 Task: In the  document Christian.pdf ,change text color to 'Dark Brown' Insert the mentioned shape on left side of the text 'Heart'. Change color of the shape to  BlueChange shape height to 0.9
Action: Mouse moved to (274, 394)
Screenshot: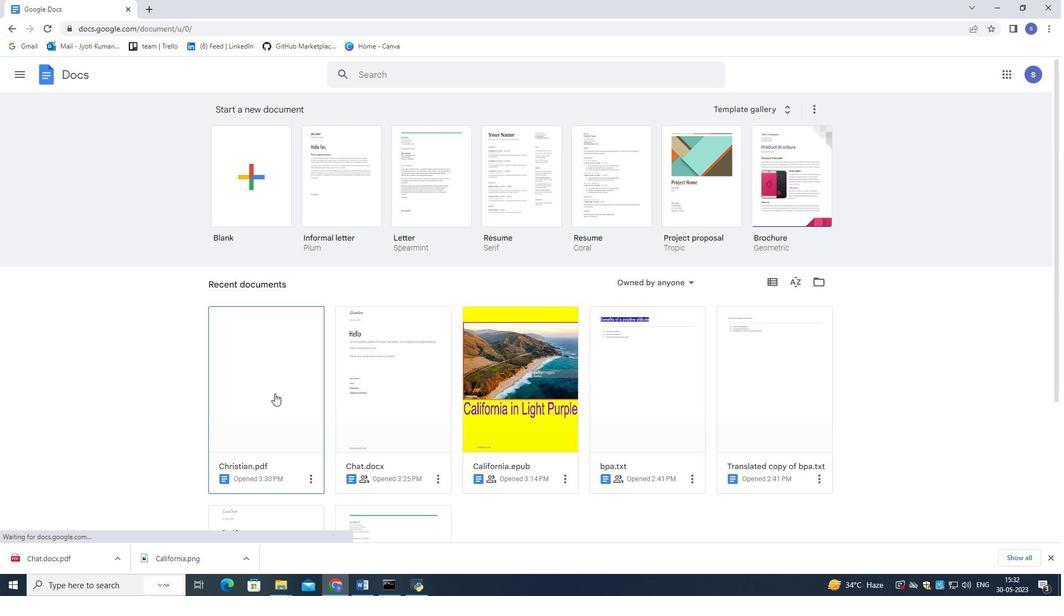 
Action: Mouse pressed left at (274, 394)
Screenshot: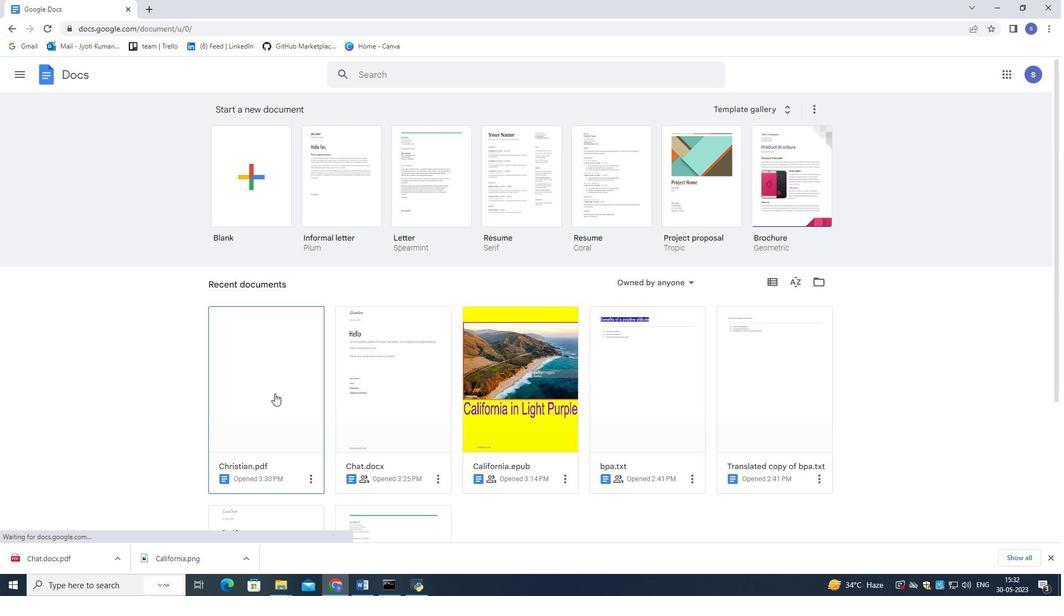 
Action: Mouse moved to (716, 285)
Screenshot: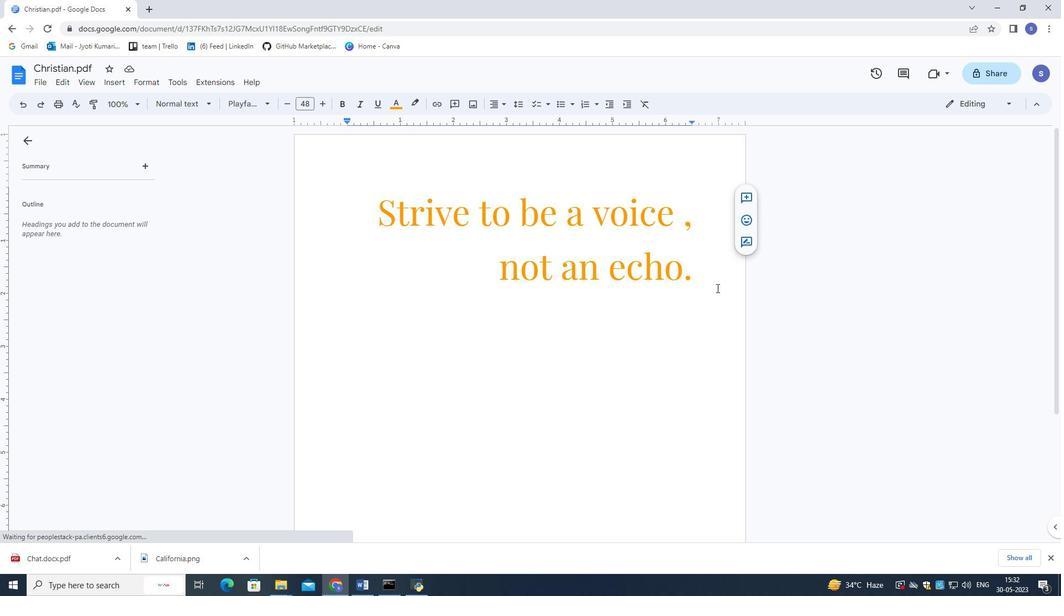 
Action: Mouse pressed left at (716, 285)
Screenshot: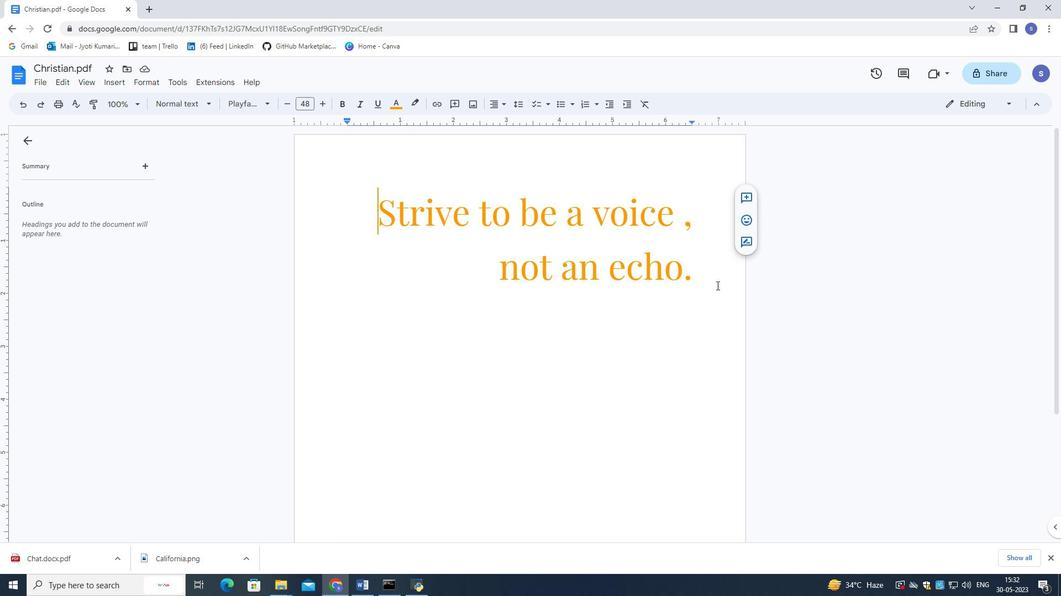 
Action: Mouse moved to (394, 104)
Screenshot: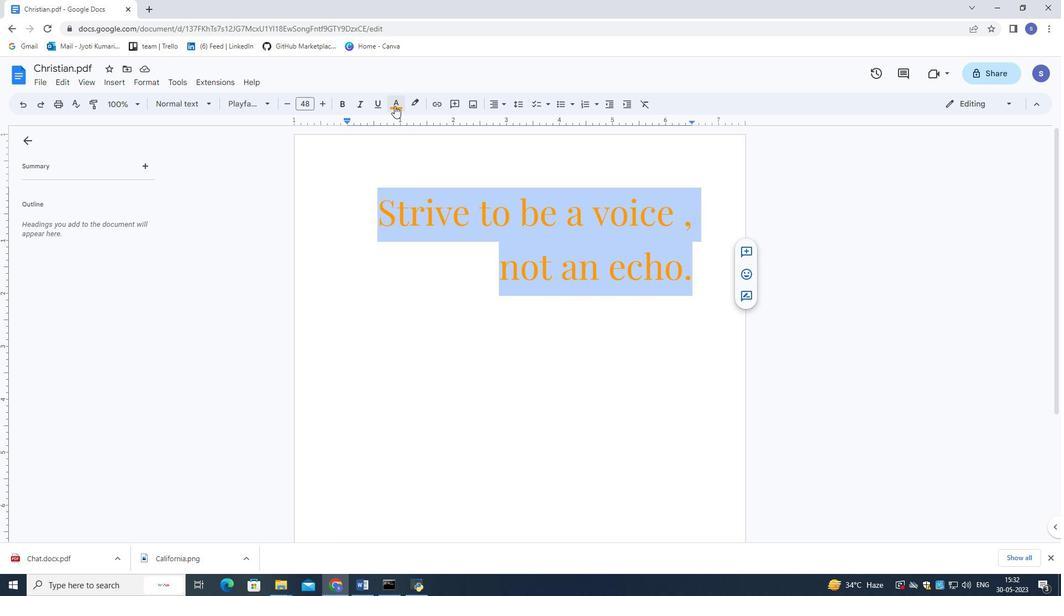 
Action: Mouse pressed left at (394, 104)
Screenshot: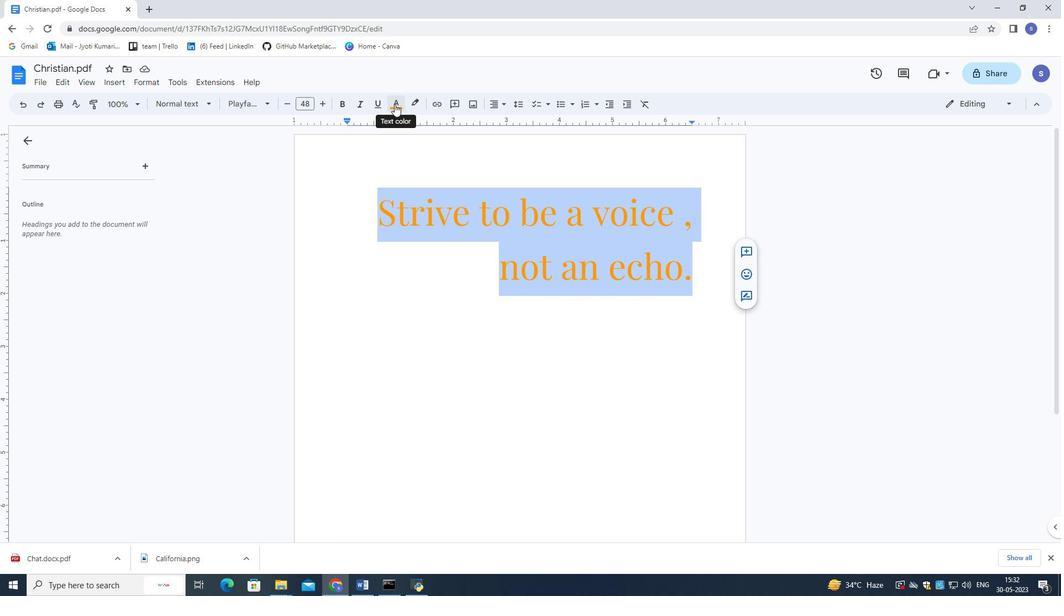 
Action: Mouse moved to (415, 222)
Screenshot: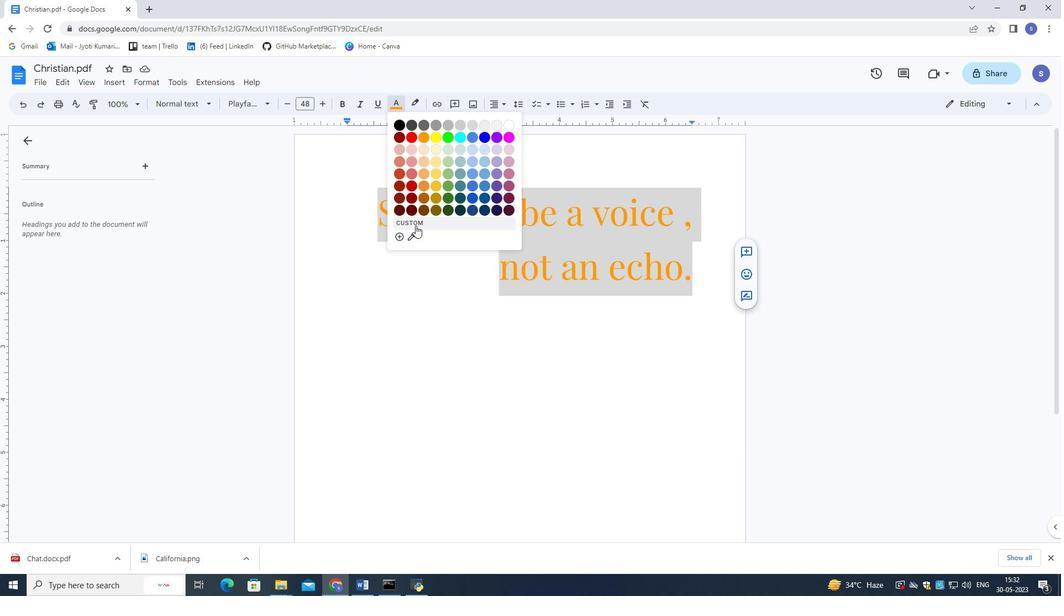 
Action: Mouse pressed left at (415, 222)
Screenshot: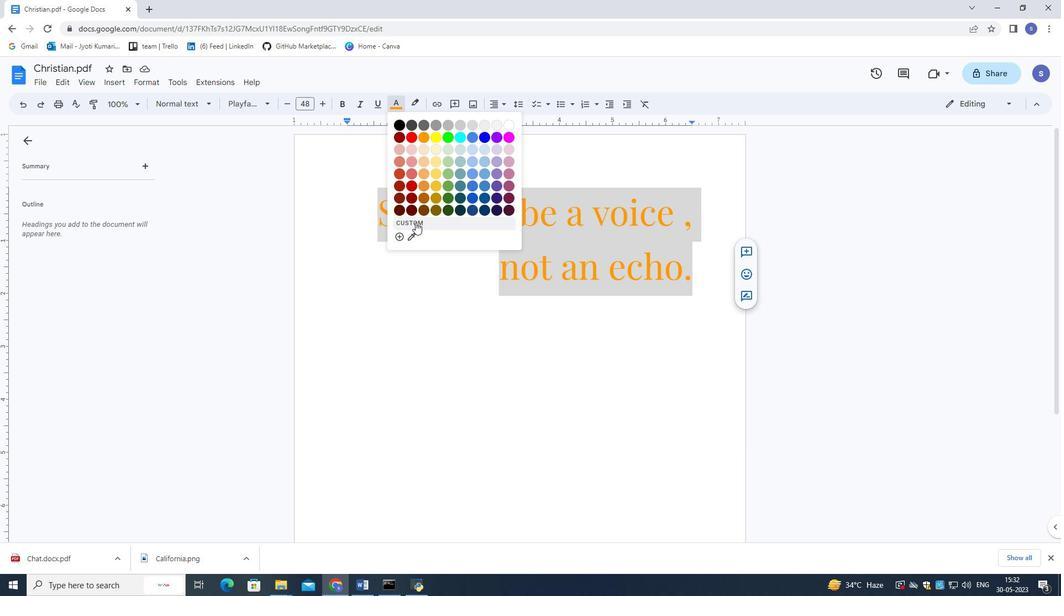 
Action: Mouse moved to (542, 308)
Screenshot: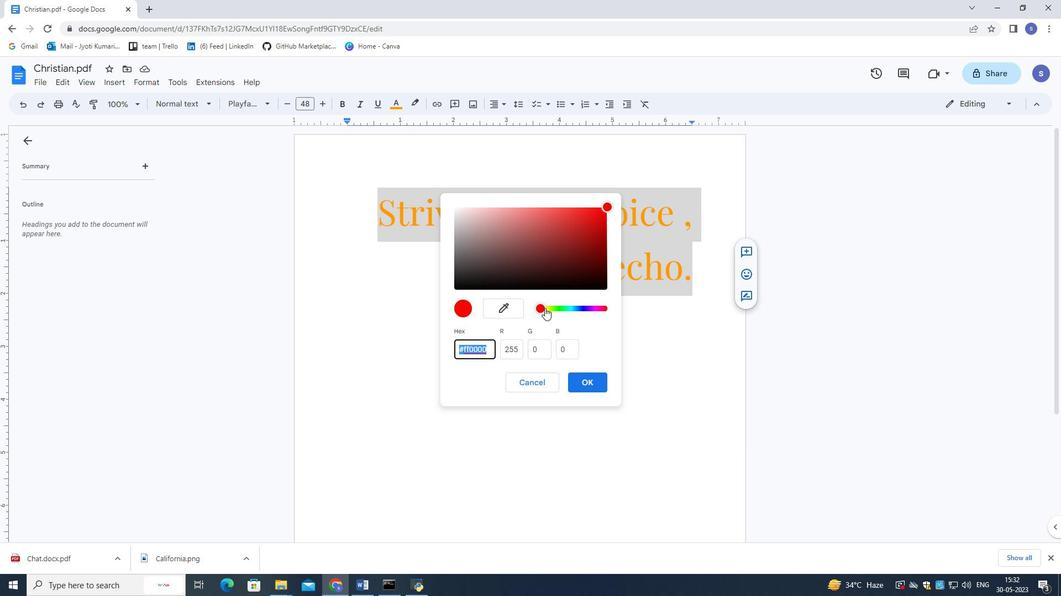 
Action: Mouse pressed left at (542, 308)
Screenshot: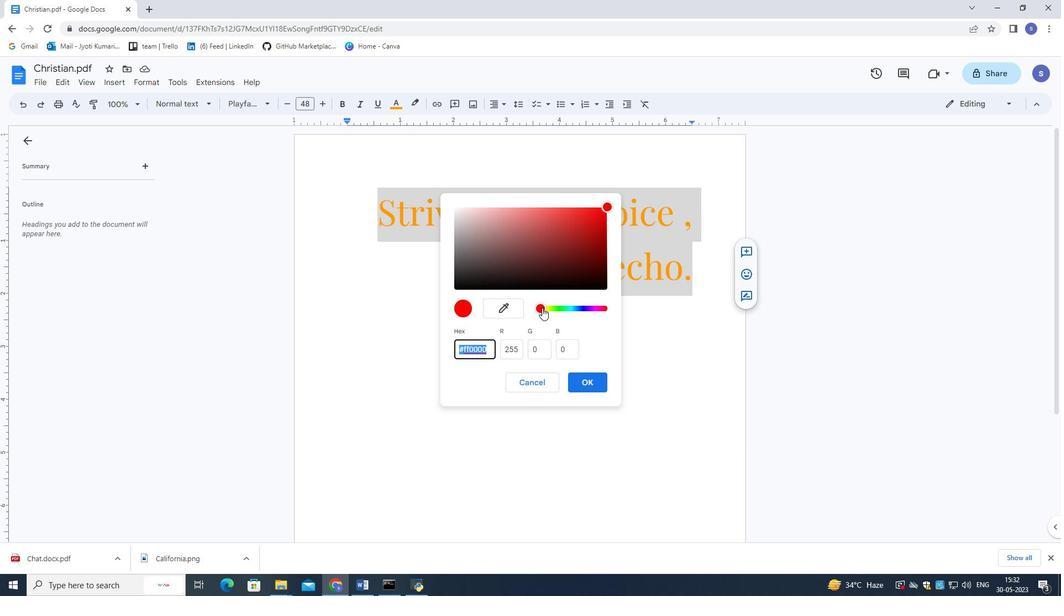 
Action: Mouse moved to (564, 259)
Screenshot: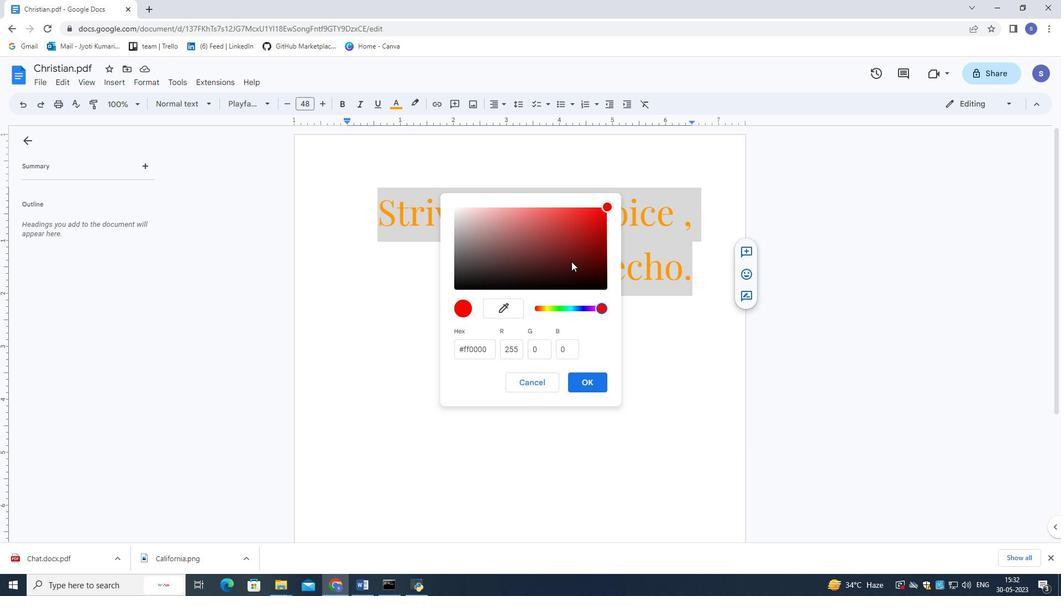 
Action: Mouse pressed left at (564, 259)
Screenshot: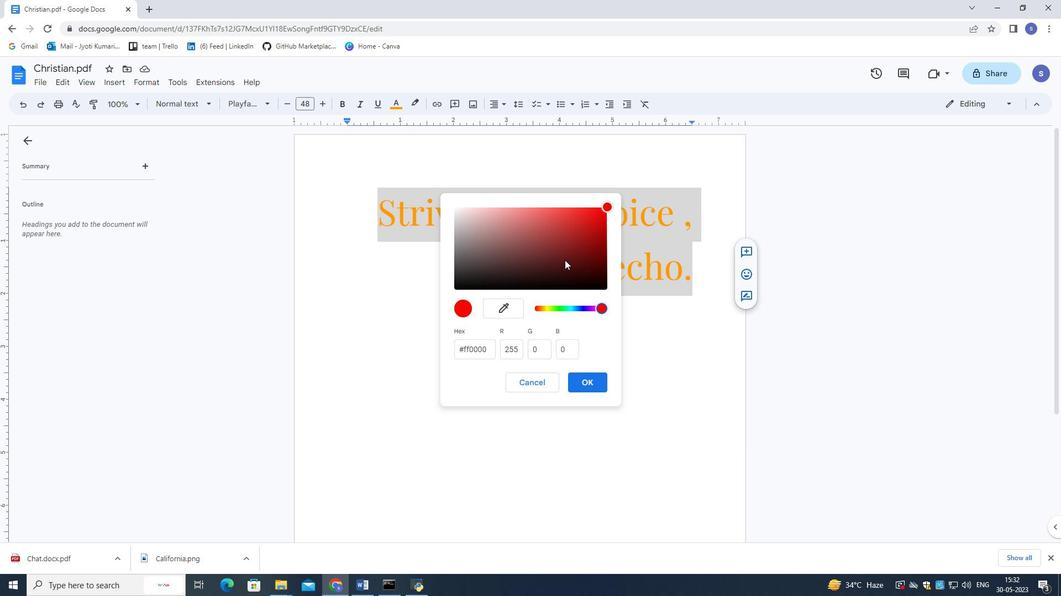
Action: Mouse moved to (564, 259)
Screenshot: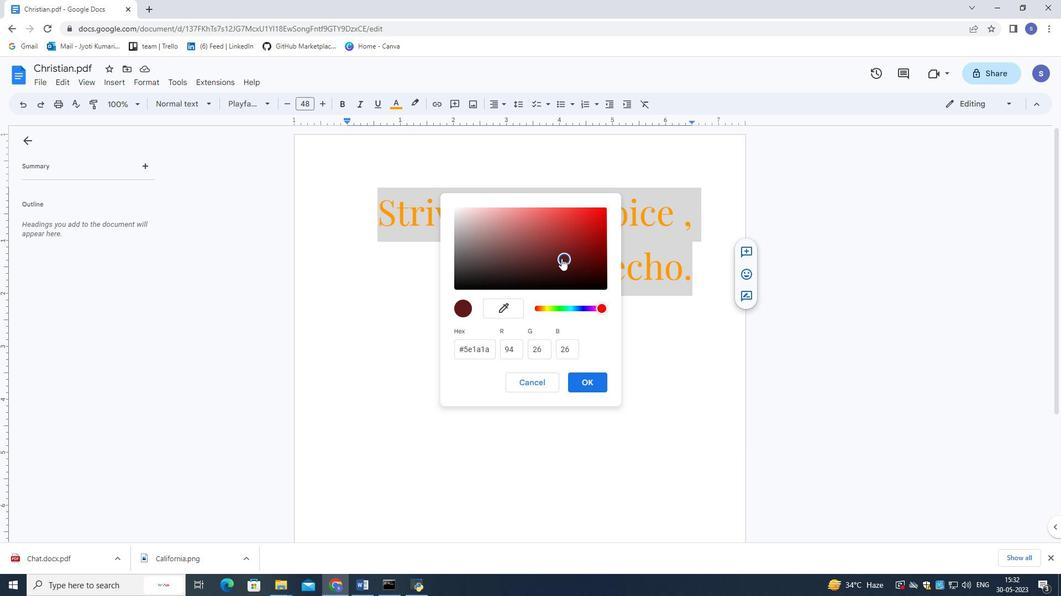 
Action: Mouse pressed left at (564, 259)
Screenshot: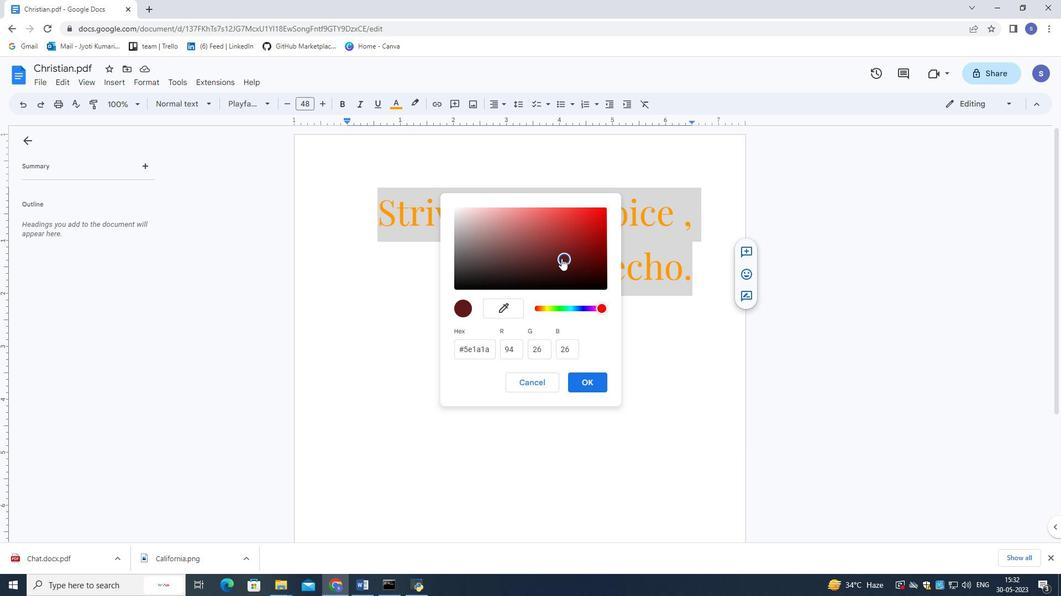 
Action: Mouse moved to (591, 383)
Screenshot: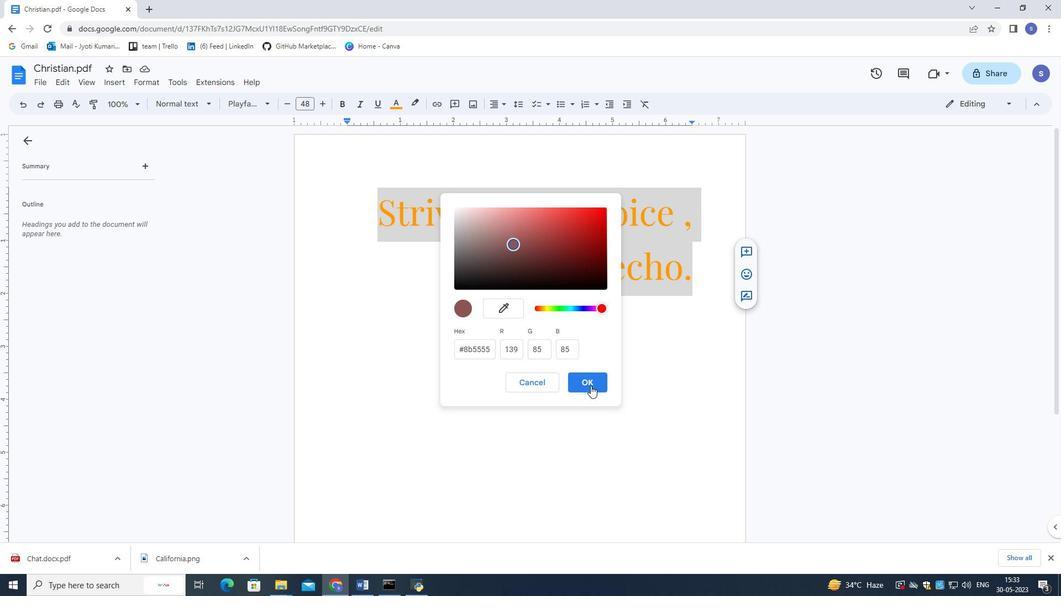 
Action: Mouse pressed left at (591, 383)
Screenshot: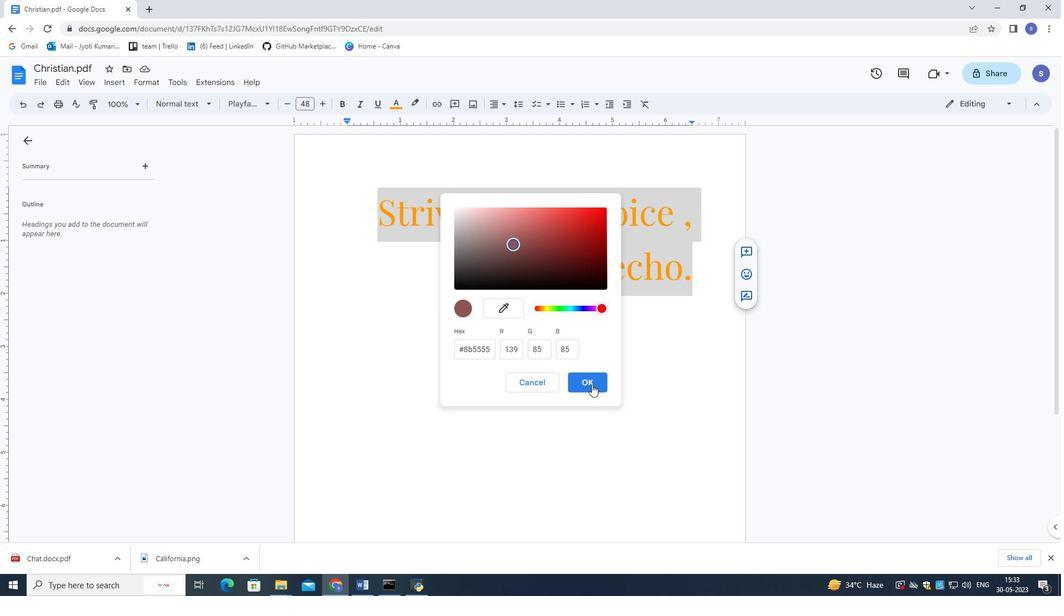 
Action: Mouse moved to (578, 360)
Screenshot: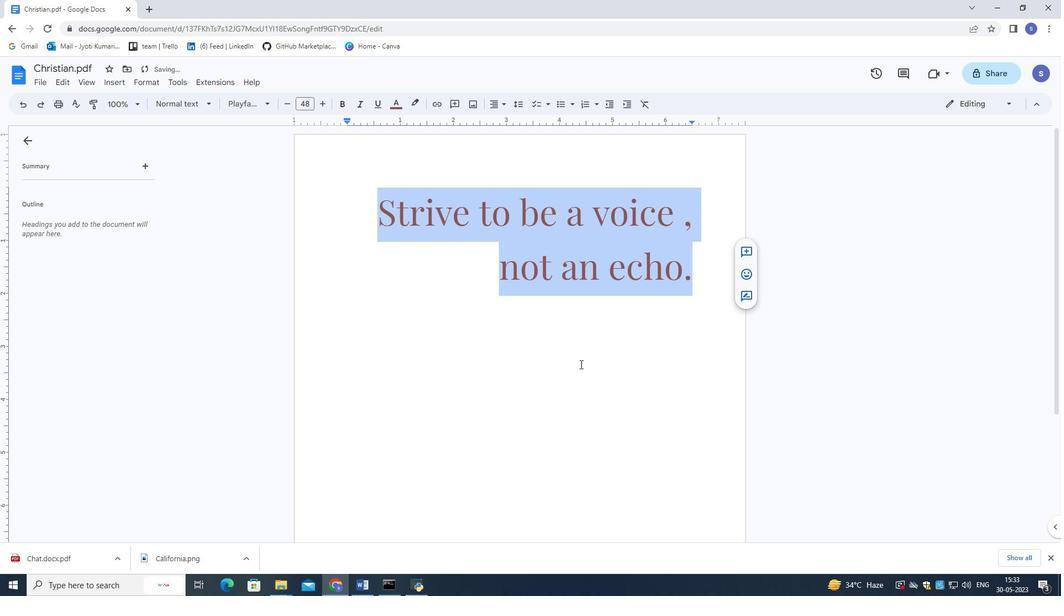 
Action: Mouse pressed left at (578, 360)
Screenshot: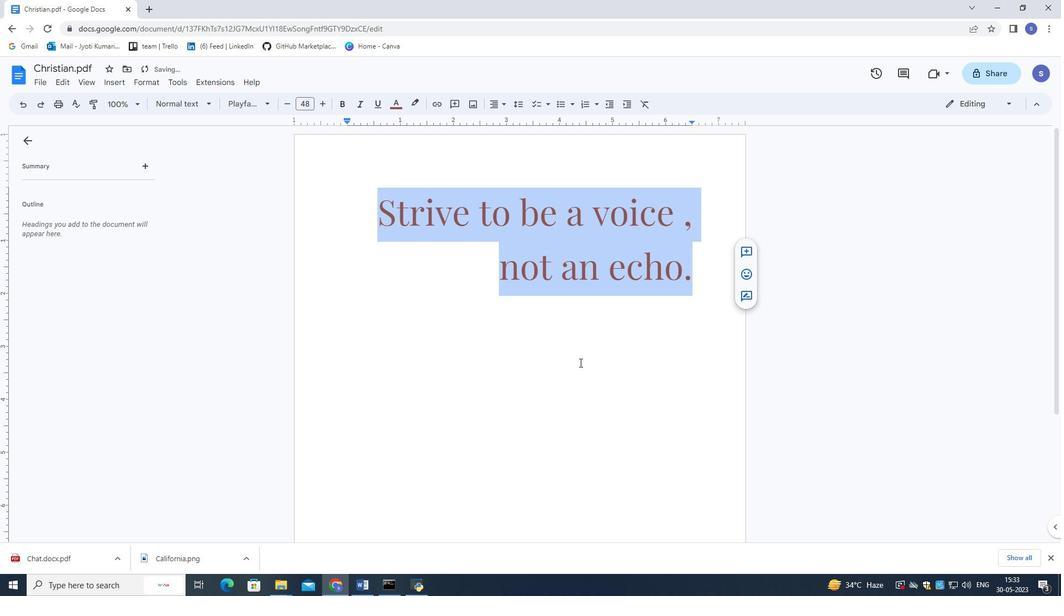 
Action: Mouse moved to (695, 271)
Screenshot: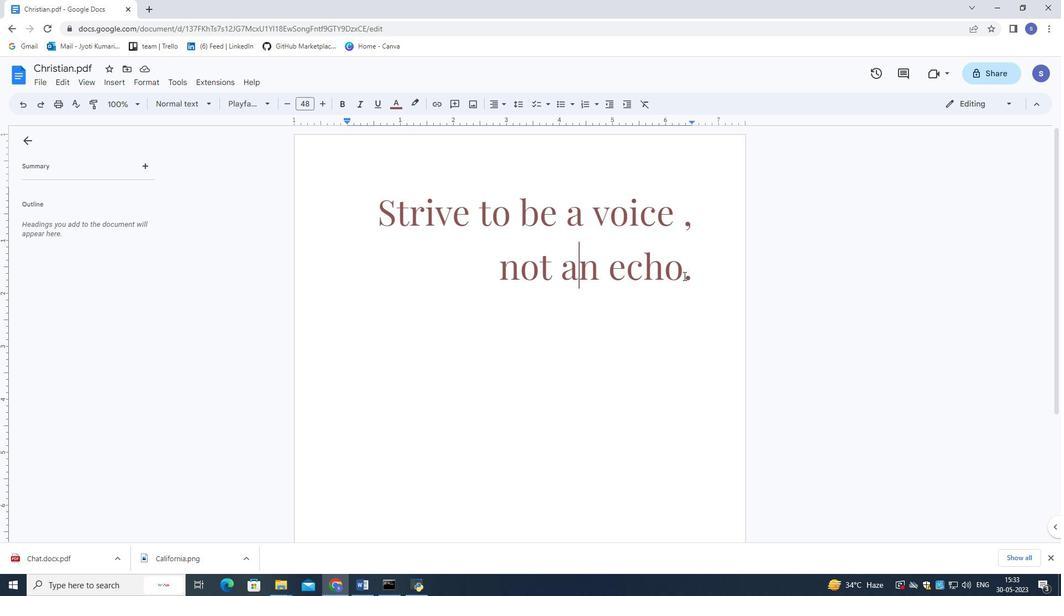 
Action: Mouse pressed left at (695, 271)
Screenshot: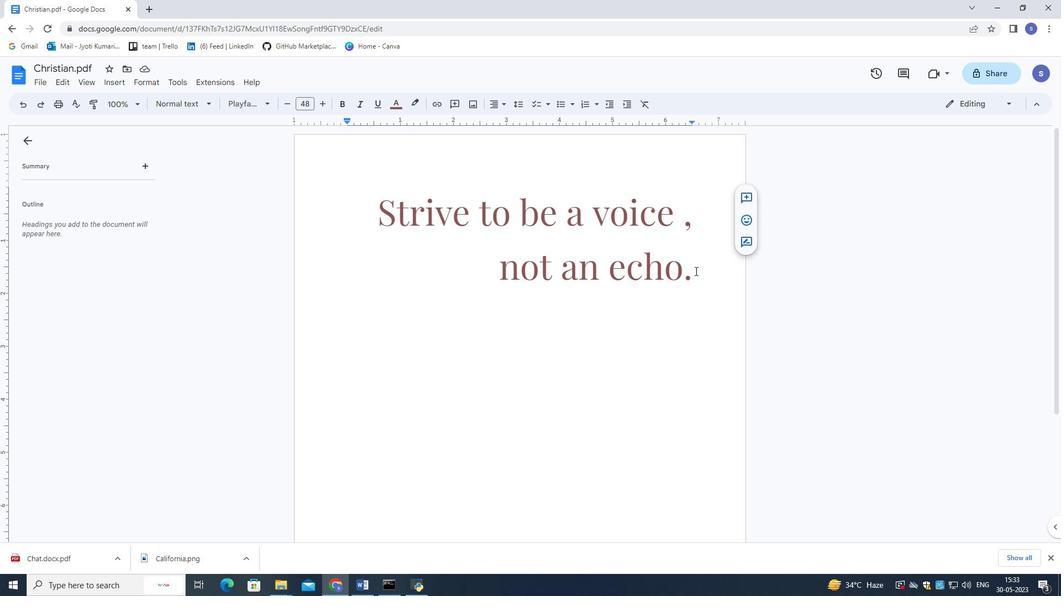 
Action: Mouse moved to (386, 273)
Screenshot: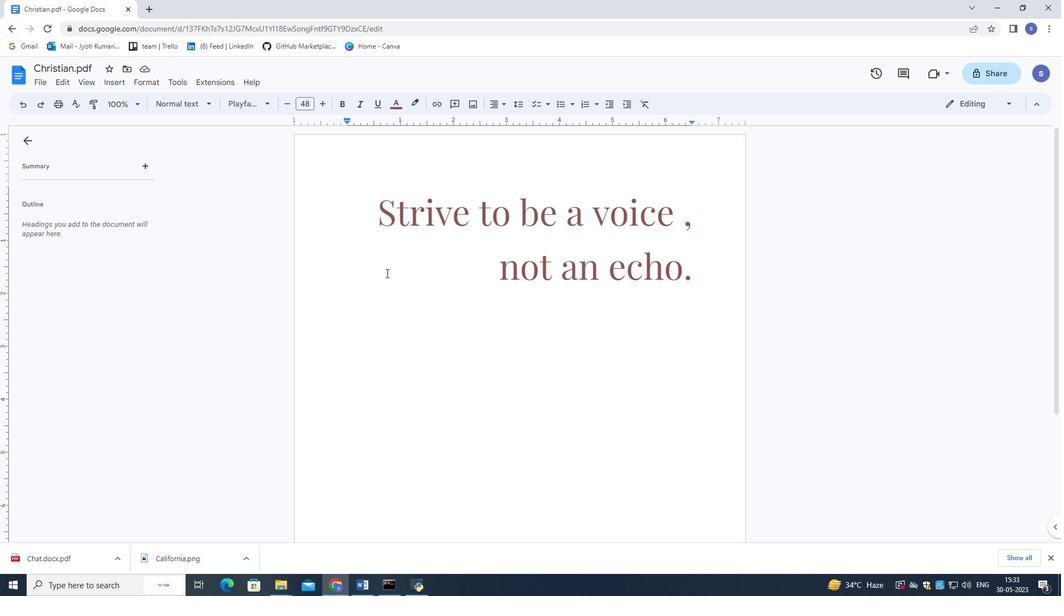 
Action: Mouse pressed left at (386, 273)
Screenshot: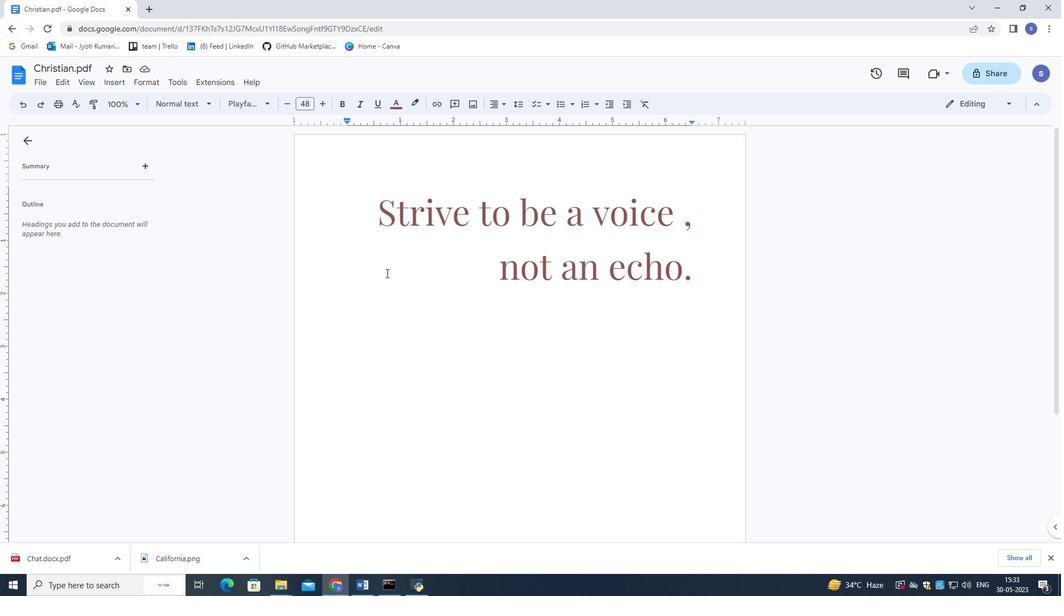 
Action: Mouse moved to (104, 81)
Screenshot: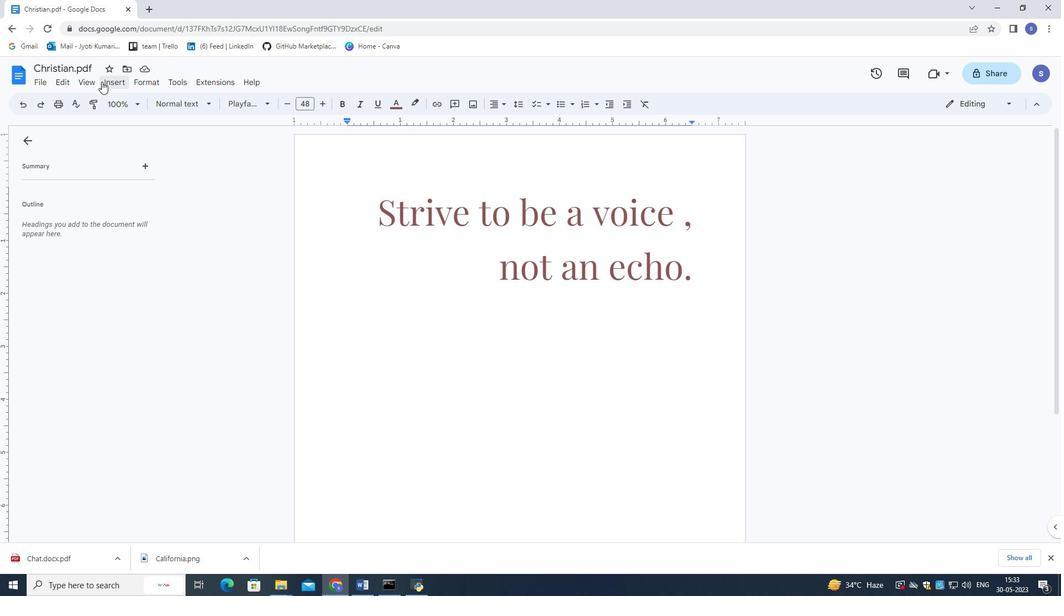 
Action: Mouse pressed left at (104, 81)
Screenshot: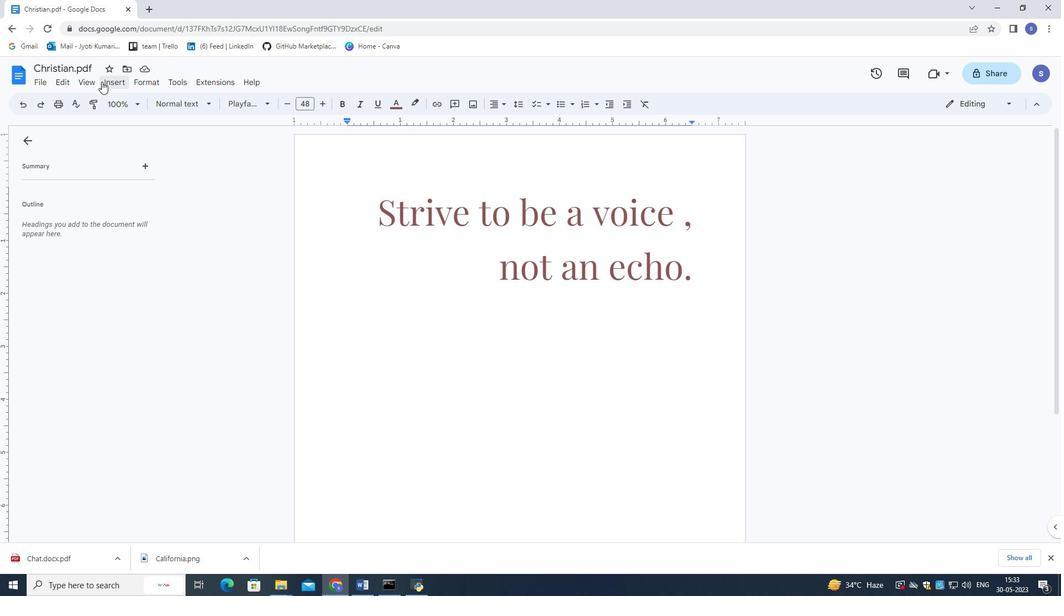 
Action: Mouse moved to (307, 134)
Screenshot: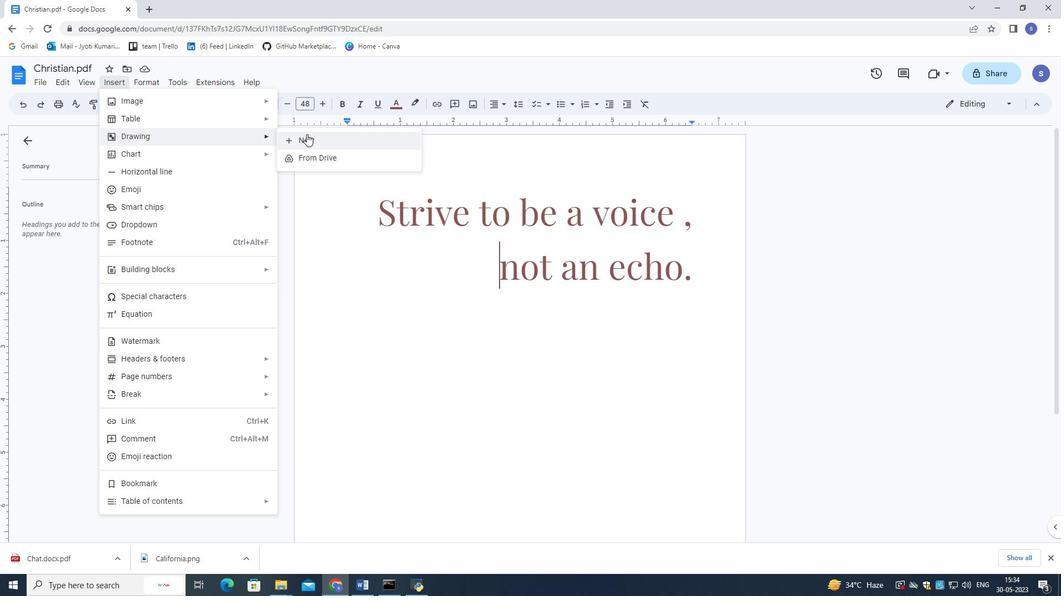 
Action: Mouse pressed left at (307, 134)
Screenshot: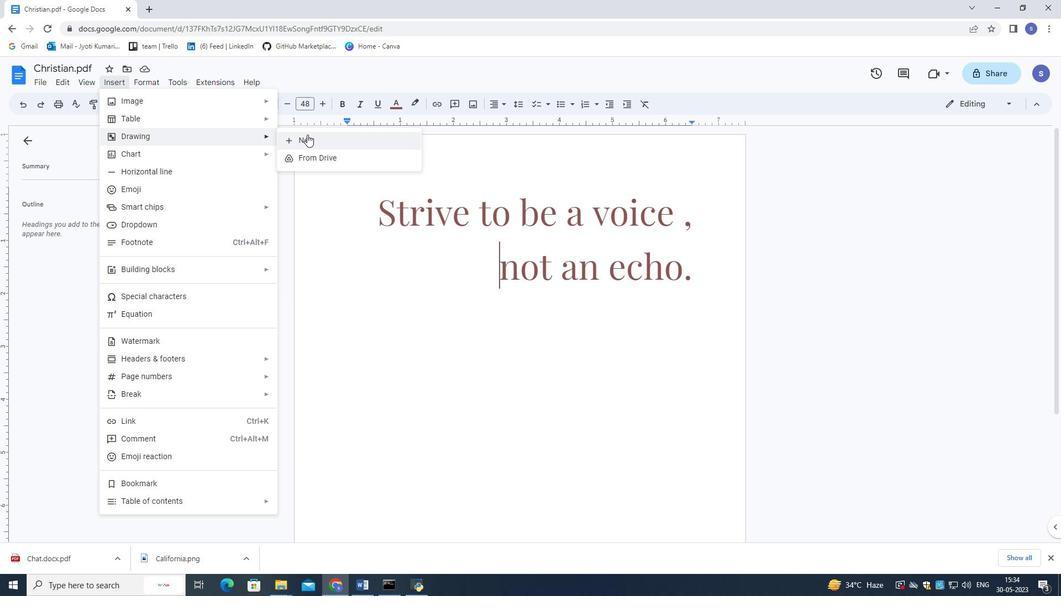 
Action: Mouse moved to (422, 126)
Screenshot: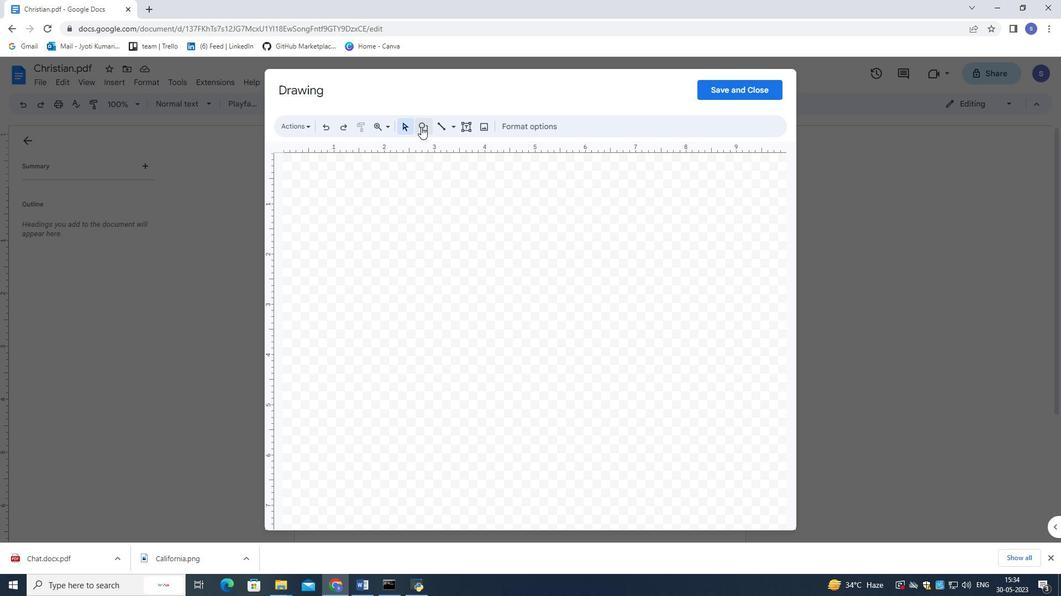 
Action: Mouse pressed left at (422, 126)
Screenshot: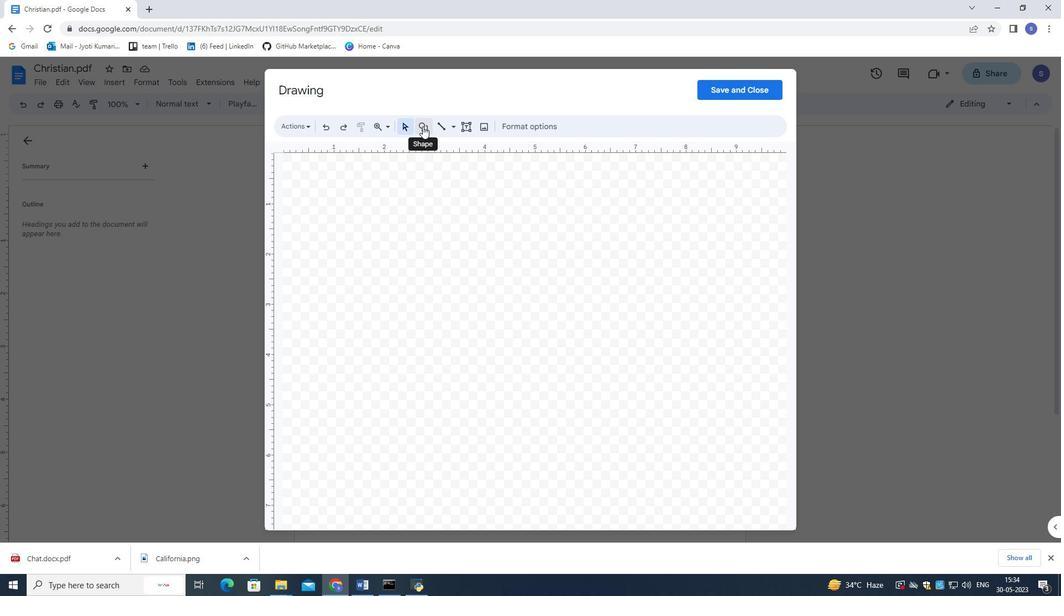 
Action: Mouse moved to (583, 195)
Screenshot: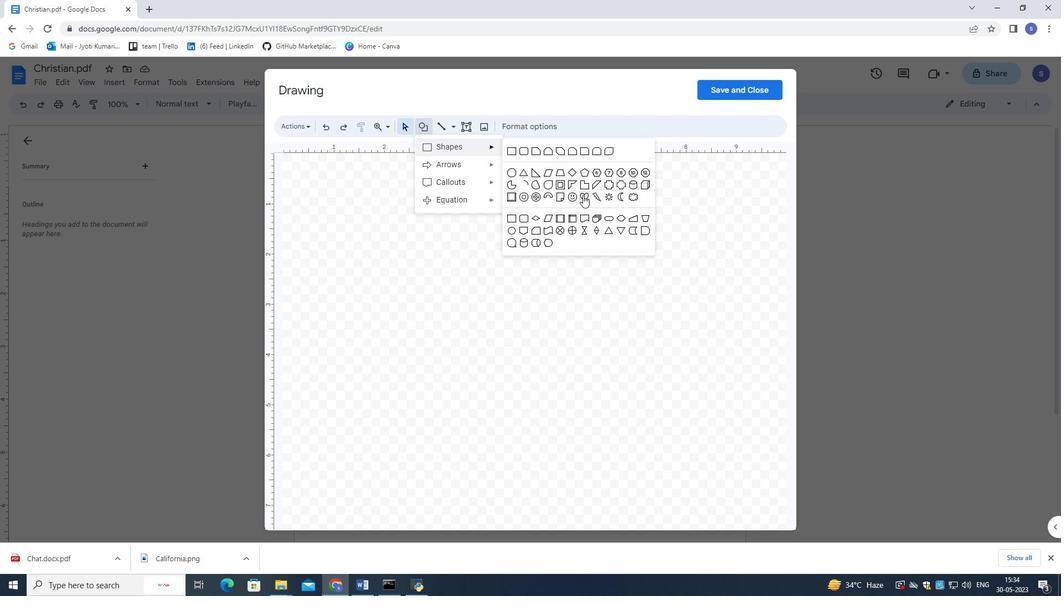 
Action: Mouse pressed left at (583, 195)
Screenshot: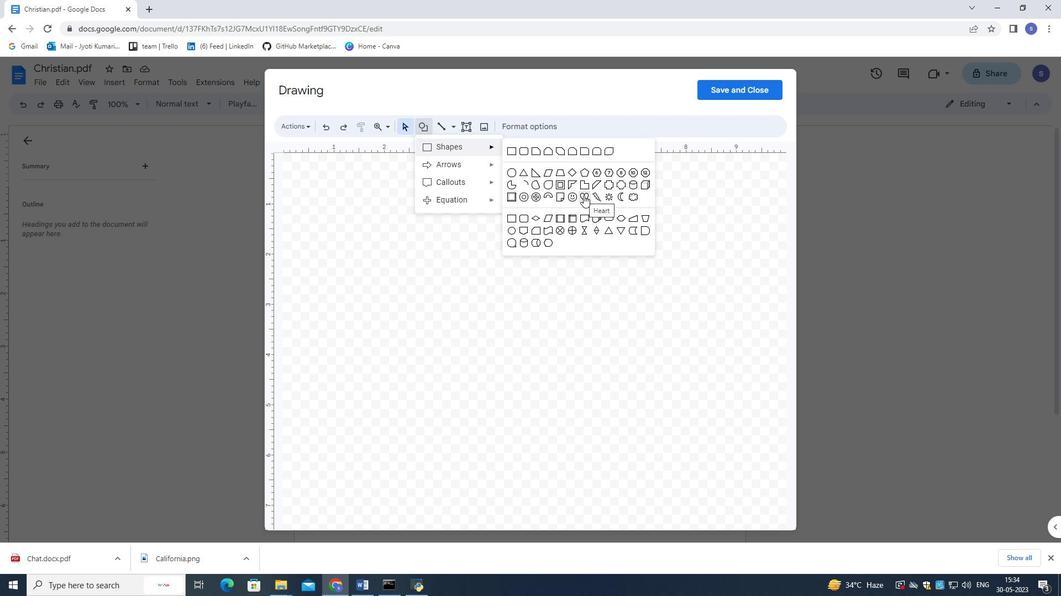 
Action: Mouse moved to (368, 187)
Screenshot: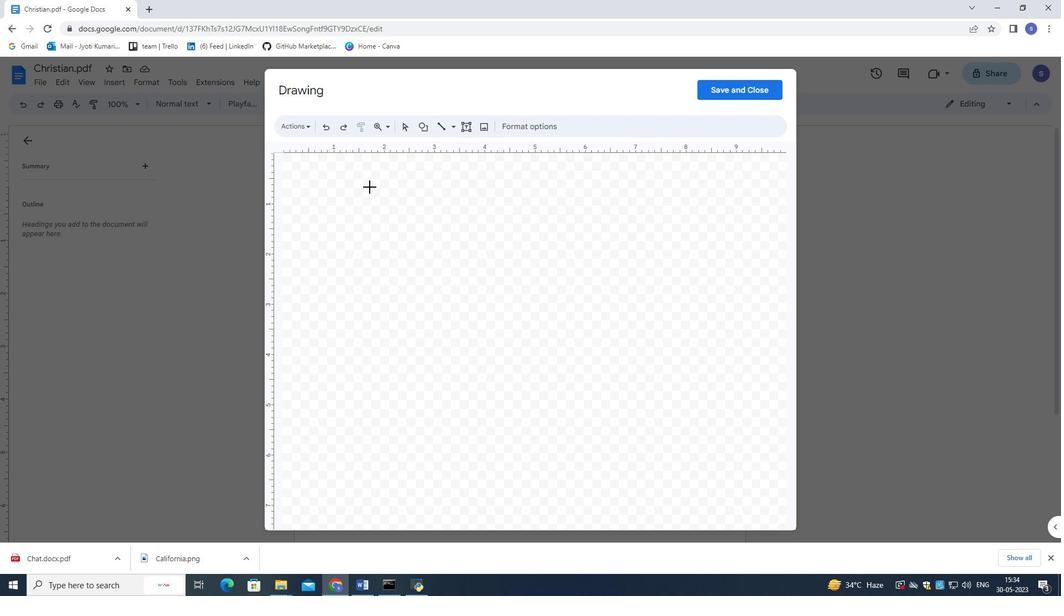 
Action: Mouse pressed left at (368, 187)
Screenshot: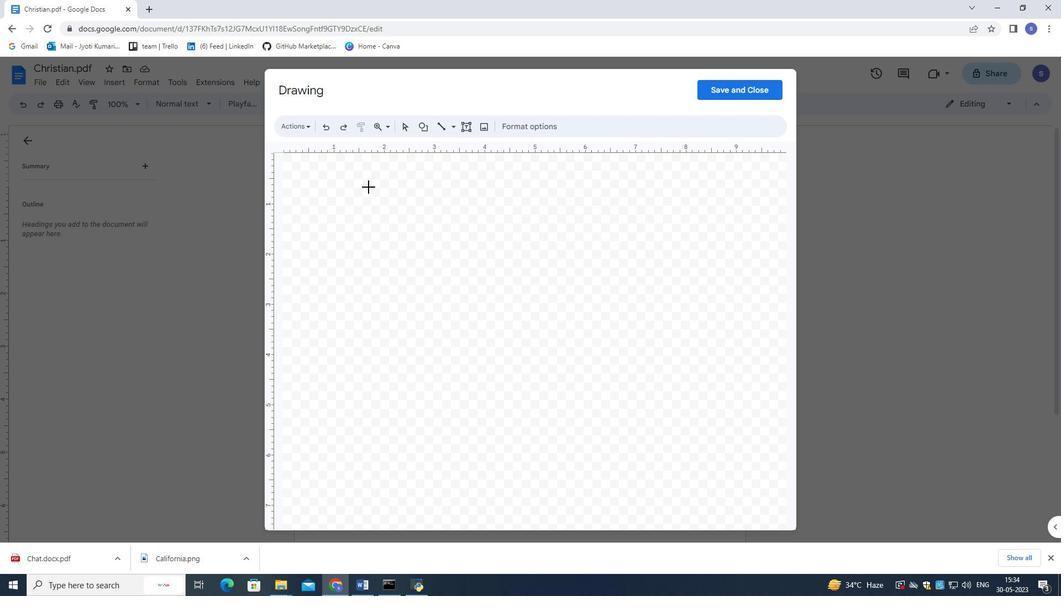 
Action: Mouse moved to (707, 93)
Screenshot: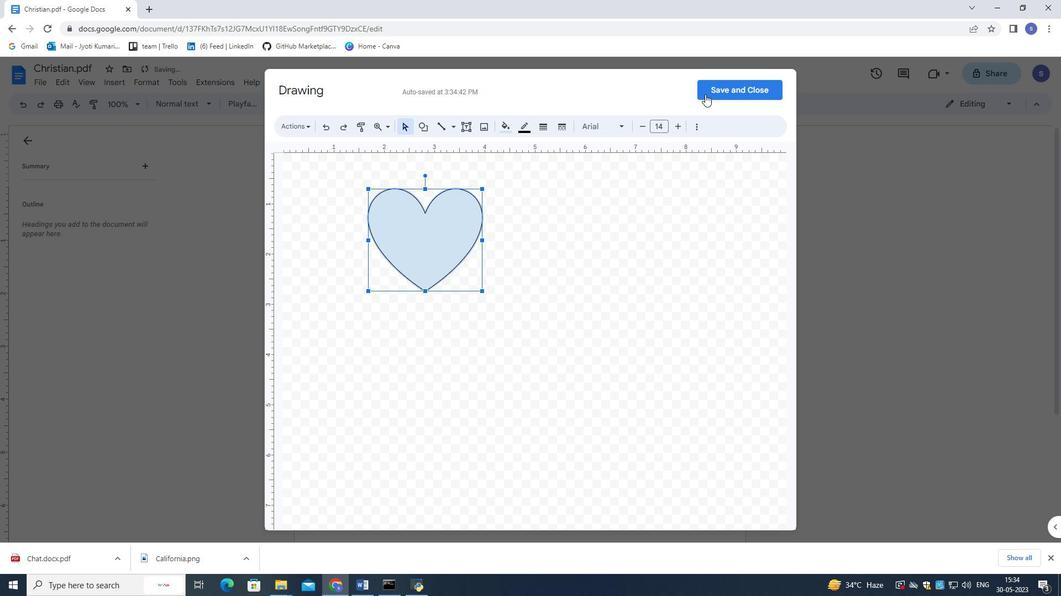 
Action: Mouse pressed left at (707, 93)
Screenshot: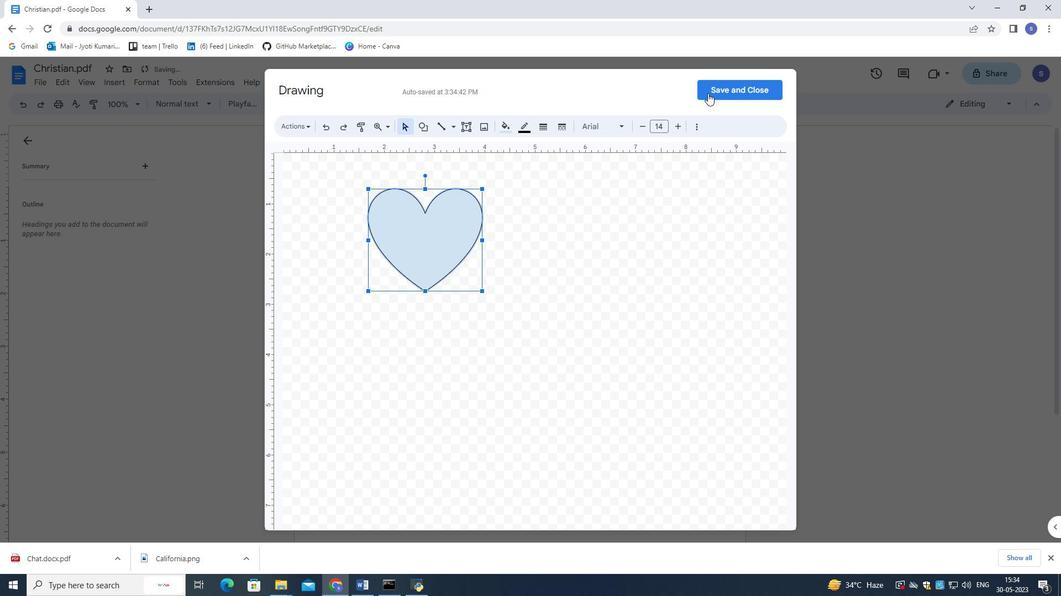 
Action: Mouse moved to (432, 279)
Screenshot: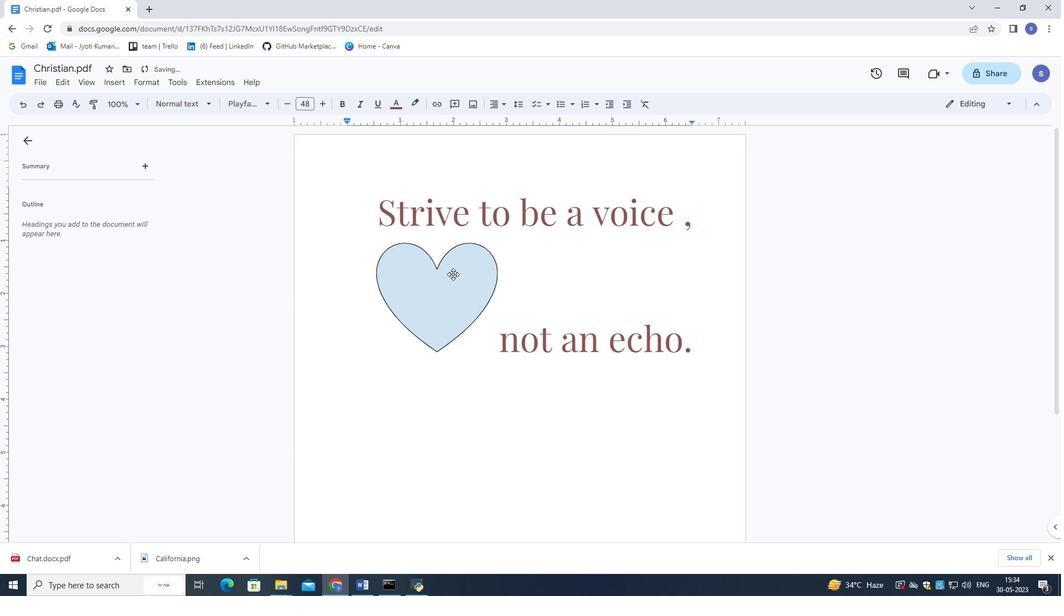 
Action: Mouse pressed left at (432, 279)
Screenshot: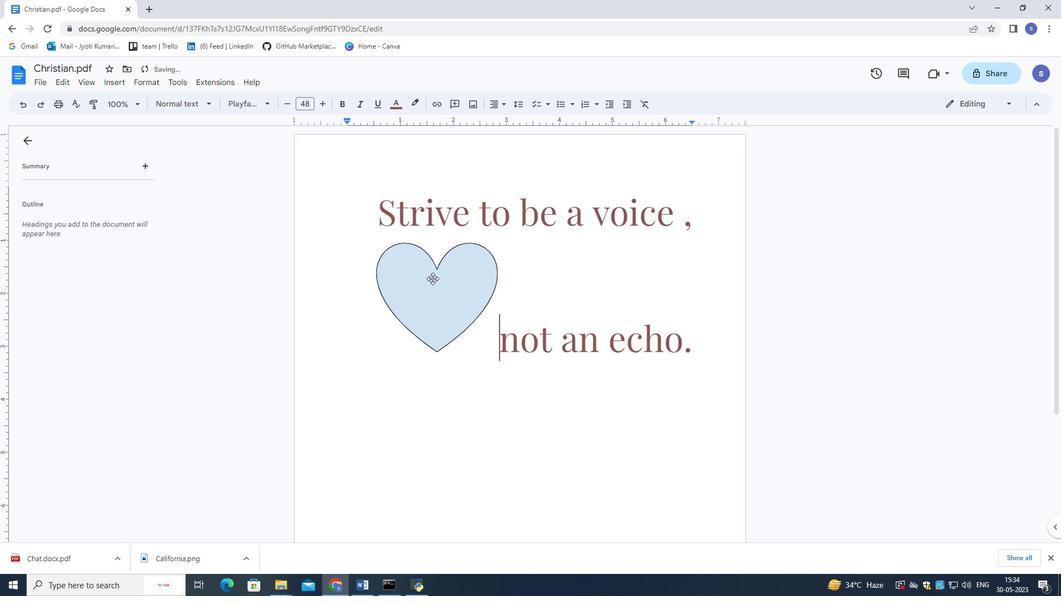 
Action: Mouse moved to (427, 302)
Screenshot: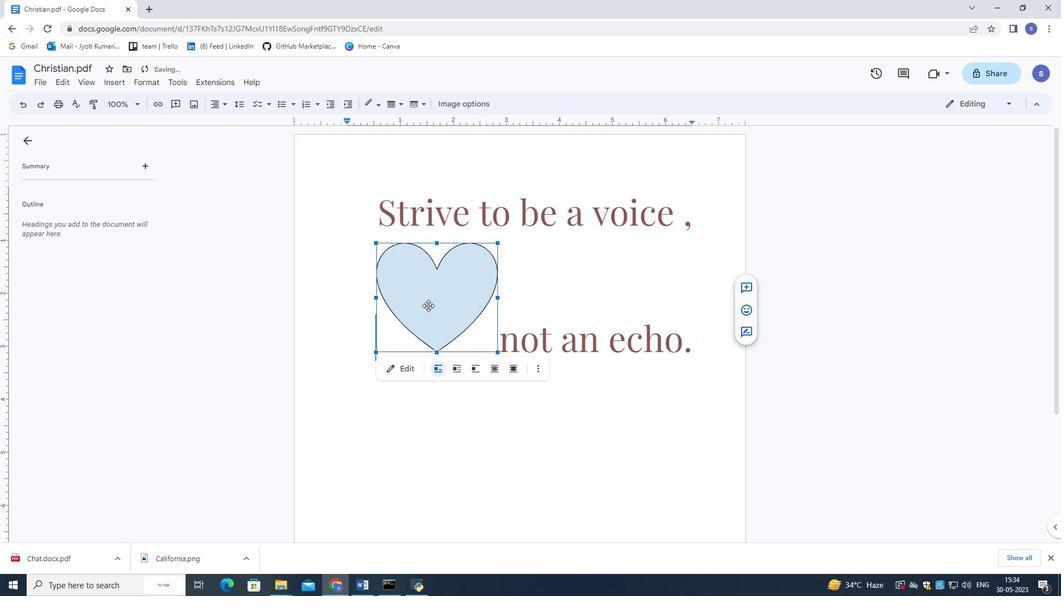 
Action: Mouse pressed left at (427, 302)
Screenshot: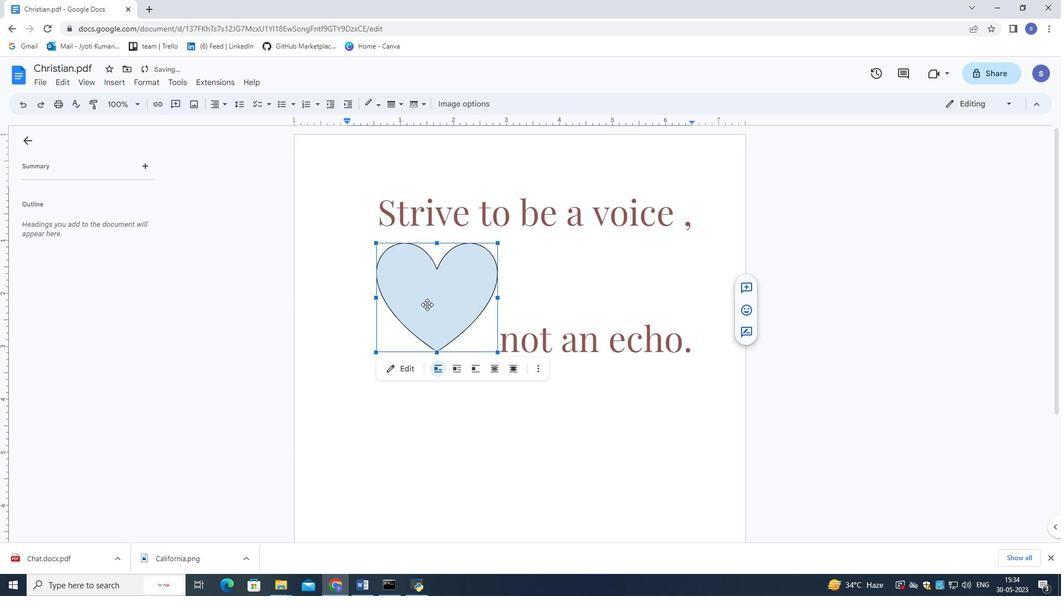 
Action: Mouse moved to (339, 314)
Screenshot: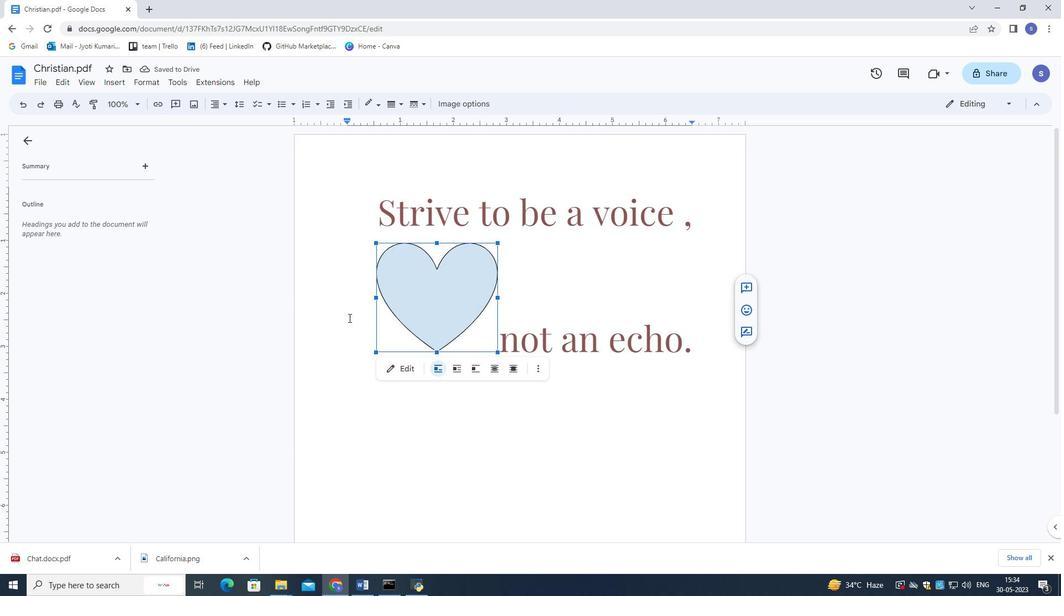 
Action: Mouse pressed left at (339, 314)
Screenshot: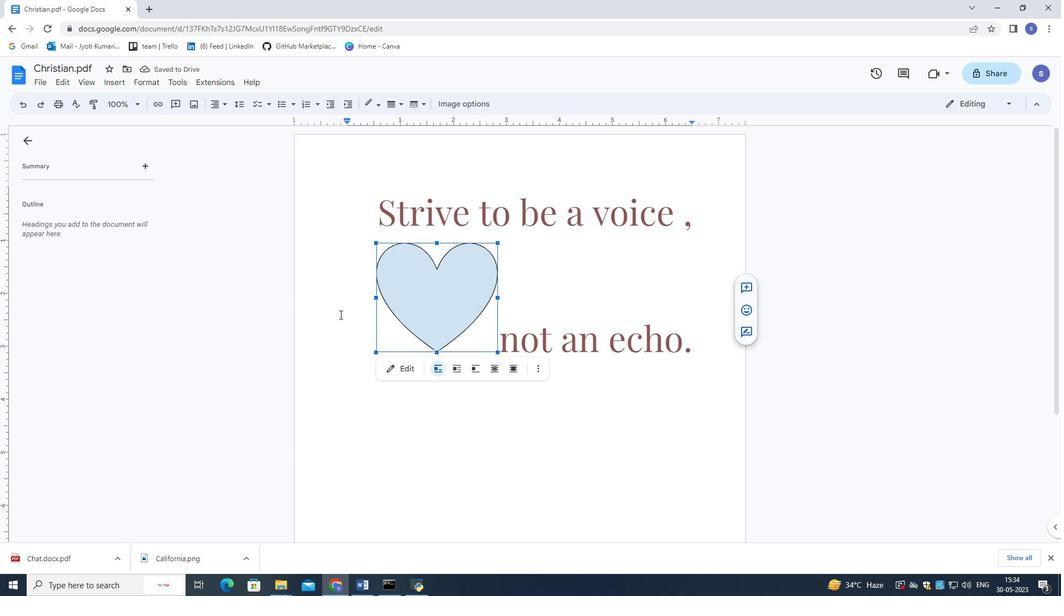 
Action: Mouse moved to (461, 303)
Screenshot: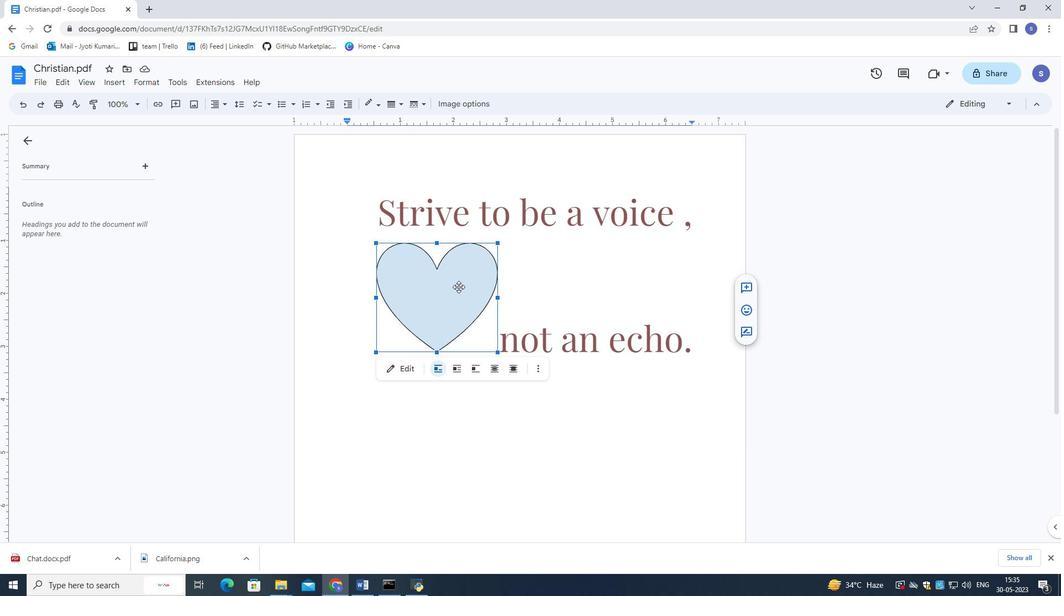 
Action: Mouse pressed left at (461, 303)
Screenshot: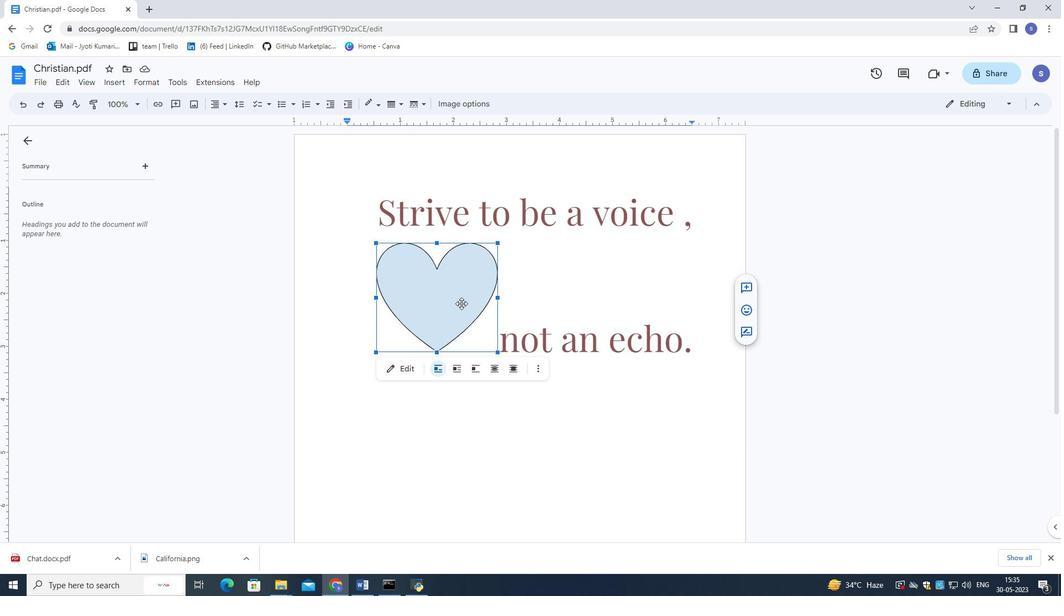 
Action: Mouse moved to (378, 106)
Screenshot: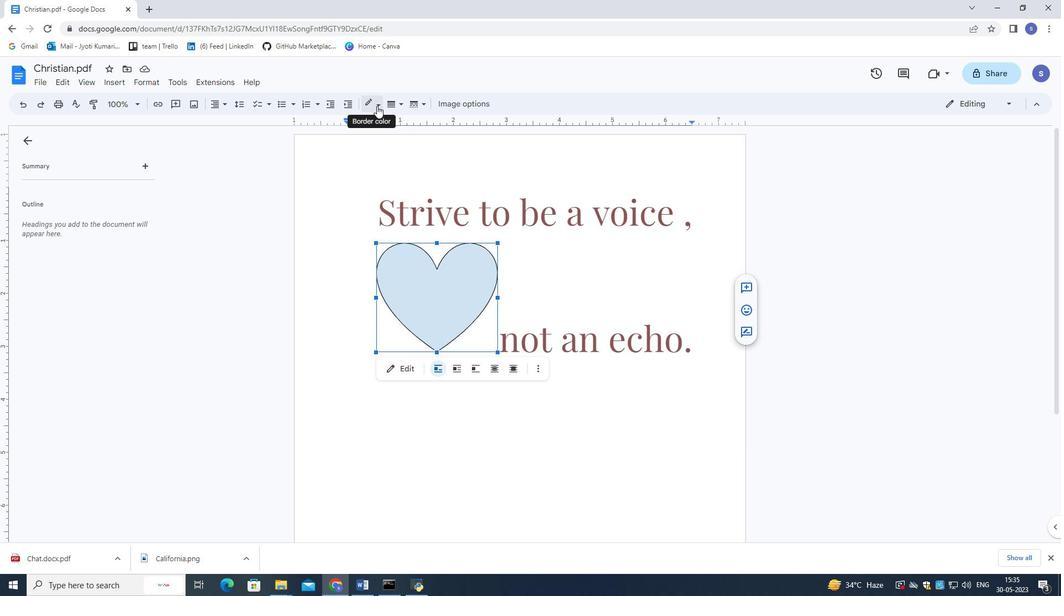 
Action: Mouse pressed left at (378, 106)
Screenshot: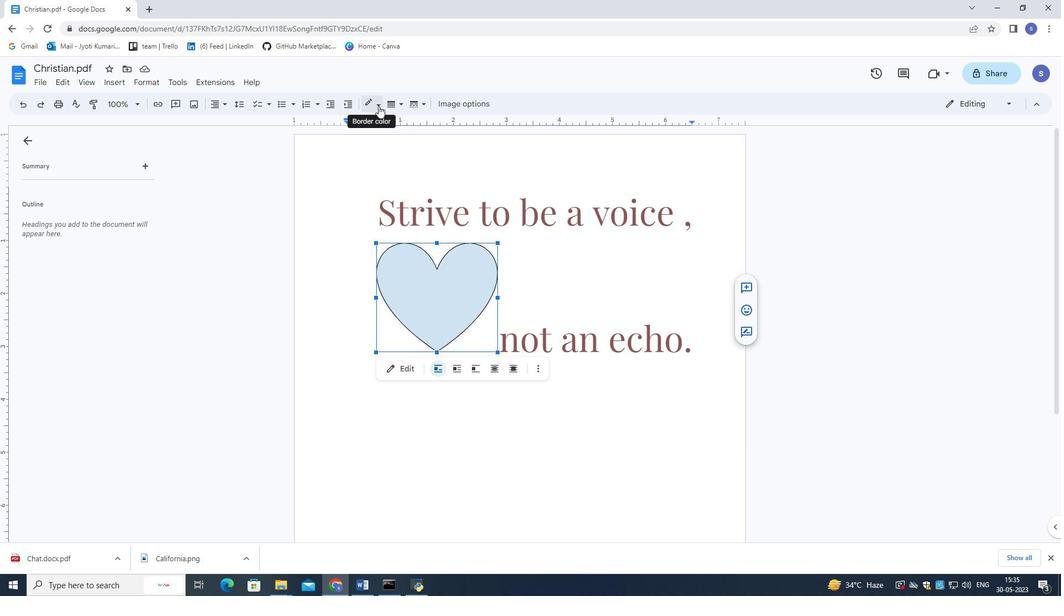 
Action: Mouse moved to (460, 155)
Screenshot: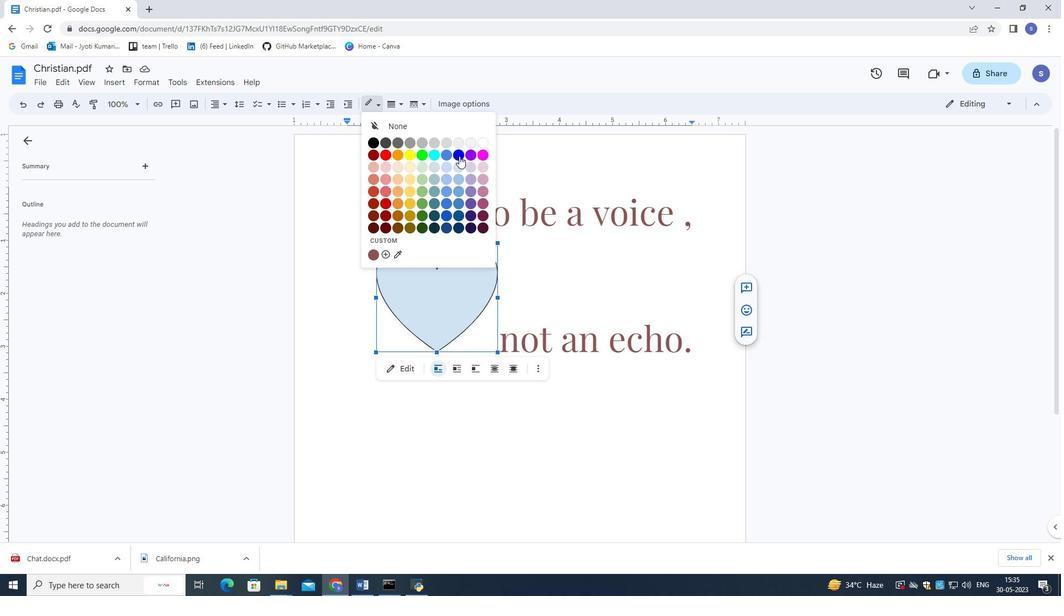 
Action: Mouse pressed left at (460, 155)
Screenshot: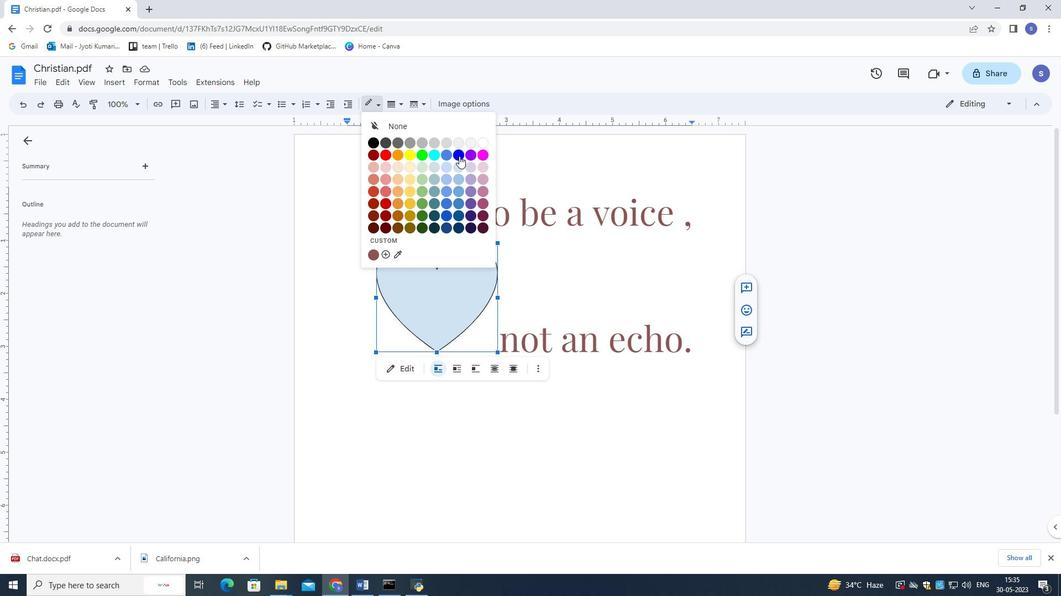 
Action: Mouse moved to (452, 268)
Screenshot: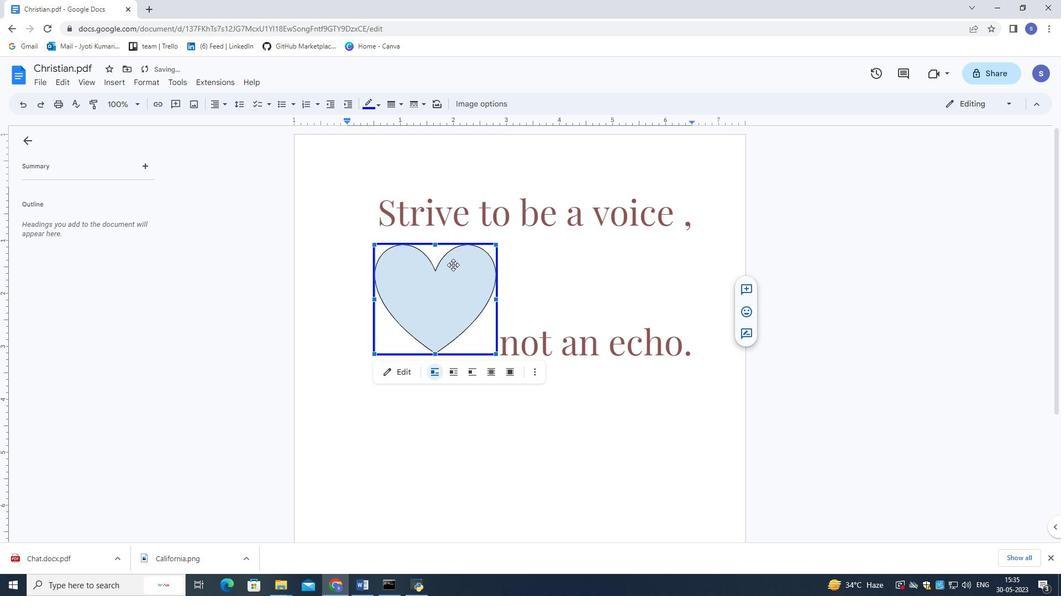 
Action: Mouse pressed left at (452, 268)
Screenshot: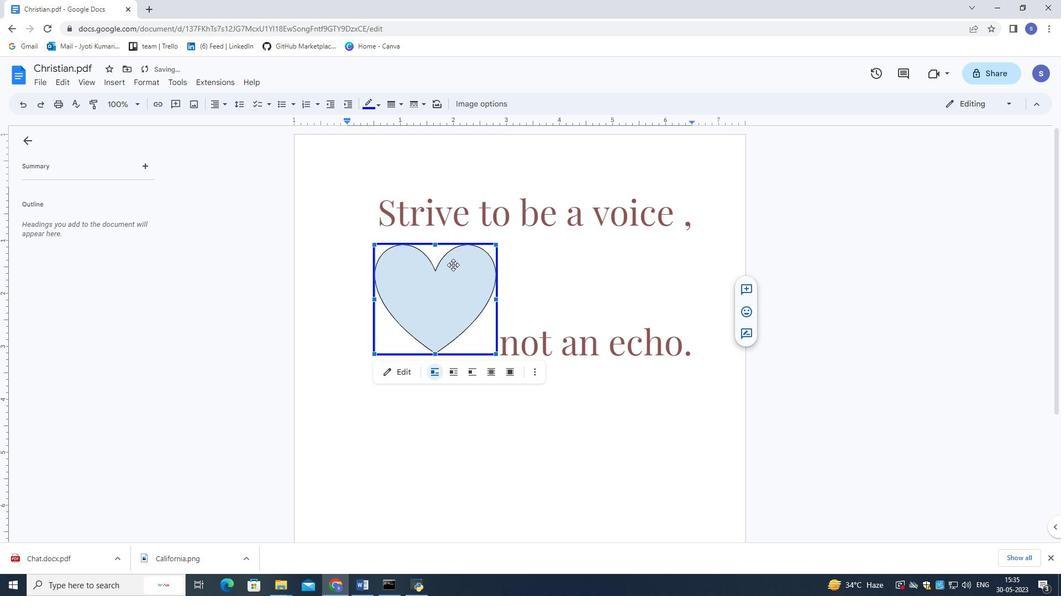 
Action: Mouse moved to (447, 292)
Screenshot: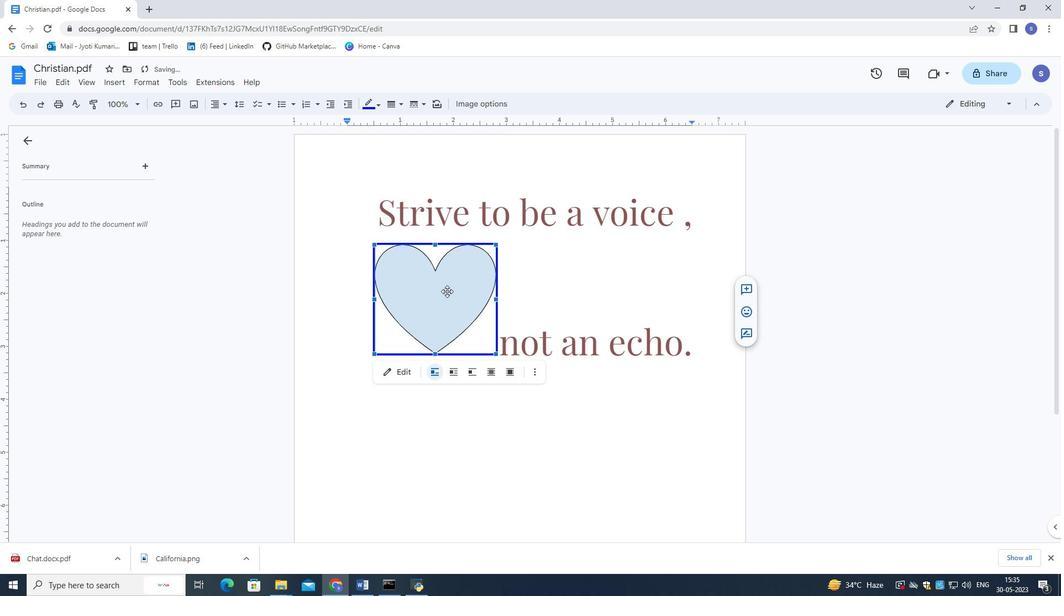 
Action: Mouse pressed right at (447, 292)
Screenshot: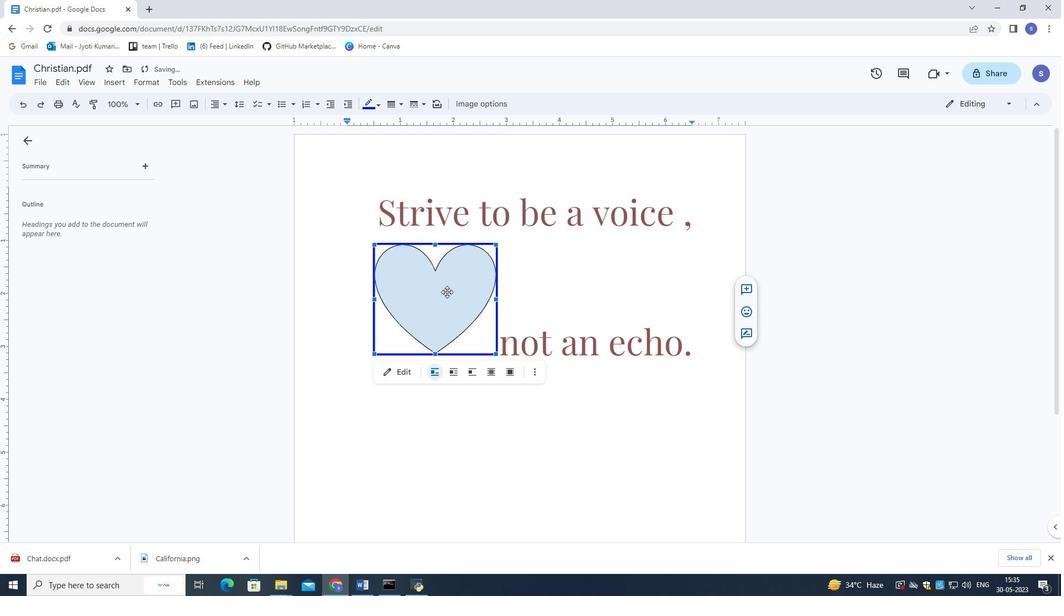 
Action: Mouse moved to (433, 307)
Screenshot: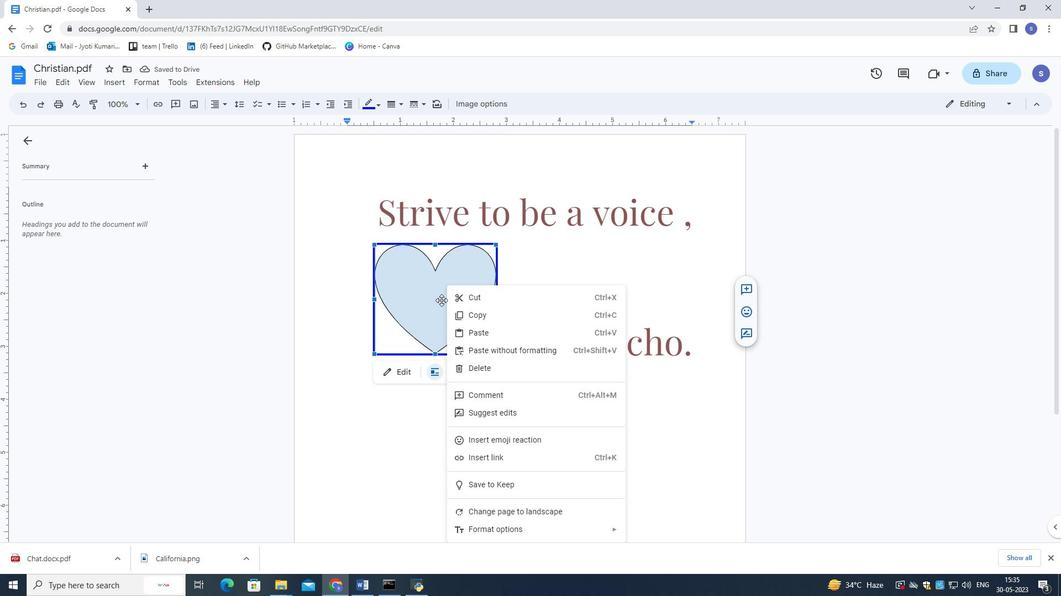 
Action: Mouse pressed left at (433, 307)
Screenshot: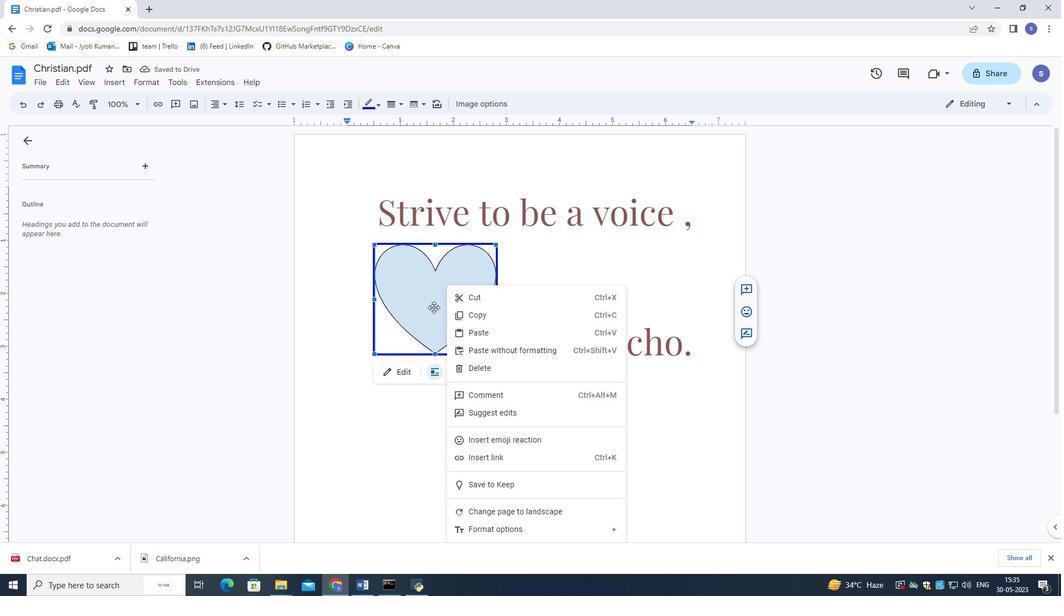 
Action: Mouse moved to (409, 445)
Screenshot: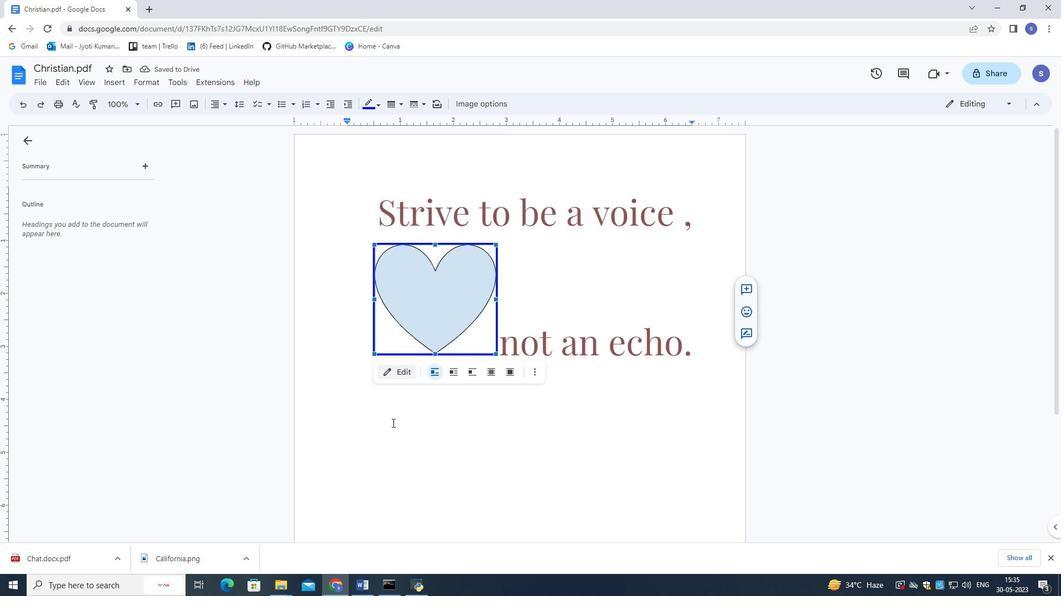 
Action: Mouse pressed left at (409, 445)
Screenshot: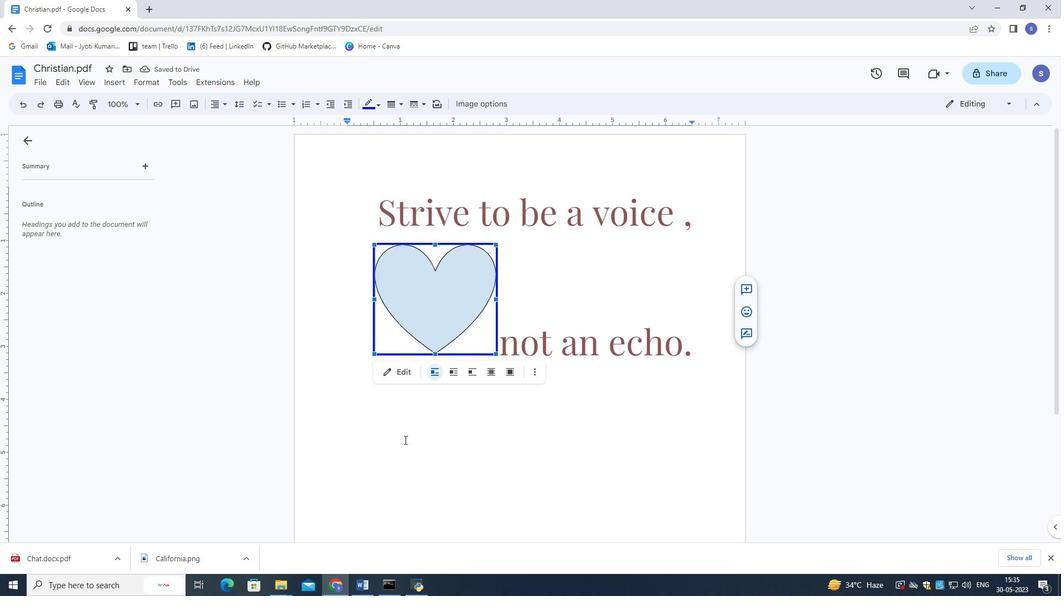 
Action: Mouse moved to (419, 322)
Screenshot: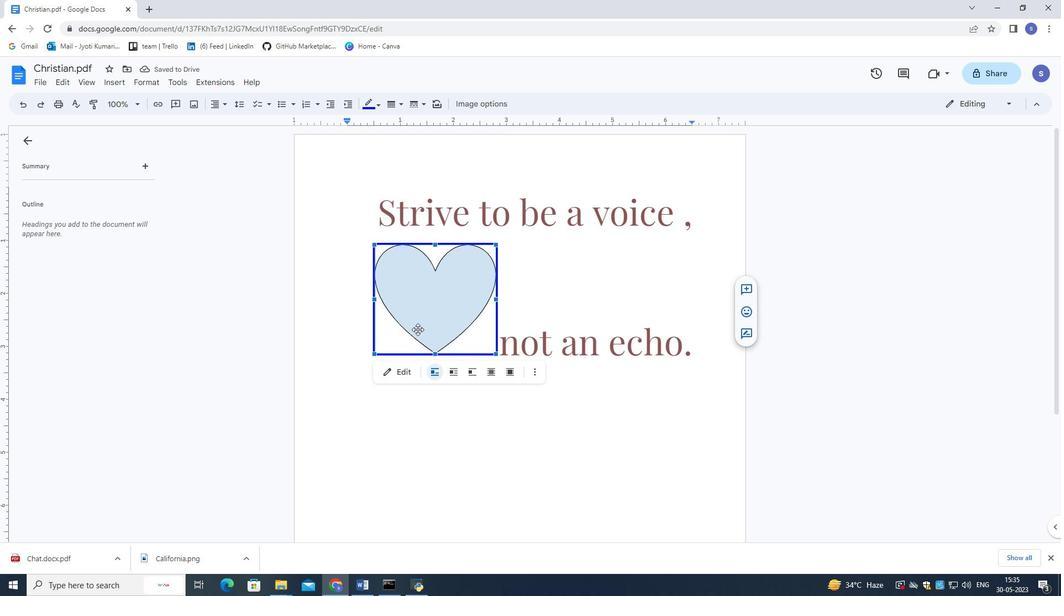 
Action: Mouse pressed left at (419, 322)
Screenshot: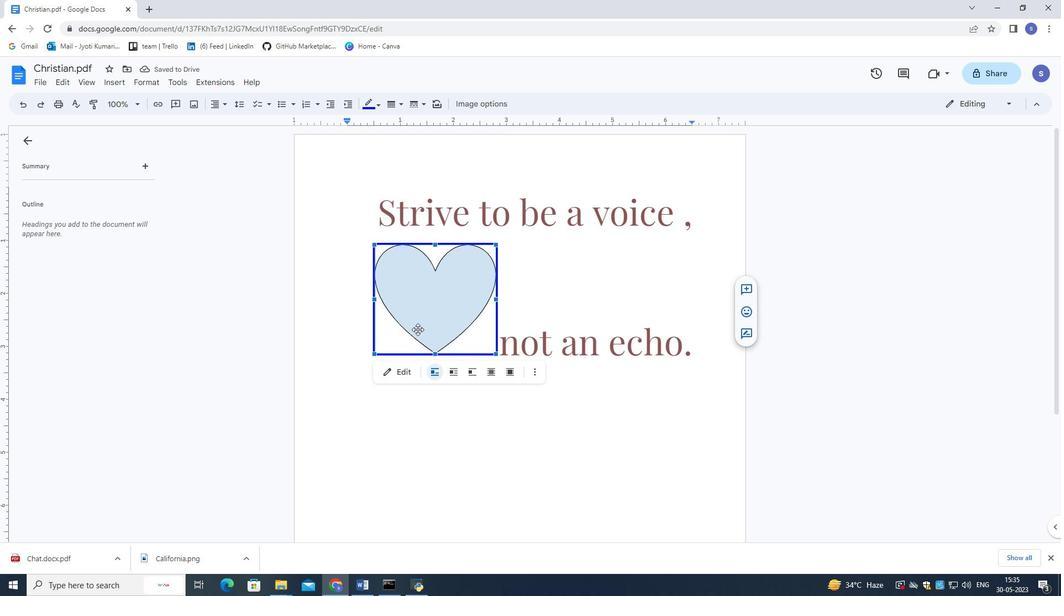 
Action: Mouse moved to (419, 322)
Screenshot: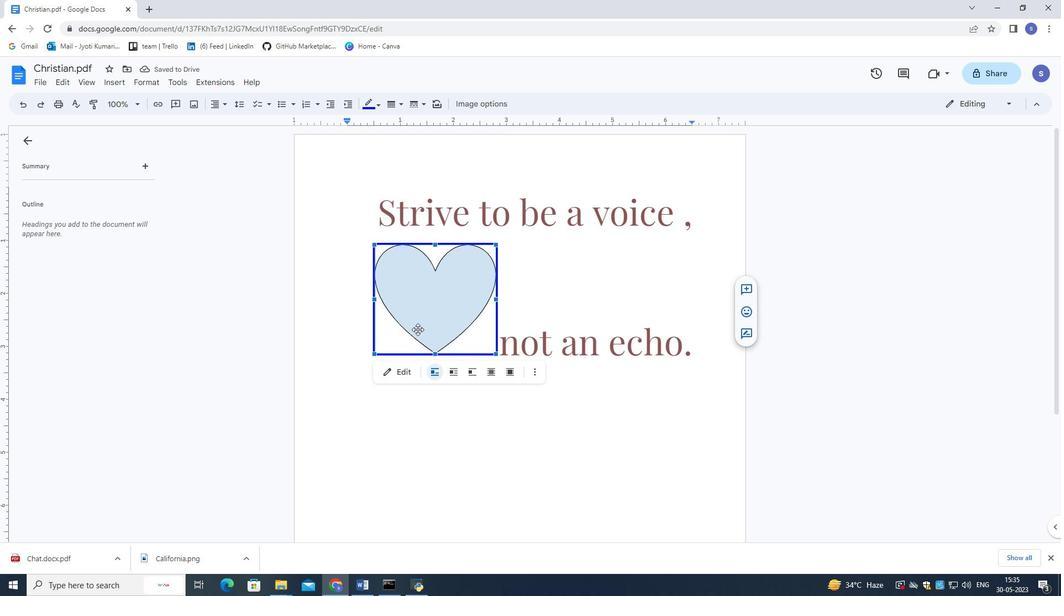 
Action: Key pressed ctrl+Z
Screenshot: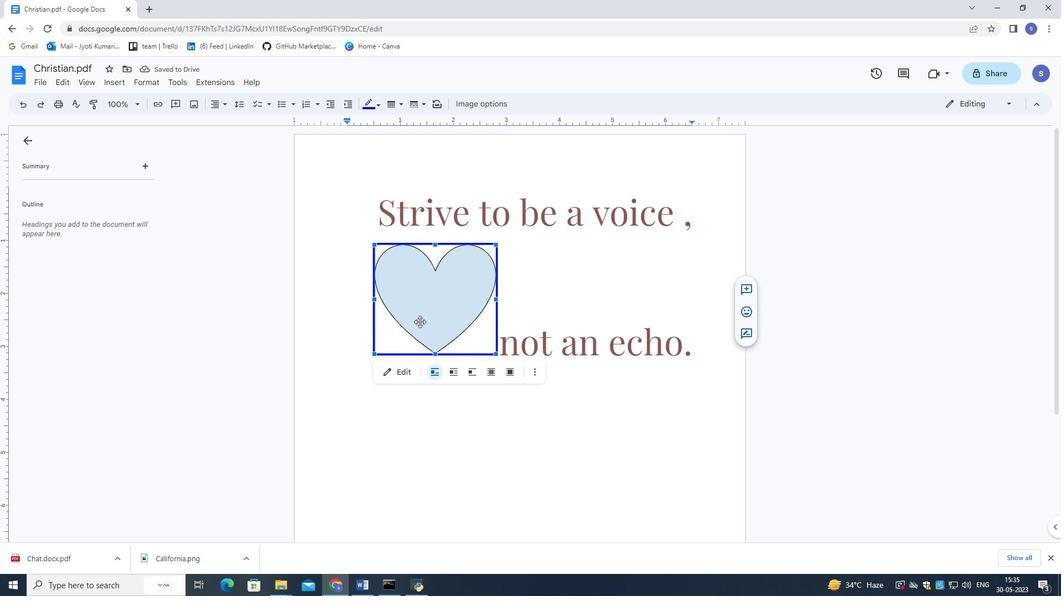 
Action: Mouse moved to (409, 356)
Screenshot: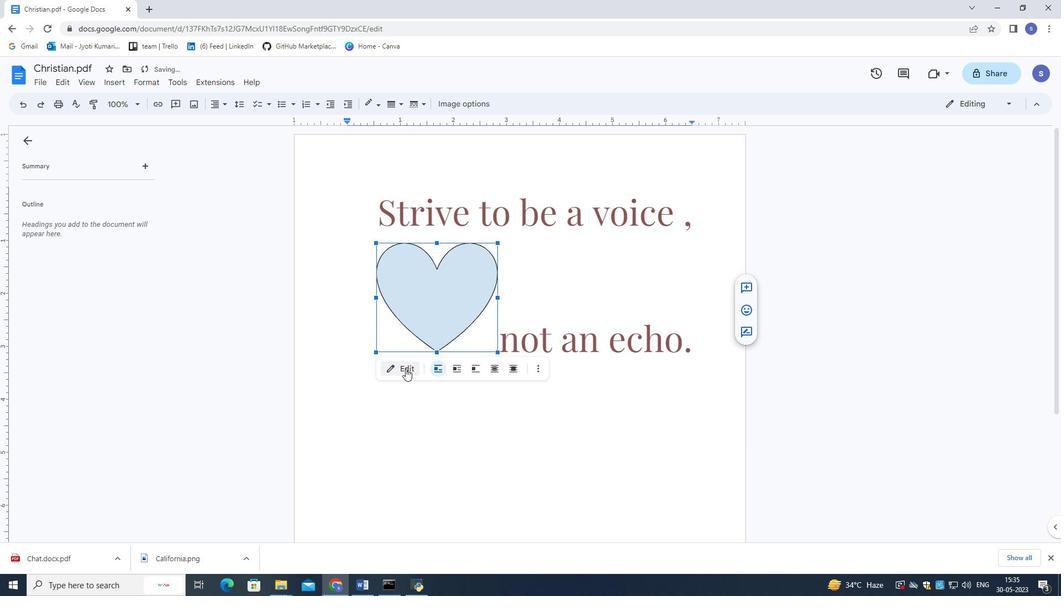 
Action: Mouse pressed left at (409, 356)
Screenshot: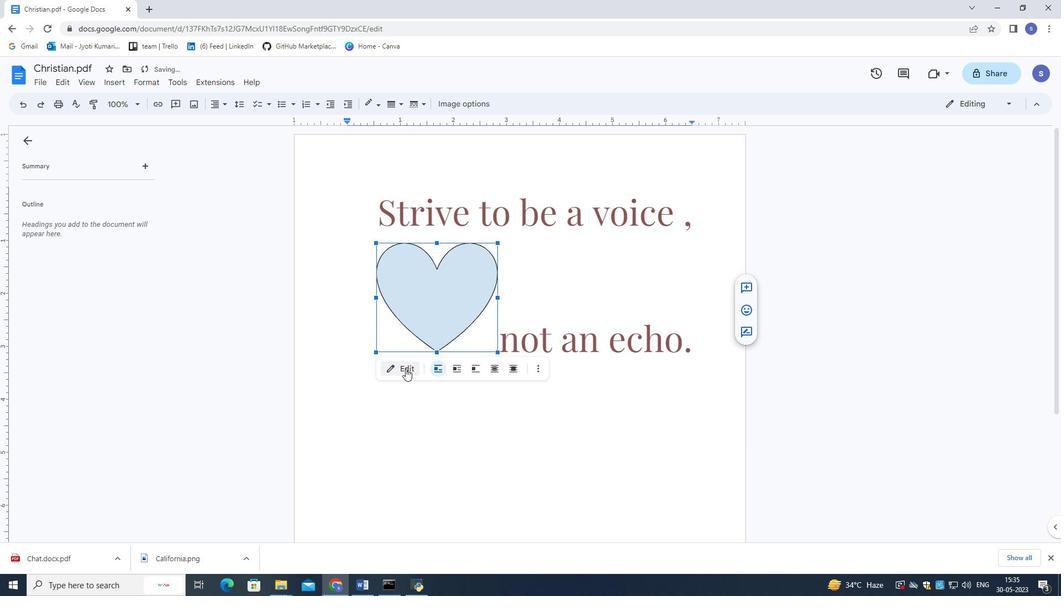 
Action: Mouse moved to (400, 373)
Screenshot: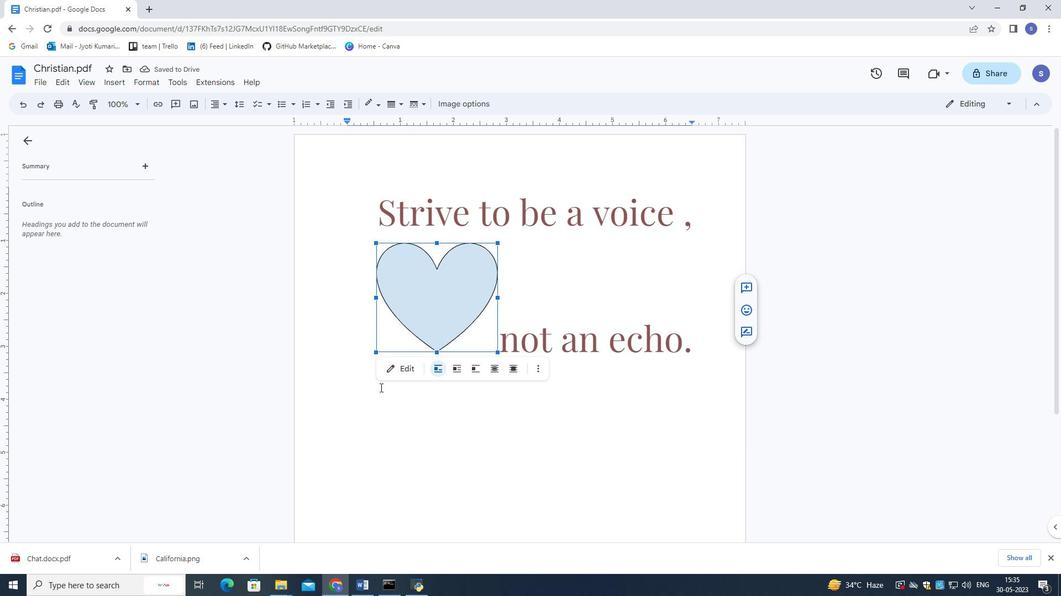 
Action: Mouse pressed left at (400, 373)
Screenshot: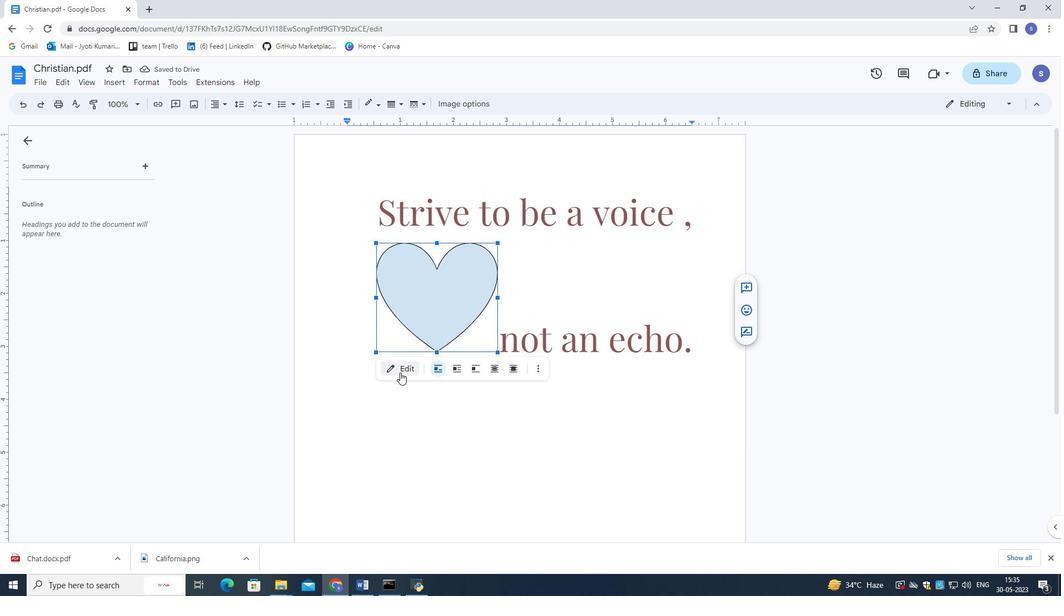 
Action: Mouse moved to (417, 239)
Screenshot: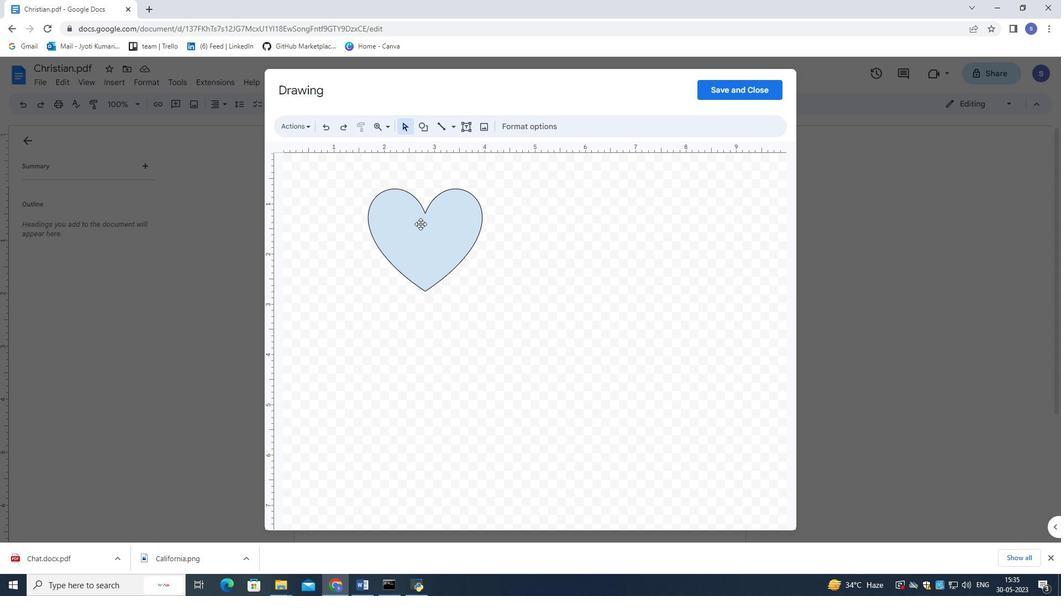 
Action: Mouse pressed left at (417, 239)
Screenshot: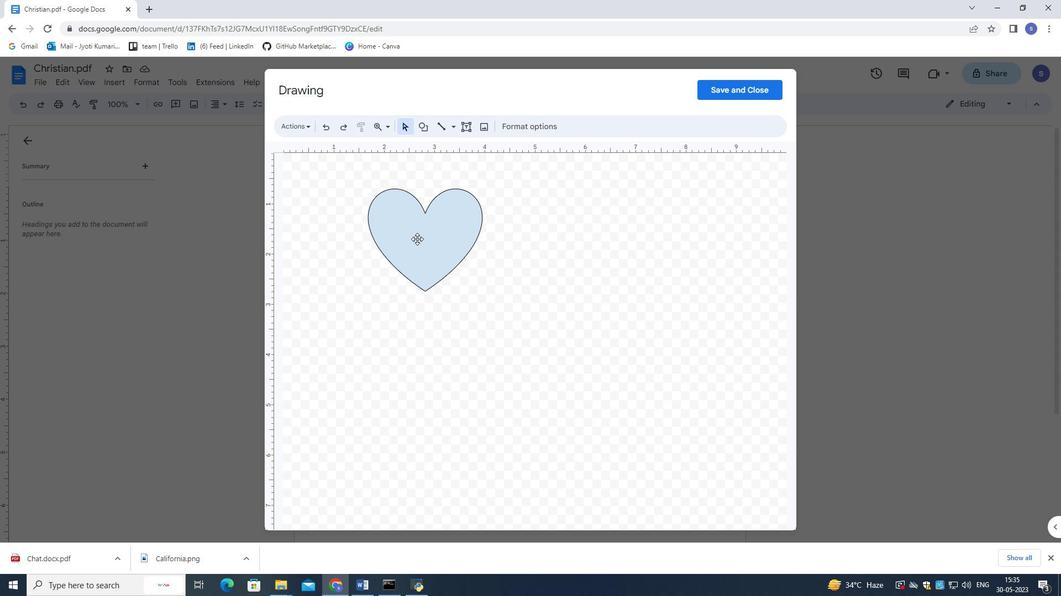
Action: Mouse moved to (417, 238)
Screenshot: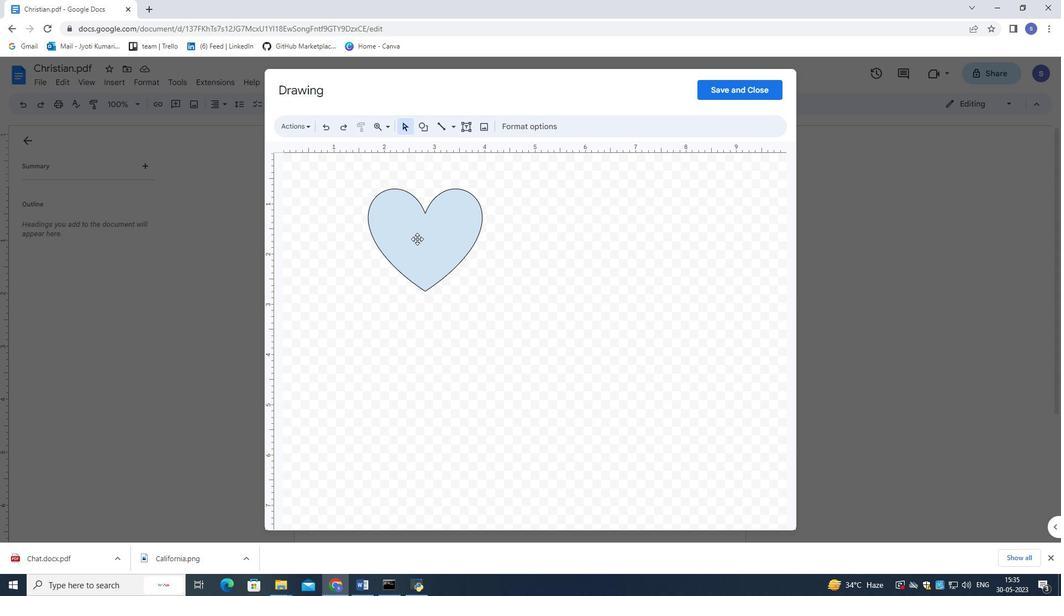 
Action: Mouse pressed right at (417, 238)
Screenshot: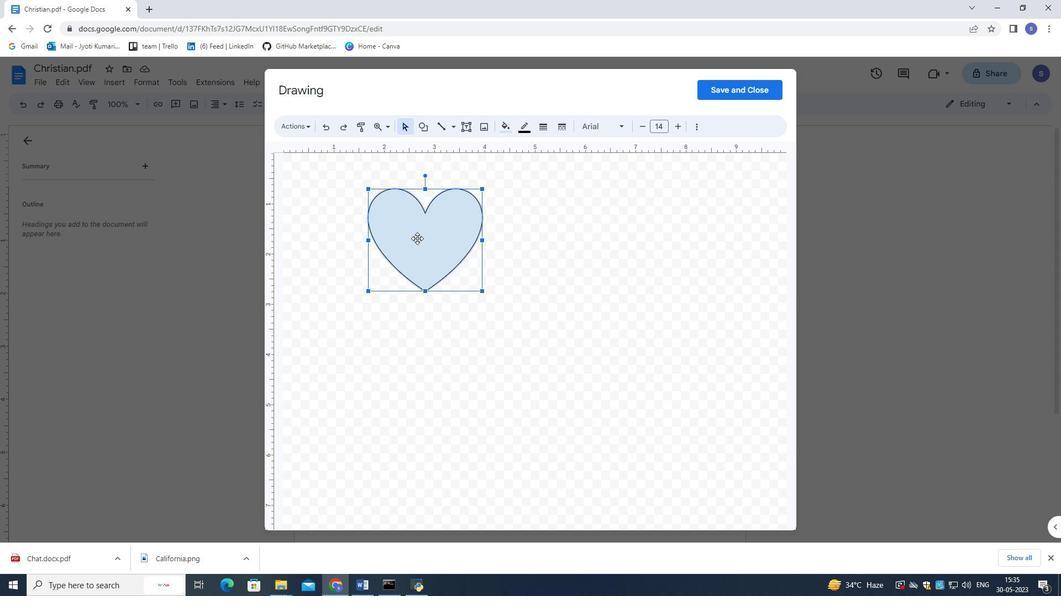 
Action: Mouse moved to (399, 227)
Screenshot: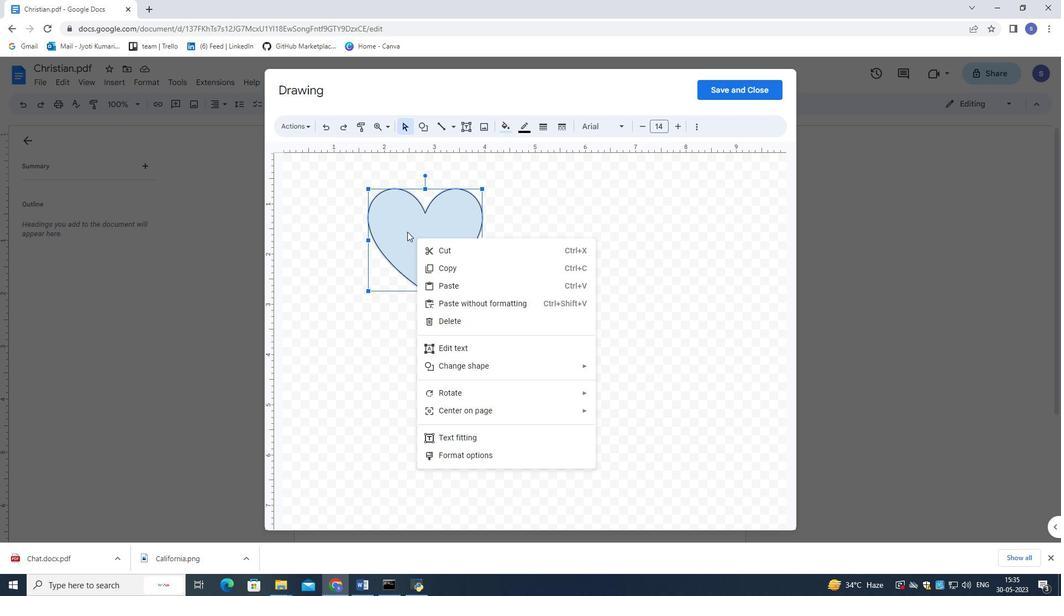 
Action: Mouse pressed left at (399, 227)
Screenshot: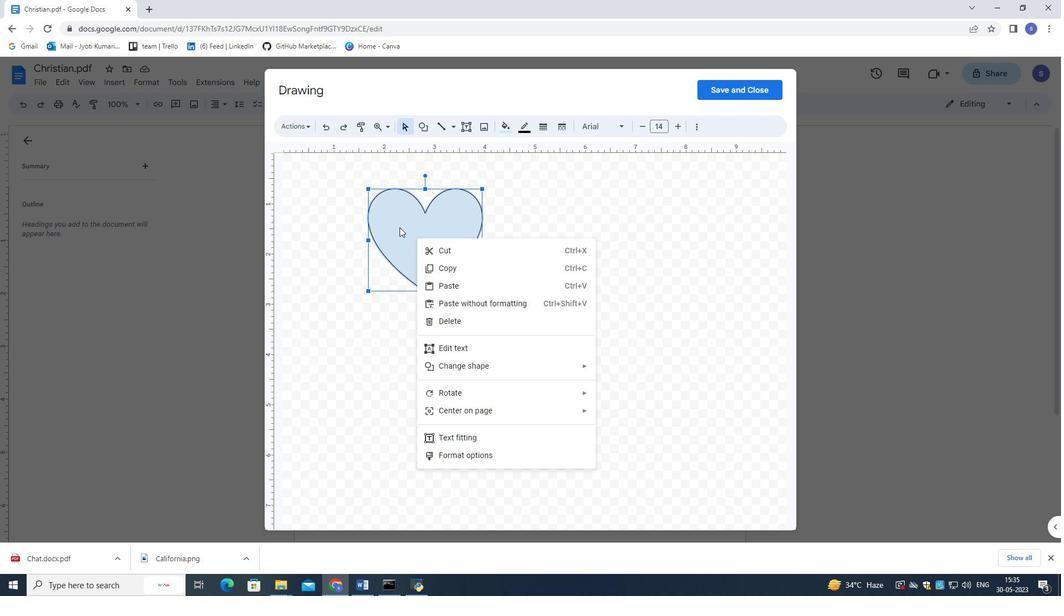 
Action: Mouse moved to (507, 128)
Screenshot: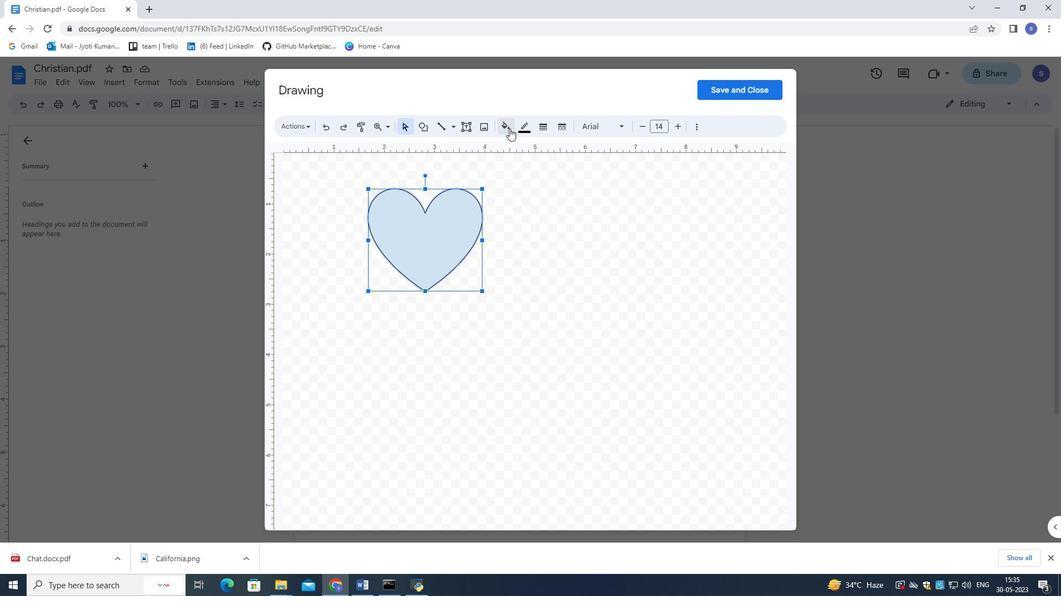 
Action: Mouse pressed left at (507, 128)
Screenshot: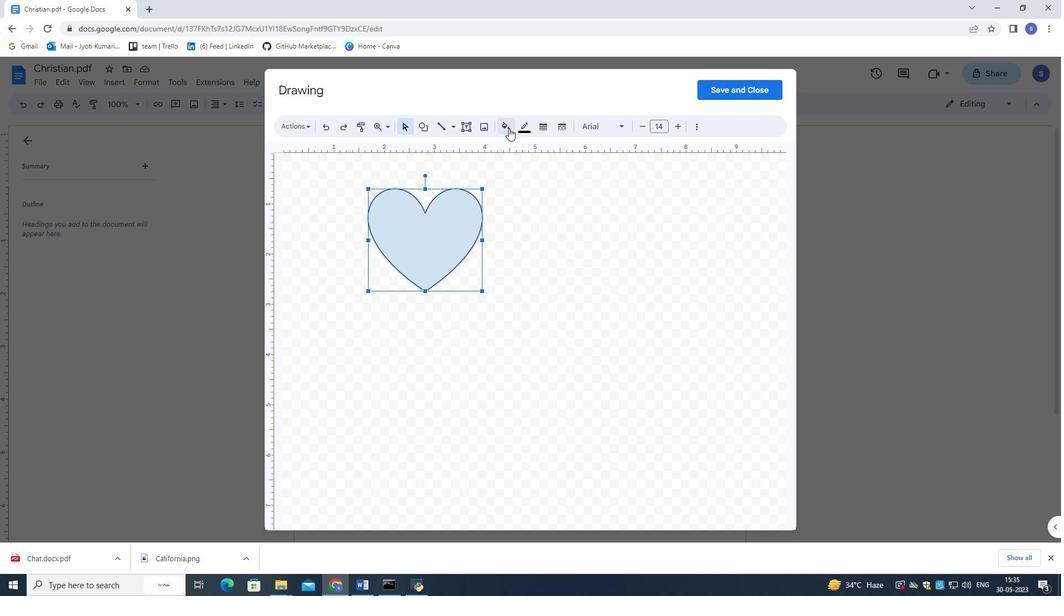 
Action: Mouse moved to (595, 216)
Screenshot: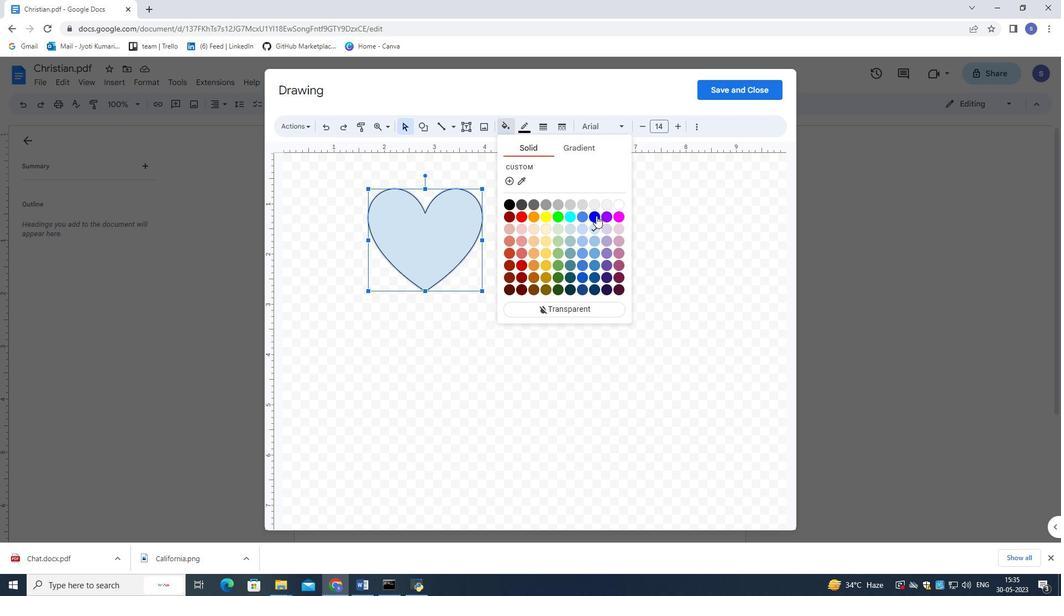 
Action: Mouse pressed left at (595, 216)
Screenshot: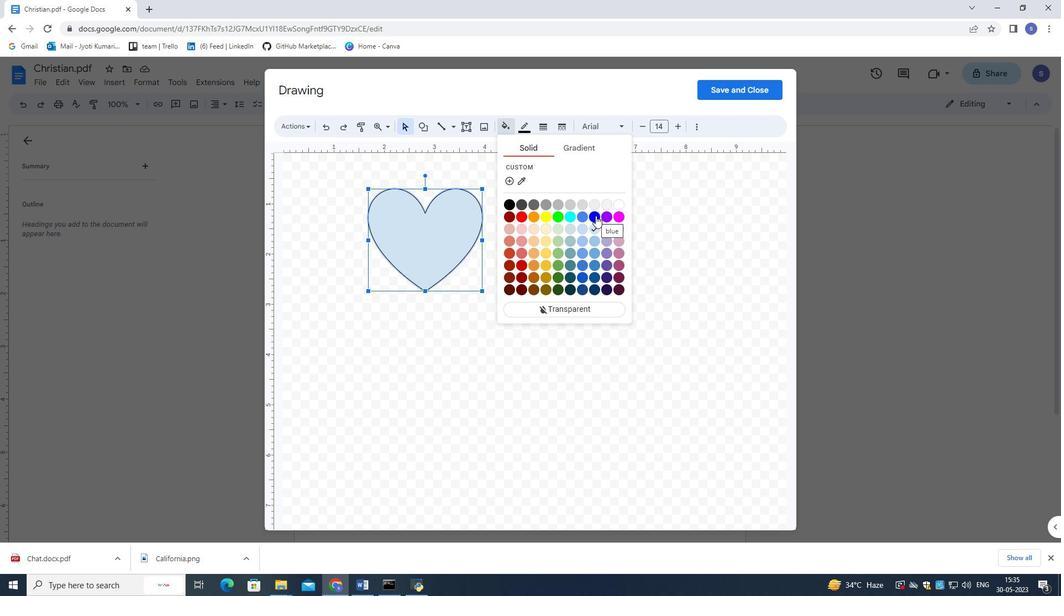 
Action: Mouse moved to (727, 89)
Screenshot: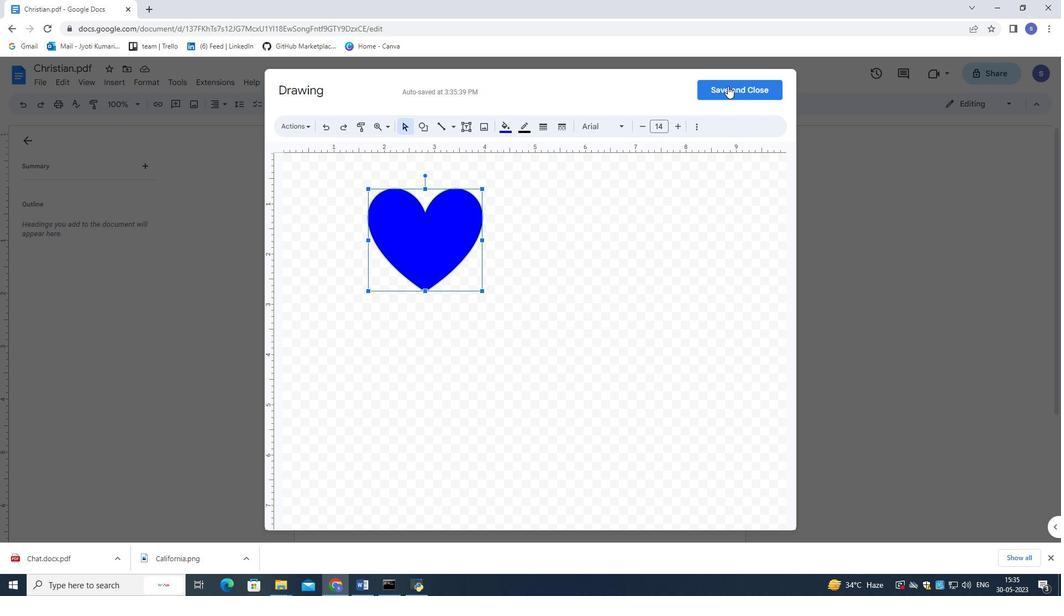 
Action: Mouse pressed left at (727, 89)
Screenshot: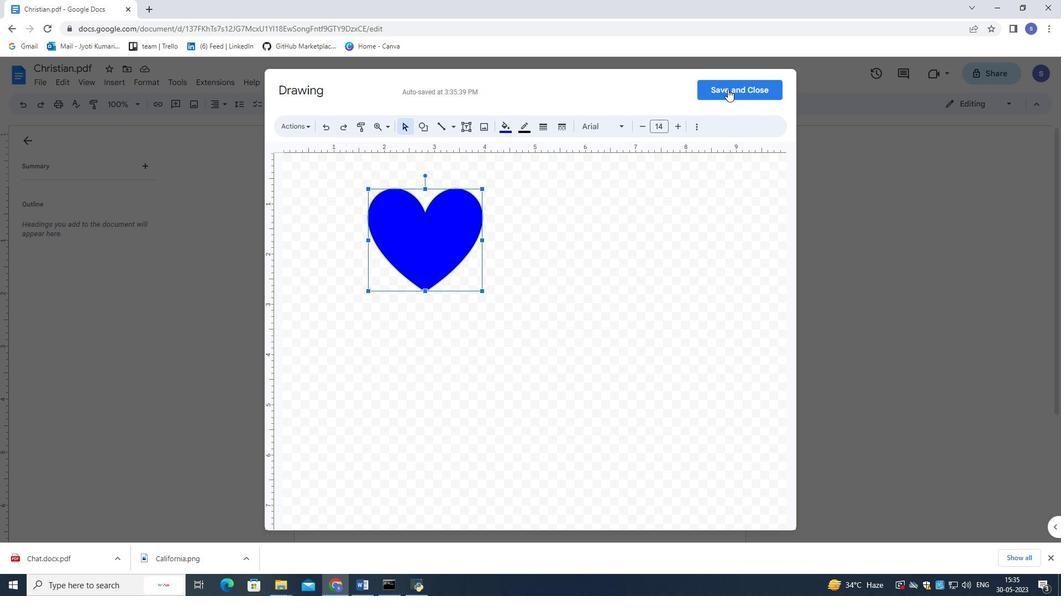 
Action: Mouse moved to (455, 295)
Screenshot: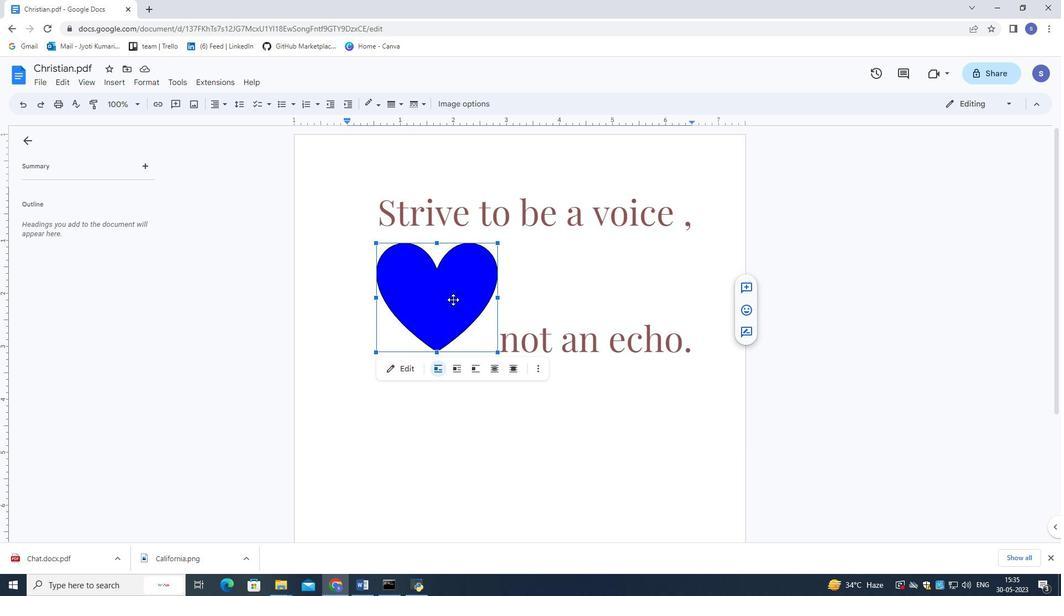 
Action: Mouse pressed left at (455, 295)
Screenshot: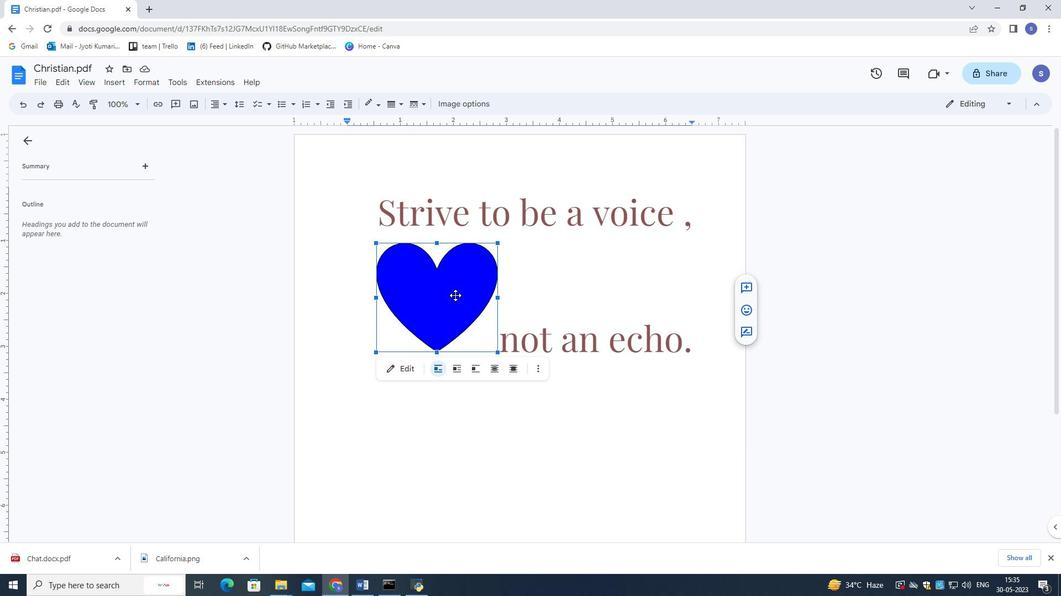
Action: Mouse moved to (414, 290)
Screenshot: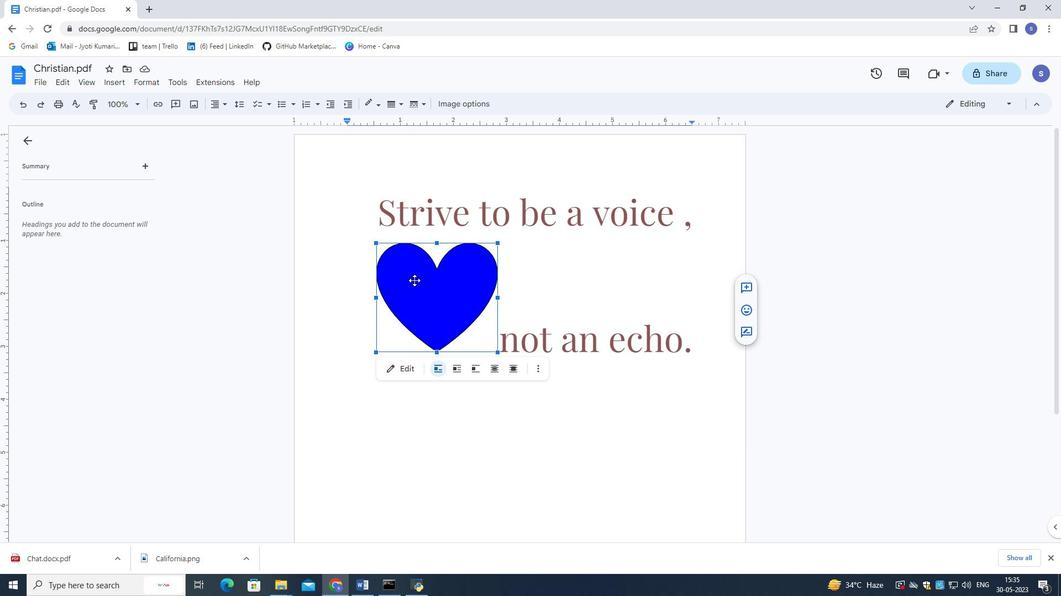 
Action: Mouse pressed right at (414, 290)
Screenshot: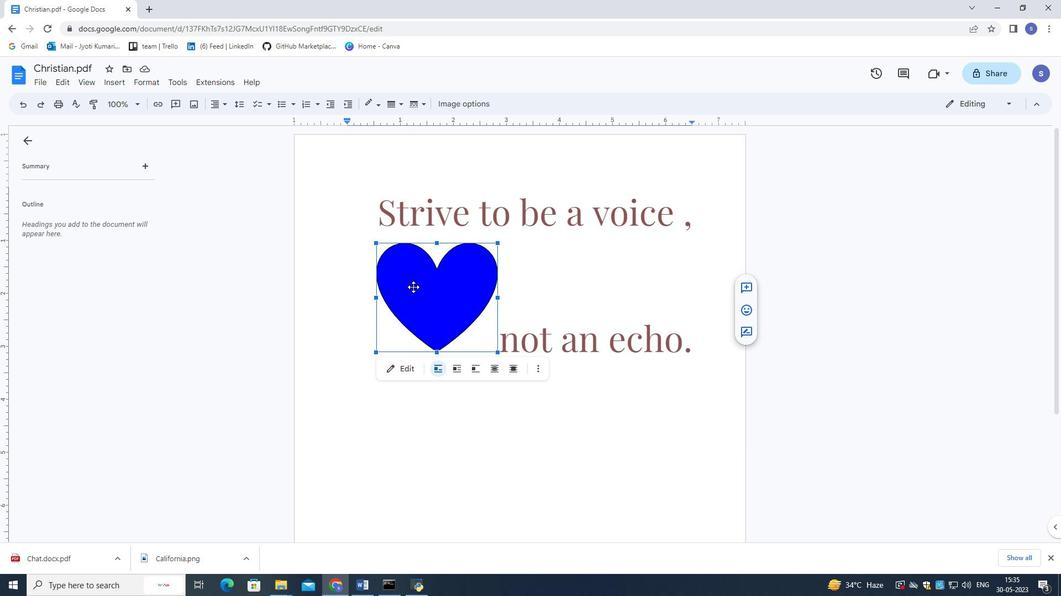 
Action: Mouse moved to (395, 367)
Screenshot: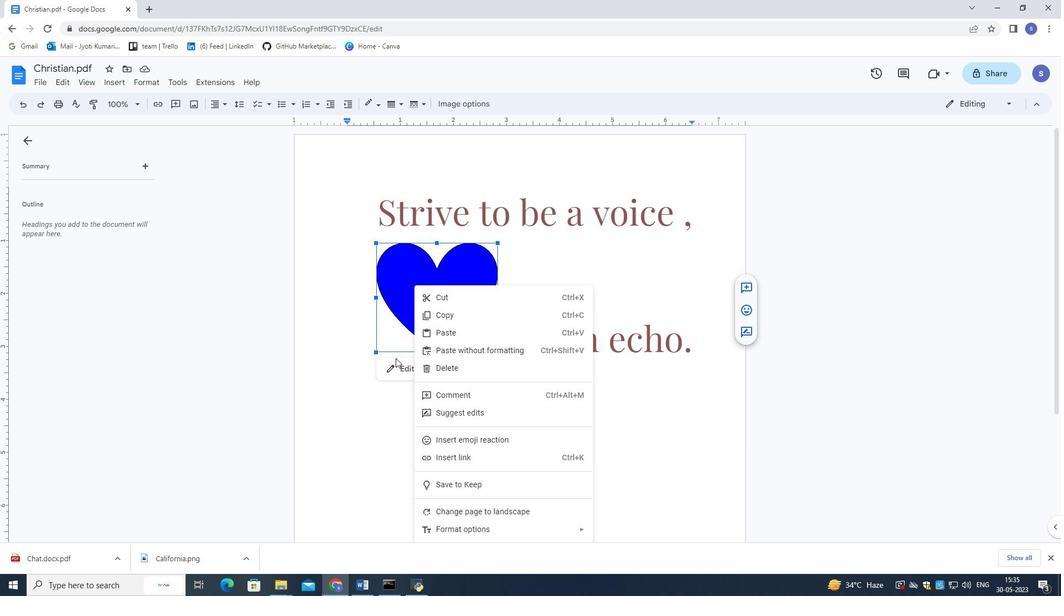 
Action: Mouse pressed left at (395, 367)
Screenshot: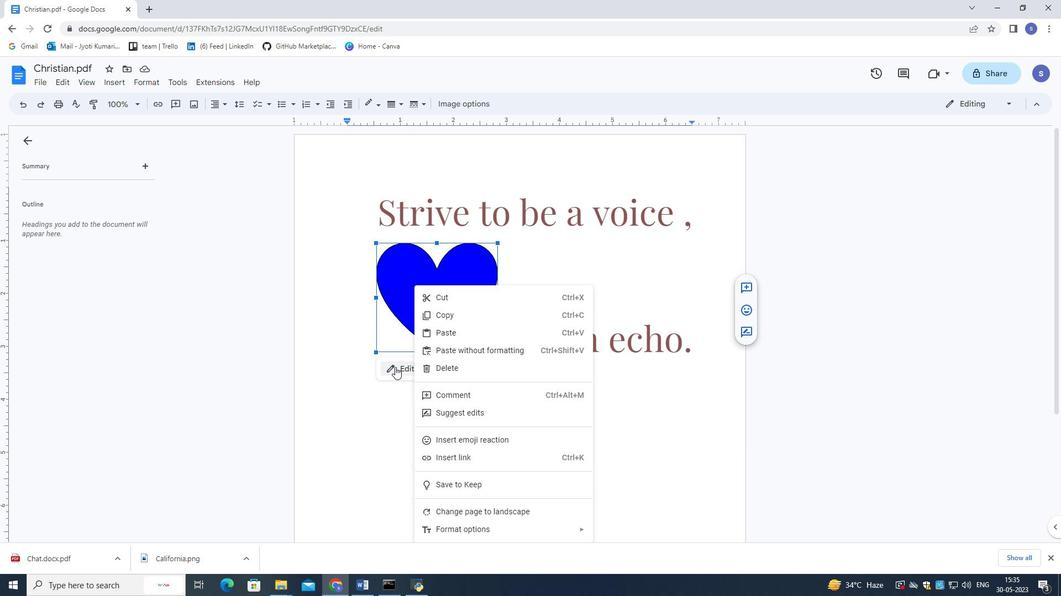 
Action: Mouse moved to (420, 251)
Screenshot: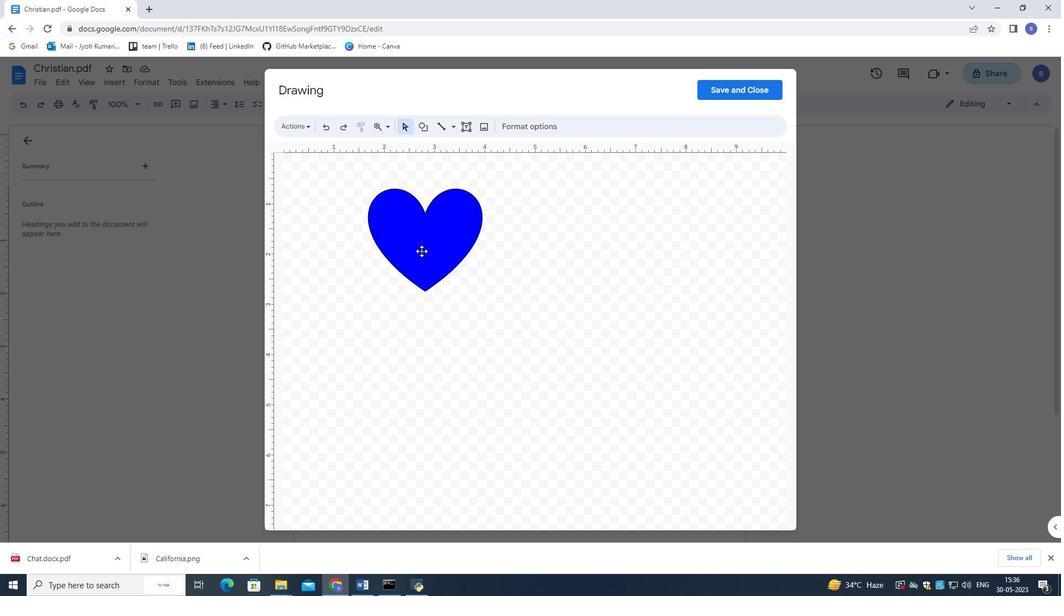 
Action: Mouse pressed left at (420, 251)
Screenshot: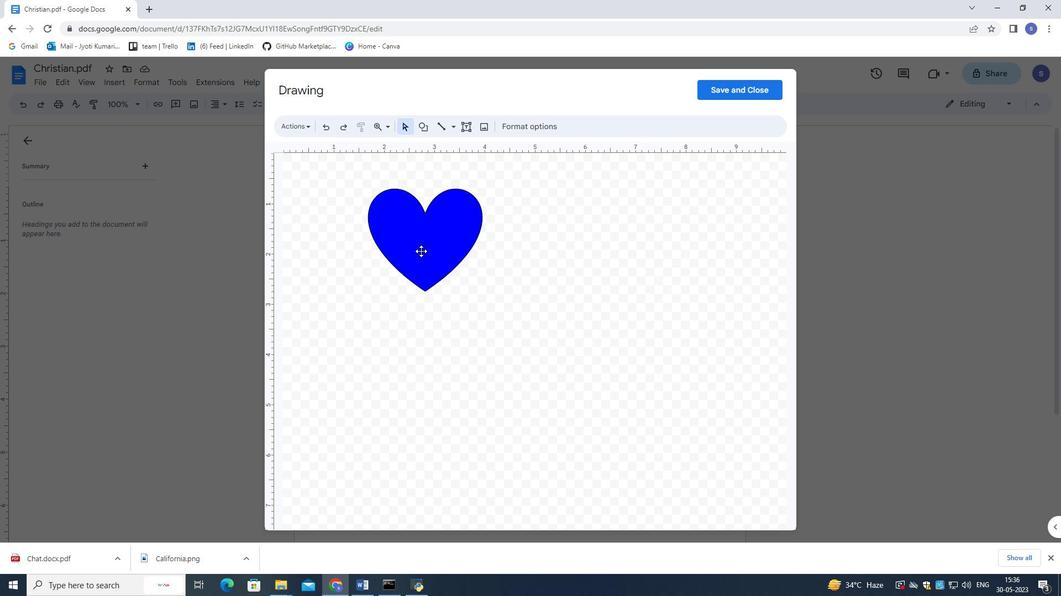 
Action: Mouse moved to (433, 234)
Screenshot: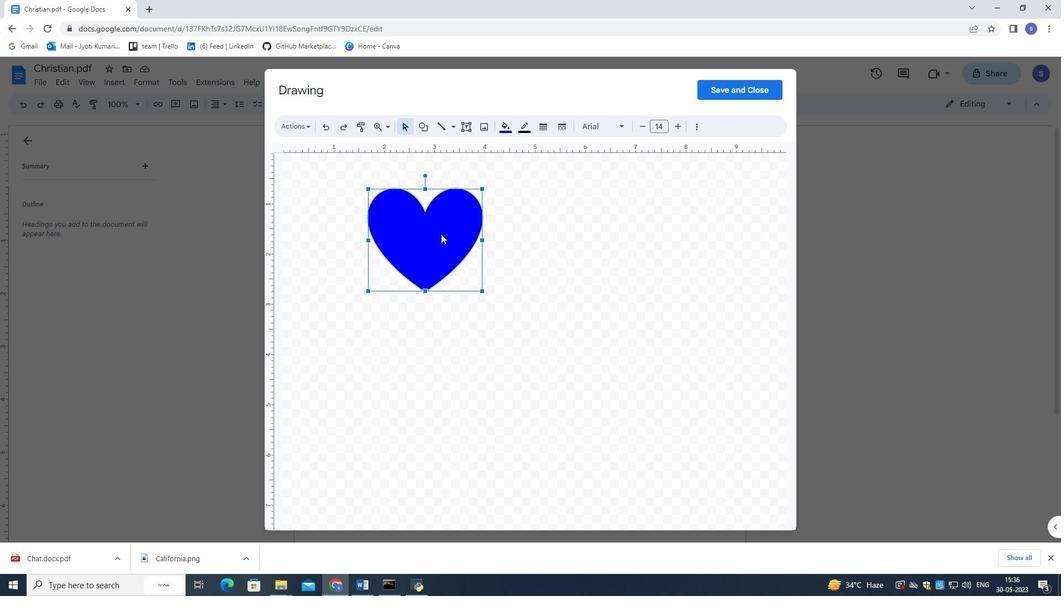 
Action: Mouse pressed left at (433, 234)
Screenshot: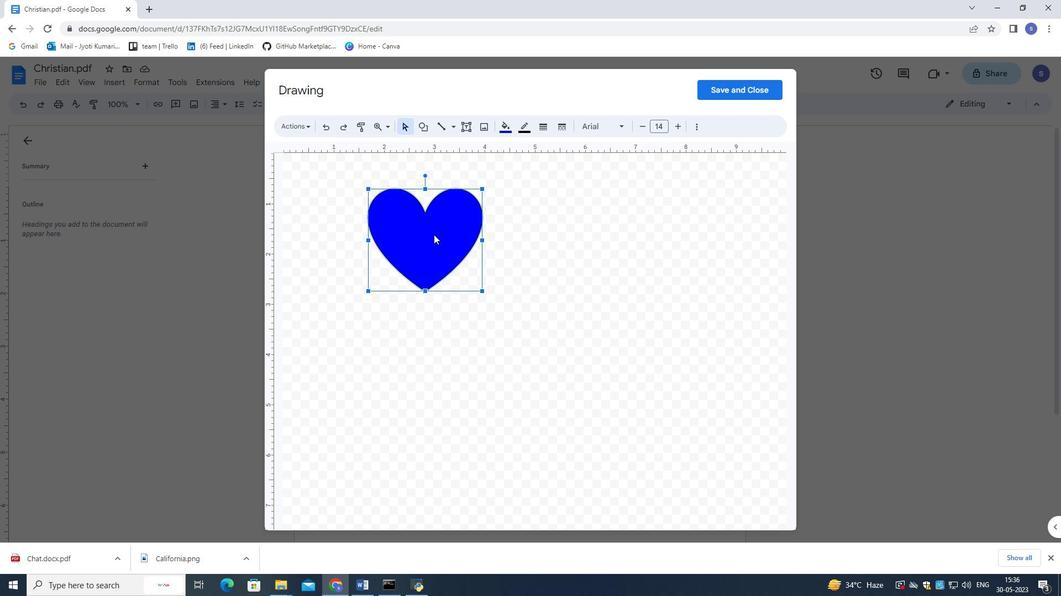 
Action: Mouse moved to (436, 236)
Screenshot: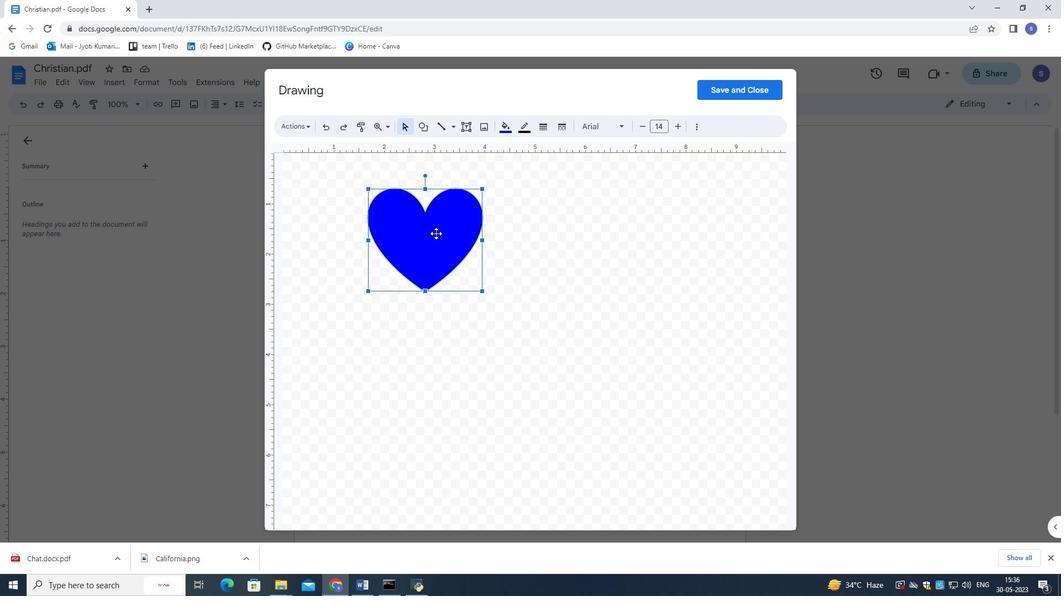 
Action: Mouse pressed left at (436, 236)
Screenshot: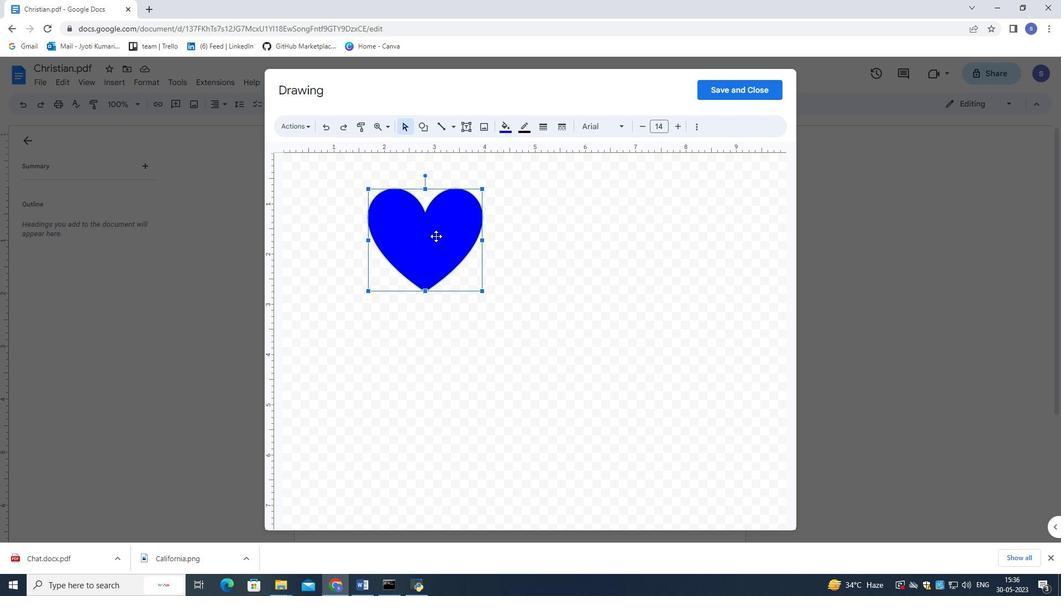 
Action: Mouse moved to (398, 216)
Screenshot: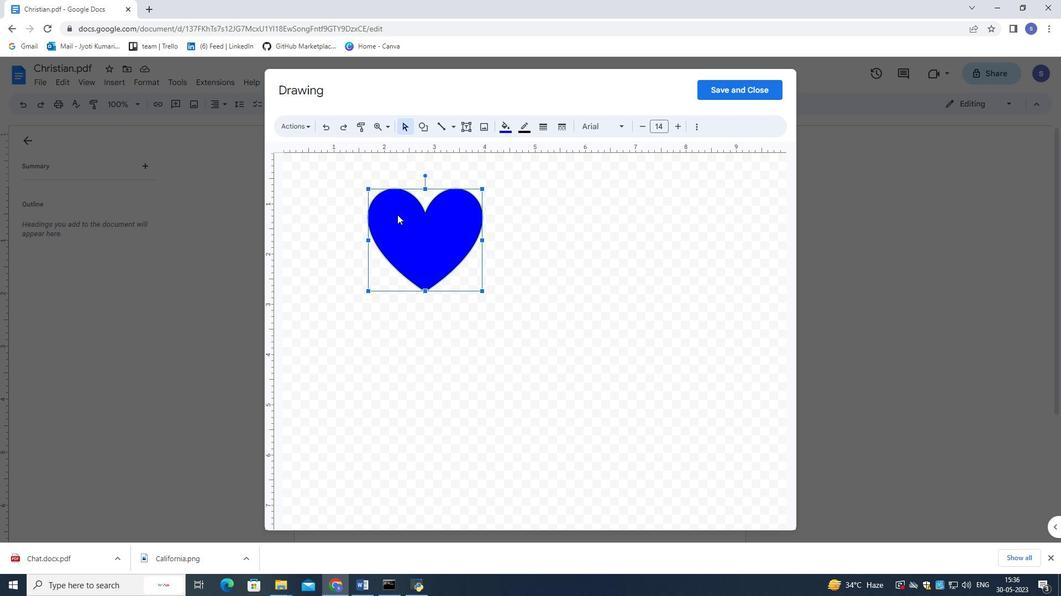 
Action: Mouse pressed right at (398, 216)
Screenshot: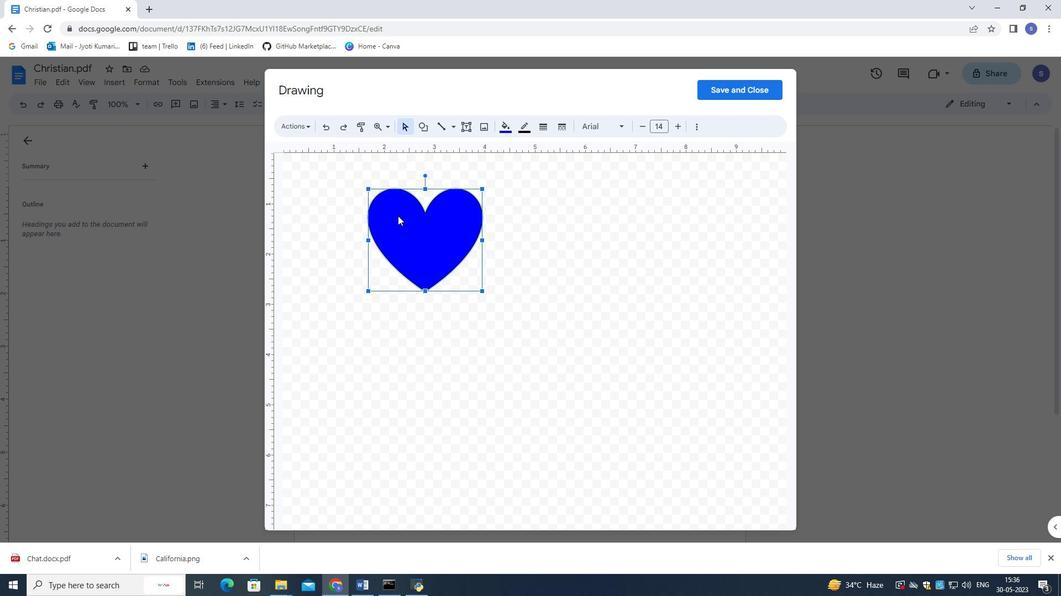 
Action: Mouse moved to (644, 324)
Screenshot: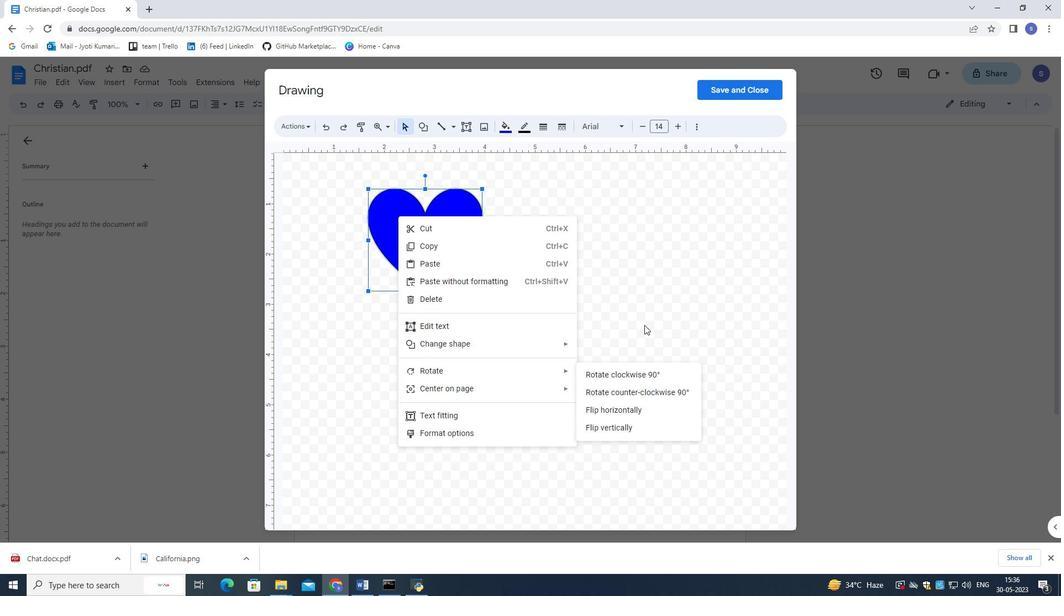 
Action: Mouse pressed left at (644, 324)
Screenshot: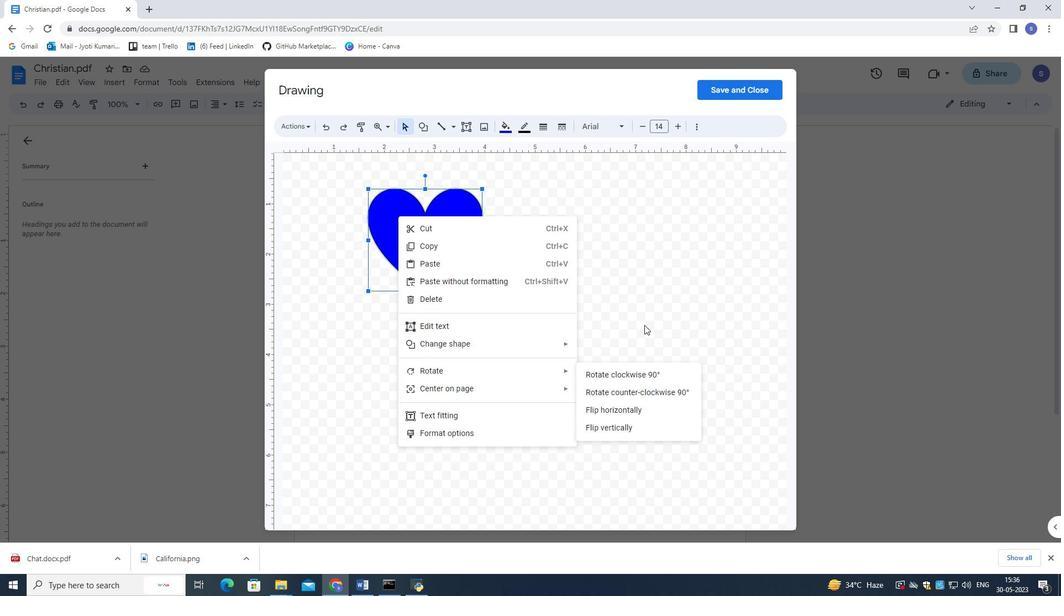 
Action: Mouse moved to (707, 83)
Screenshot: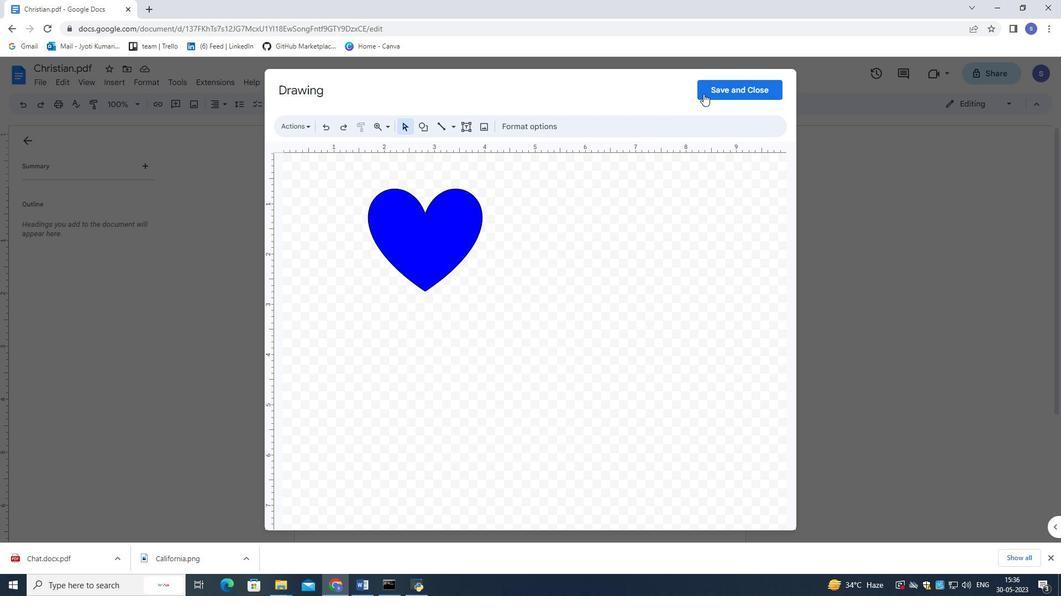 
Action: Mouse pressed left at (707, 83)
Screenshot: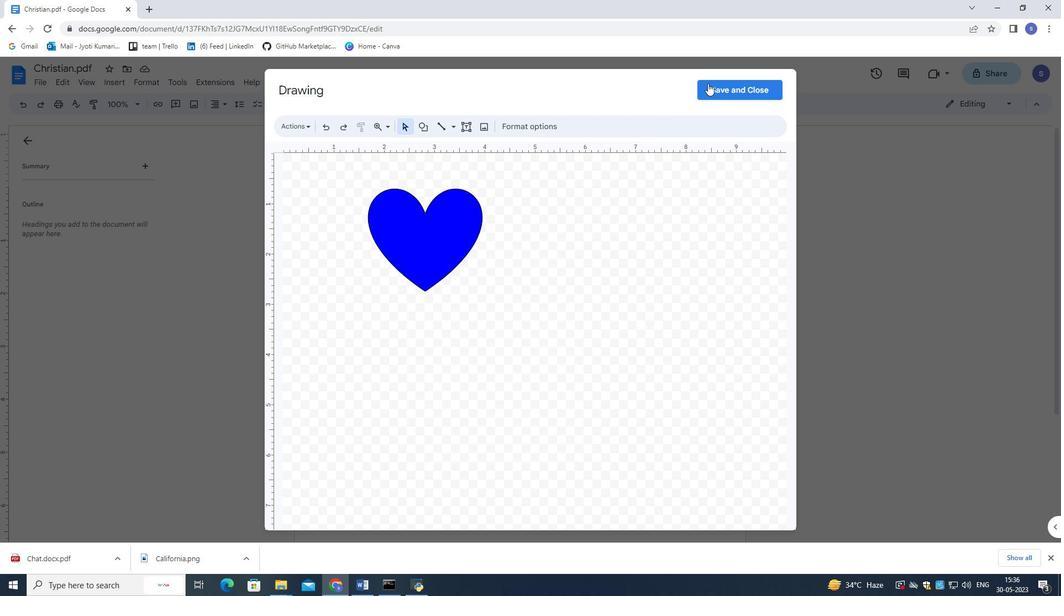 
Action: Mouse moved to (456, 286)
Screenshot: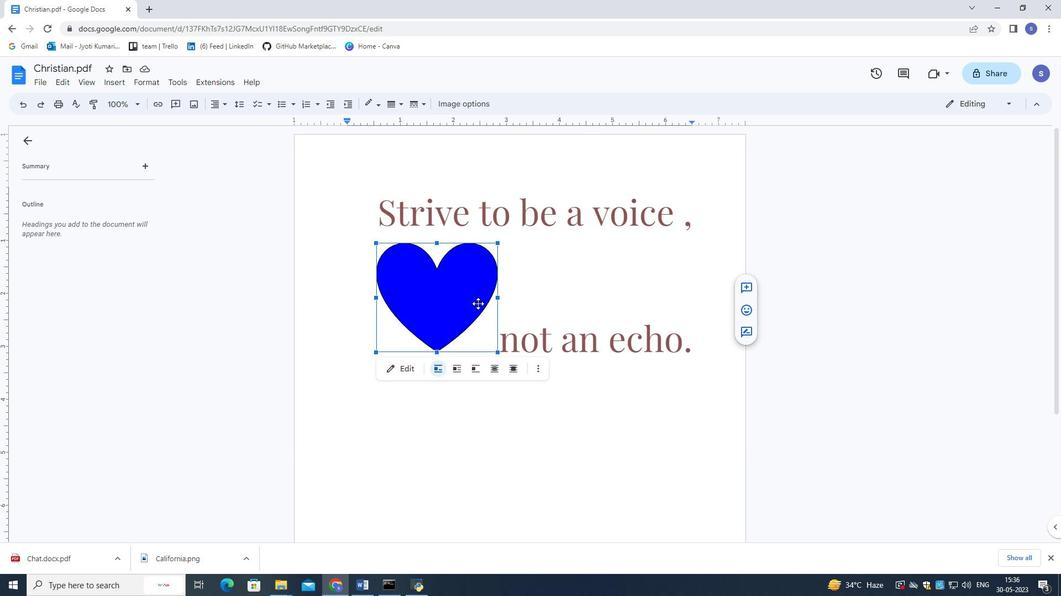
Action: Mouse pressed left at (456, 286)
Screenshot: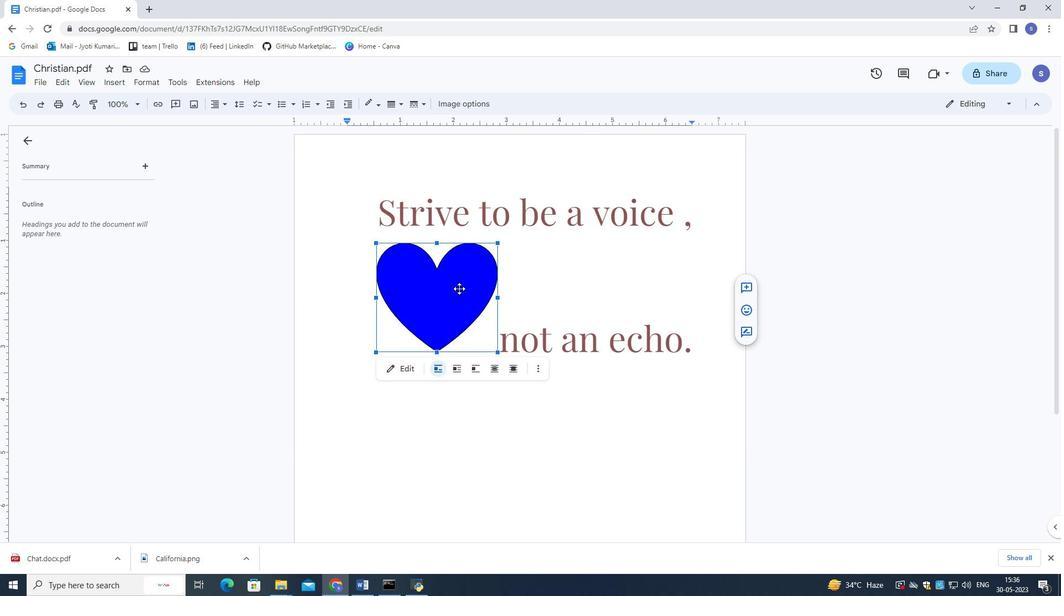 
Action: Mouse moved to (1005, 106)
Screenshot: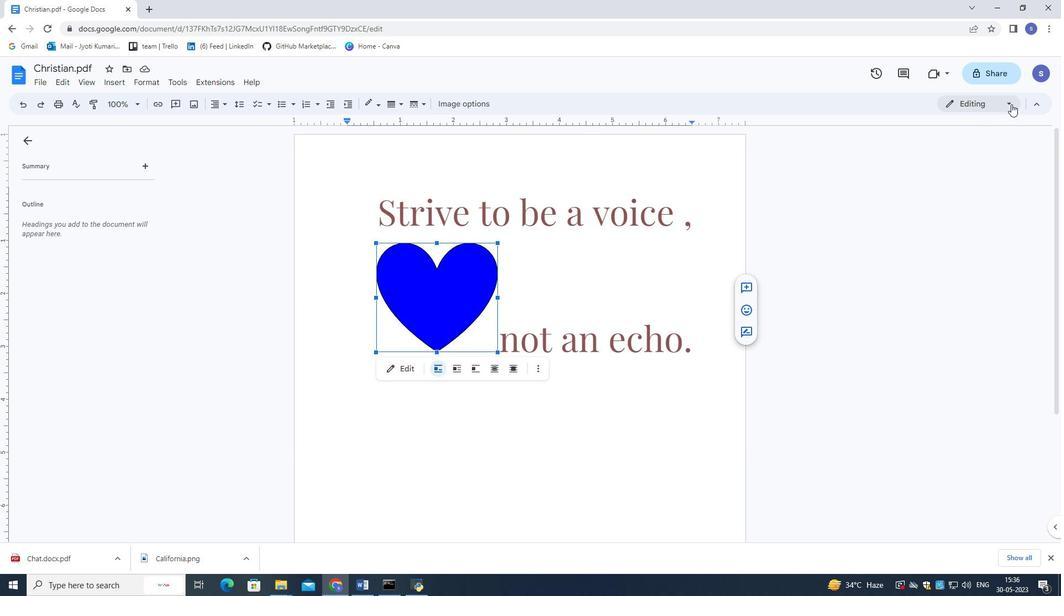 
Action: Mouse pressed left at (1005, 106)
Screenshot: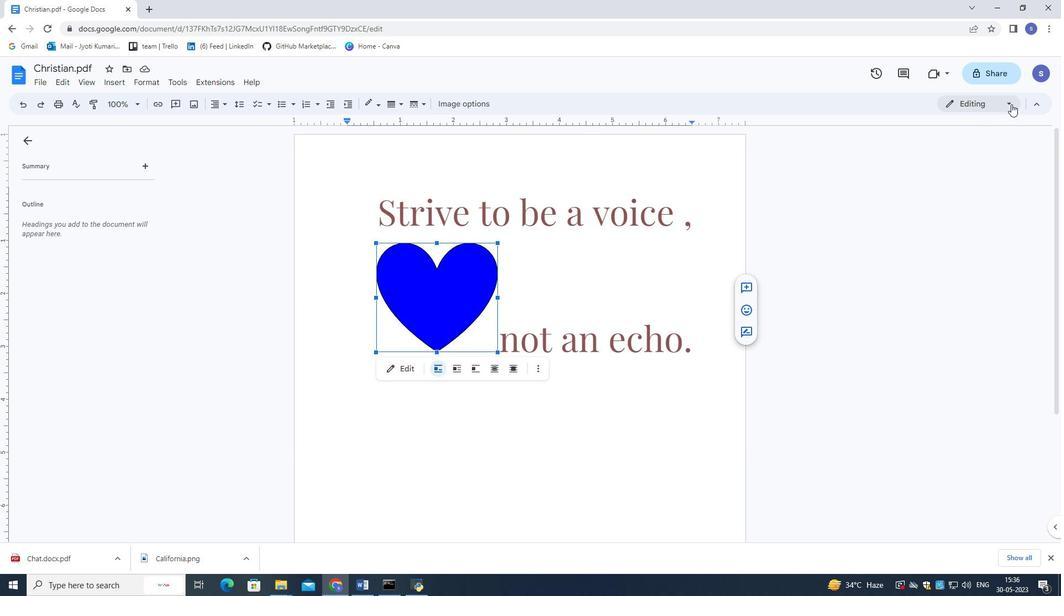 
Action: Mouse moved to (974, 138)
Screenshot: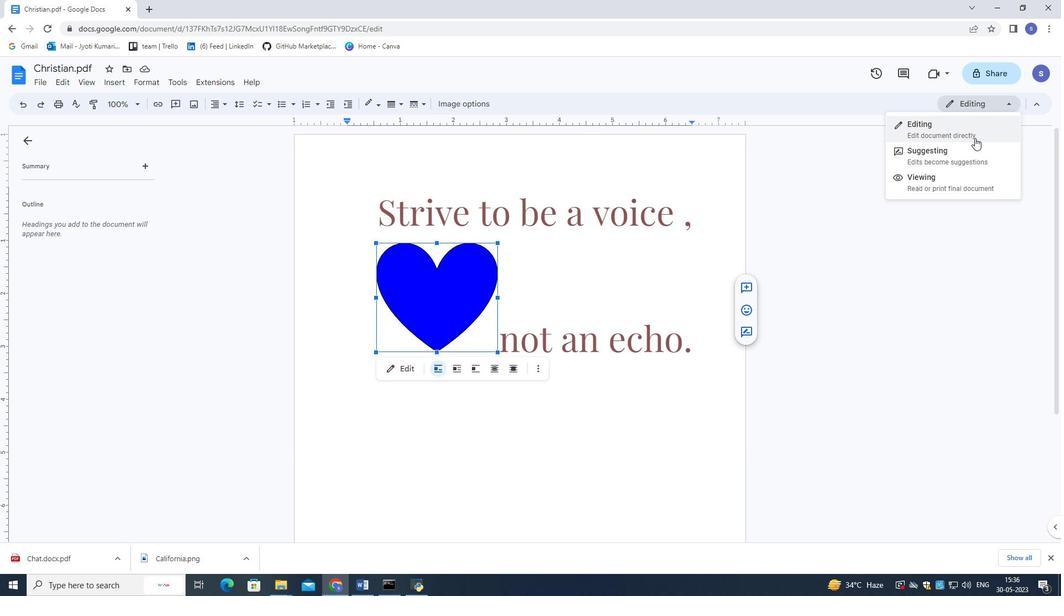 
Action: Mouse pressed left at (974, 138)
Screenshot: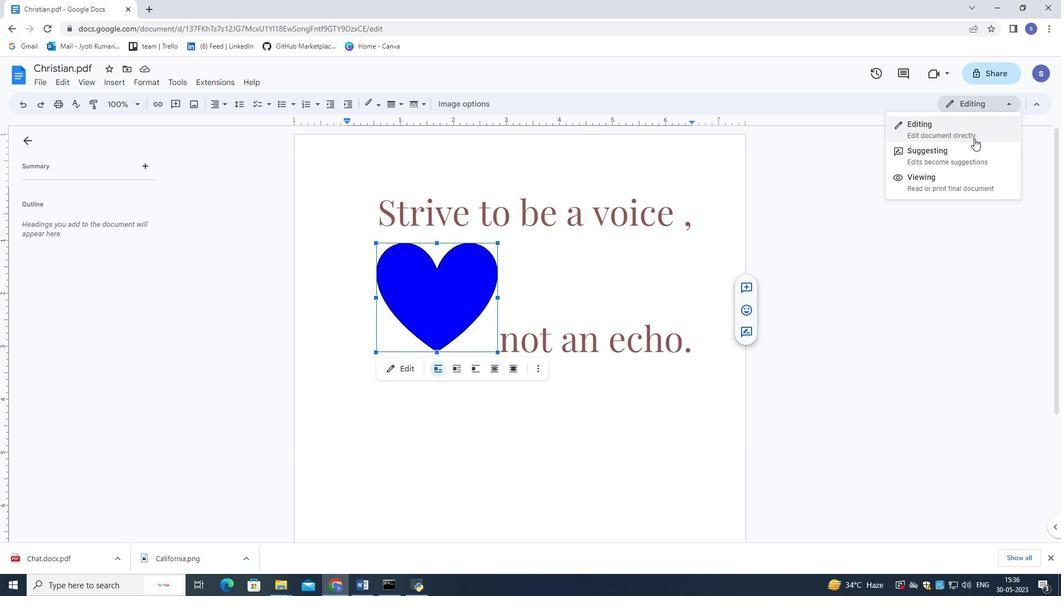 
Action: Mouse moved to (539, 373)
Screenshot: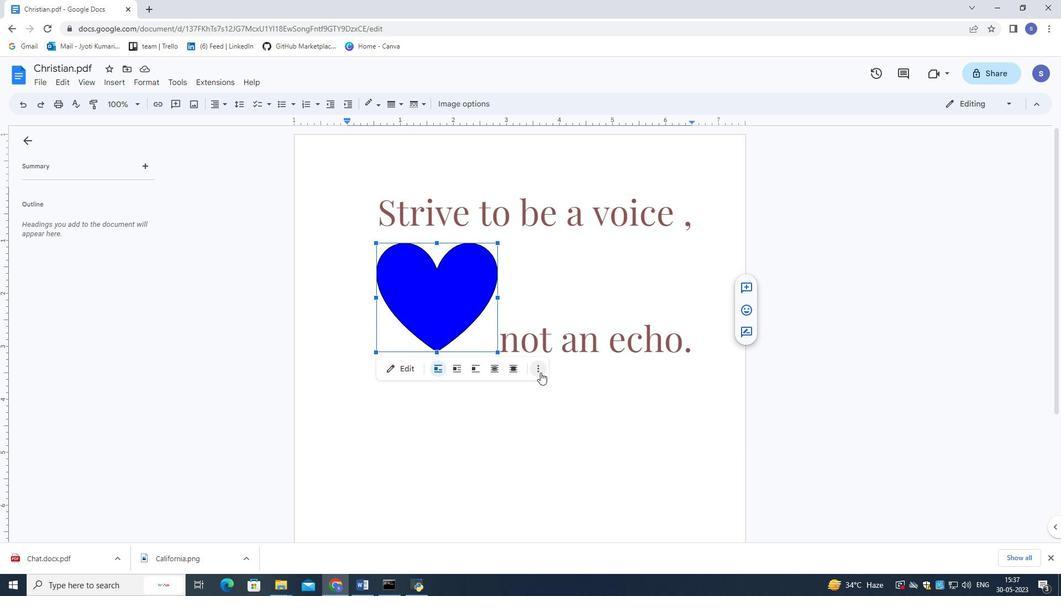 
Action: Mouse pressed left at (539, 373)
Screenshot: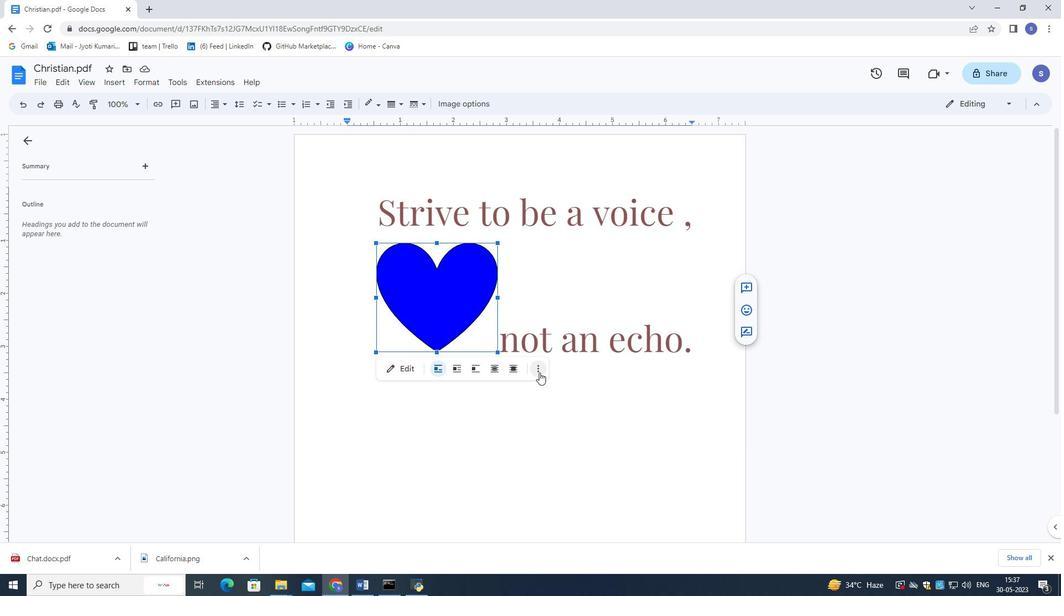 
Action: Mouse moved to (570, 389)
Screenshot: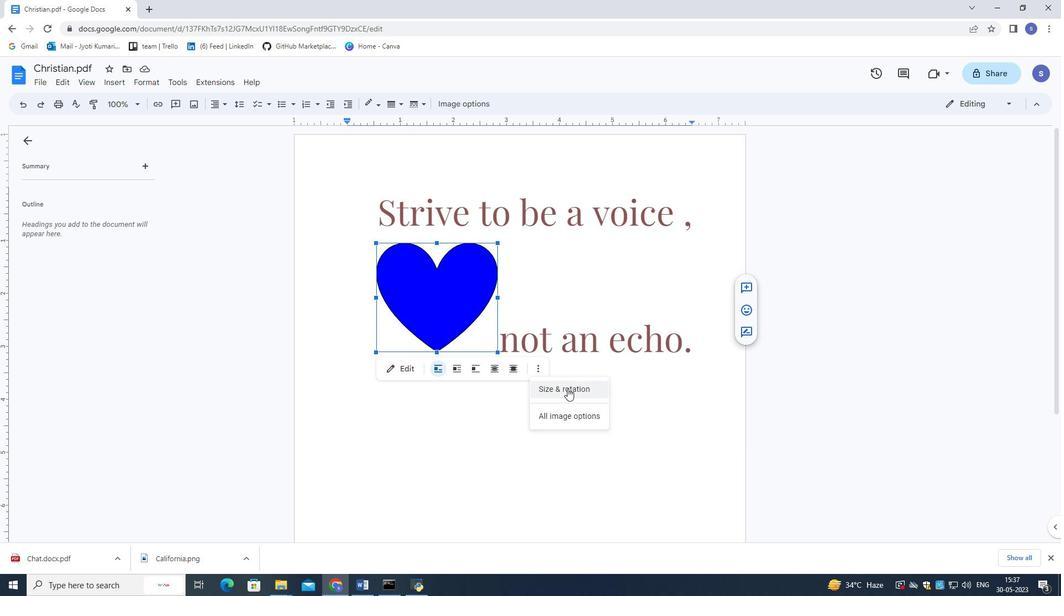 
Action: Mouse pressed left at (570, 389)
Screenshot: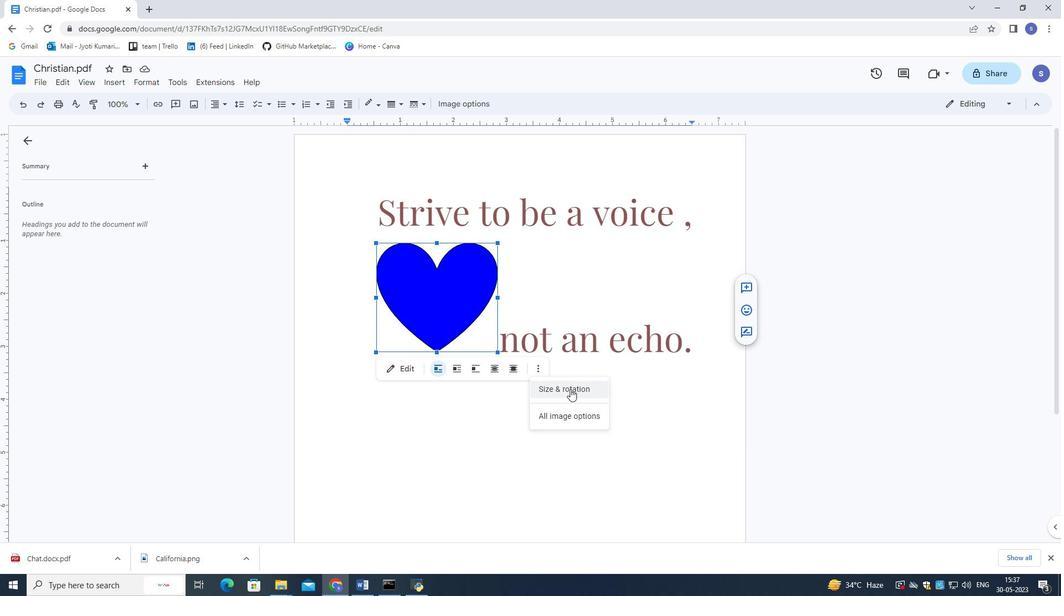 
Action: Mouse moved to (1012, 201)
Screenshot: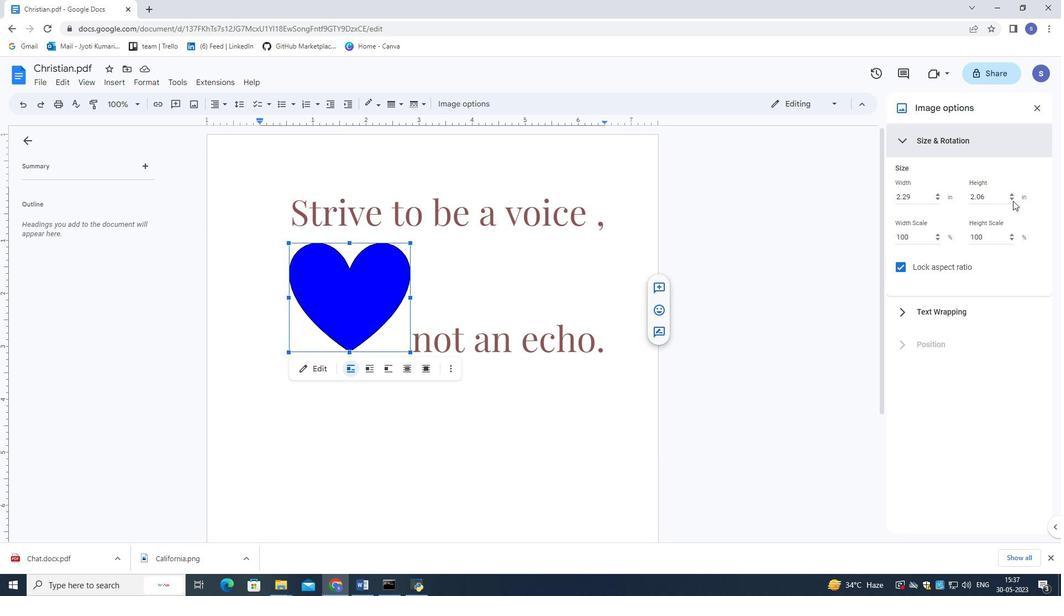 
Action: Mouse pressed left at (1012, 201)
Screenshot: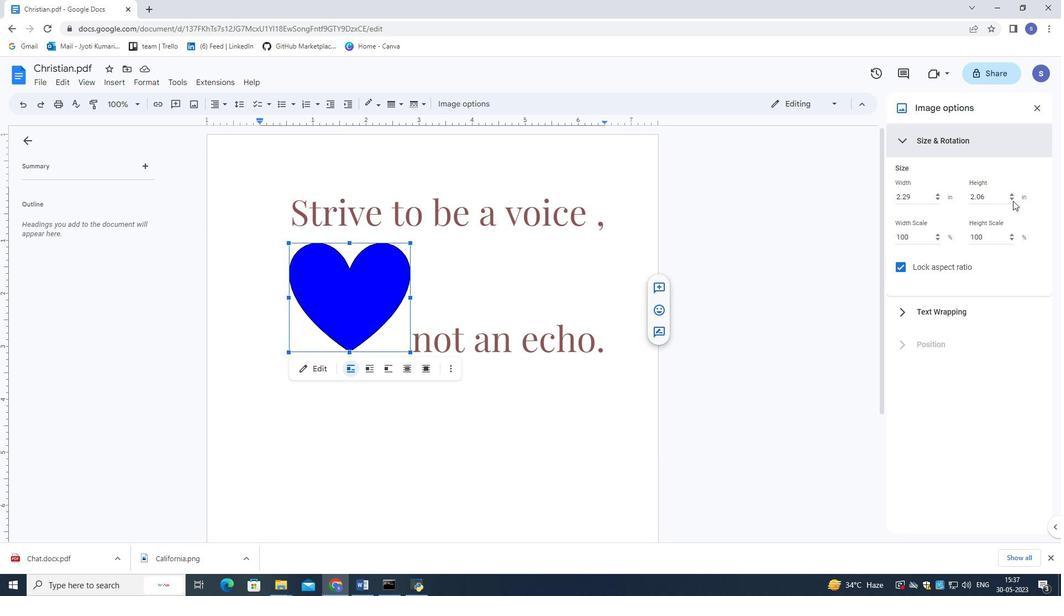 
Action: Mouse pressed left at (1012, 201)
Screenshot: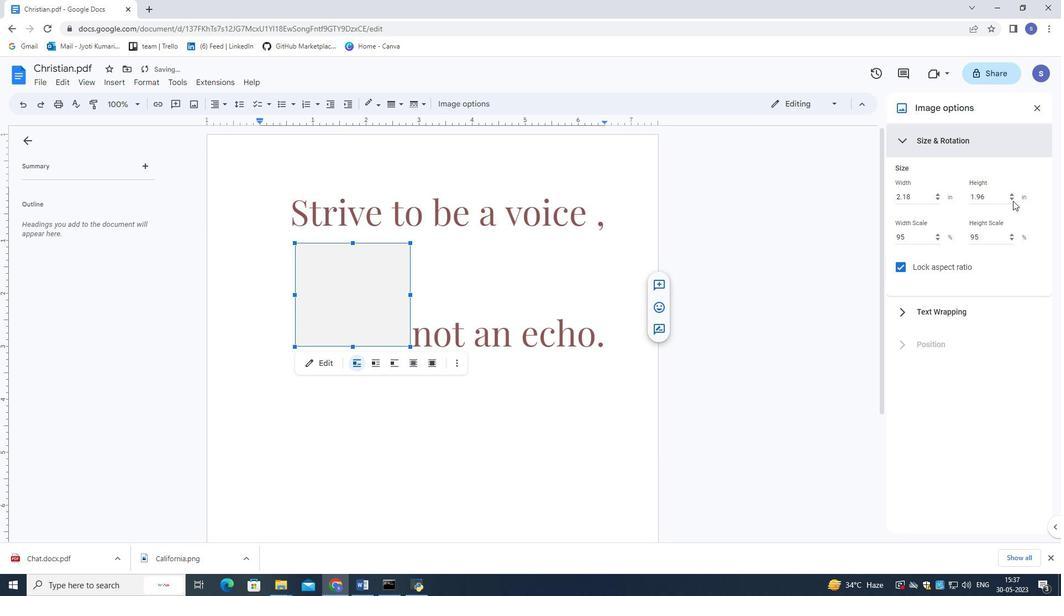 
Action: Mouse pressed left at (1012, 201)
Screenshot: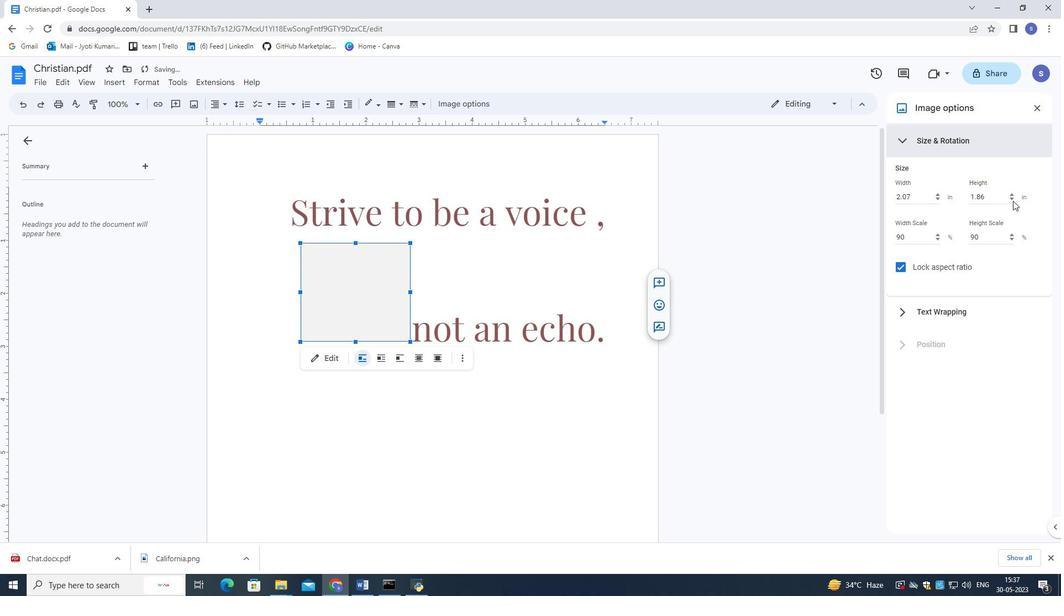 
Action: Mouse pressed left at (1012, 201)
Screenshot: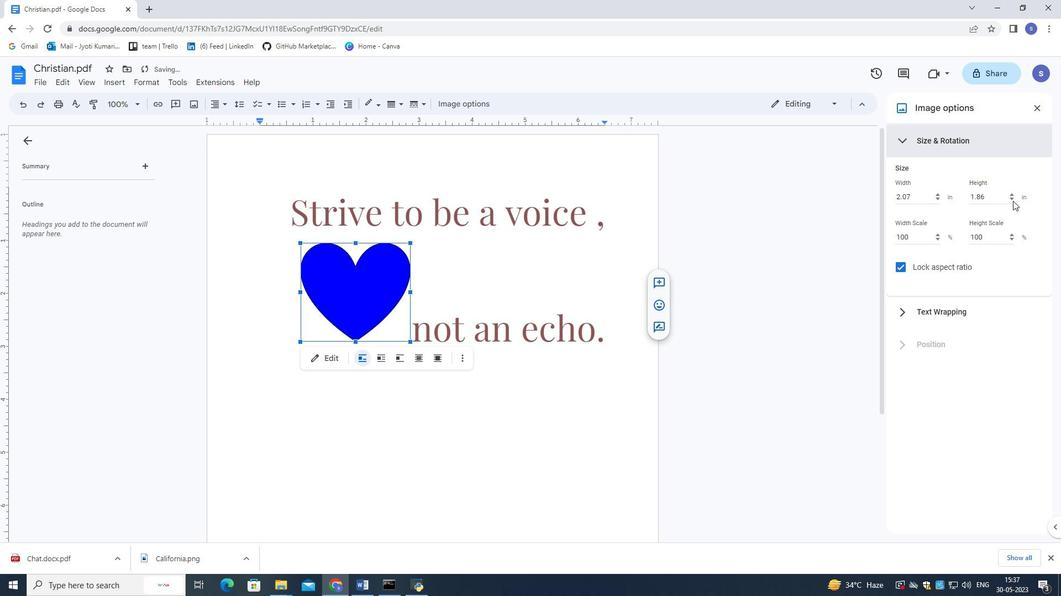 
Action: Mouse pressed left at (1012, 201)
Screenshot: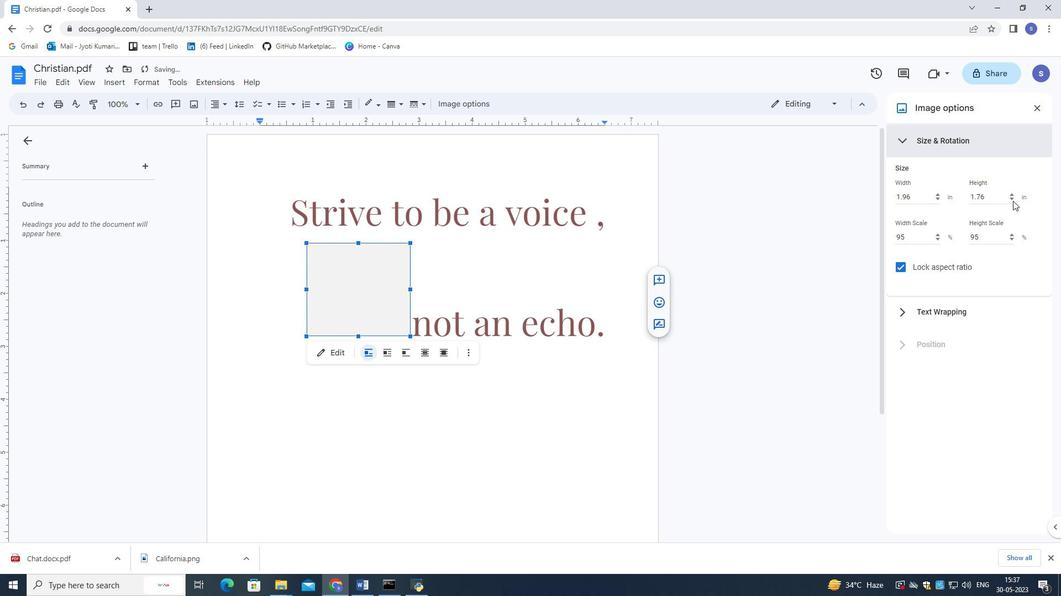 
Action: Mouse pressed left at (1012, 201)
Screenshot: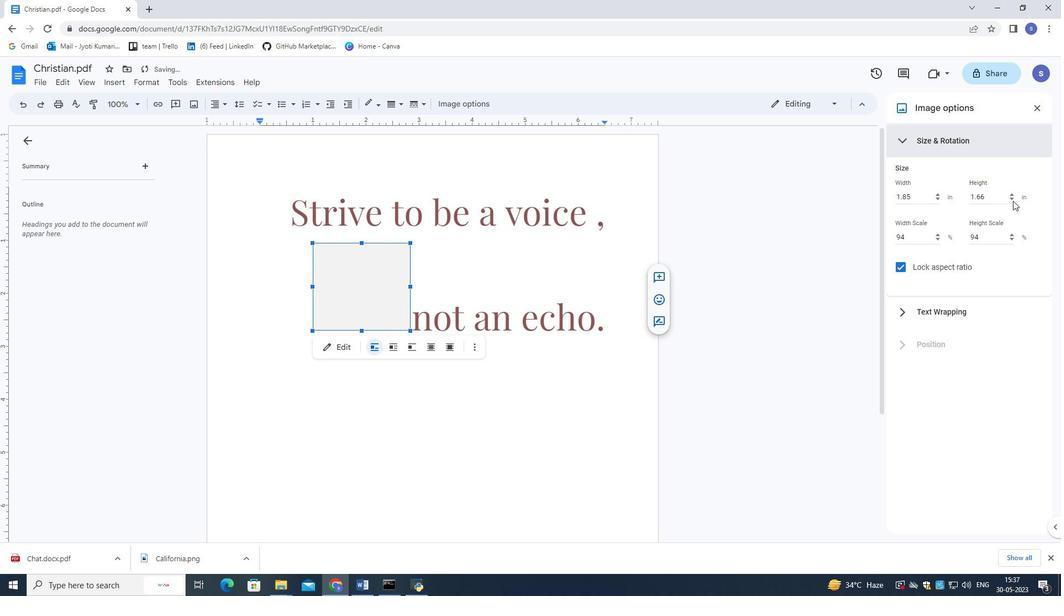 
Action: Mouse pressed left at (1012, 201)
Screenshot: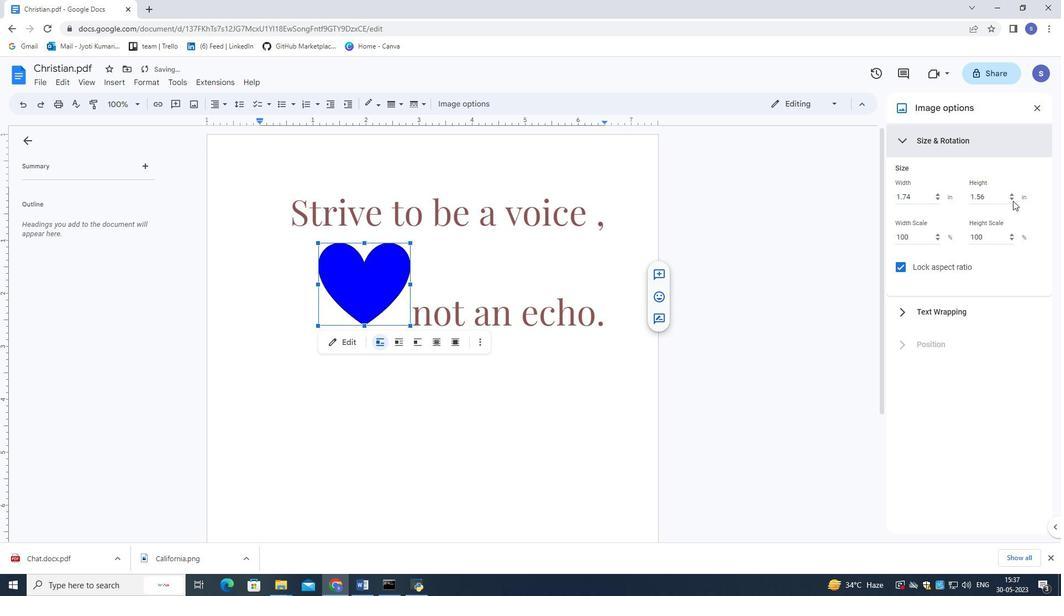 
Action: Mouse pressed left at (1012, 201)
Screenshot: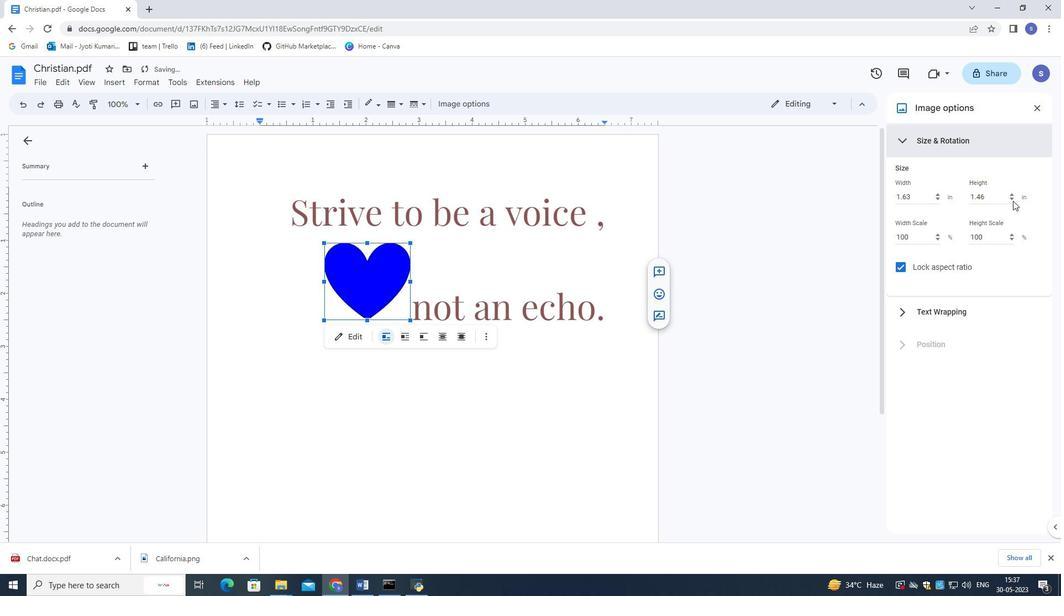 
Action: Mouse pressed left at (1012, 201)
Screenshot: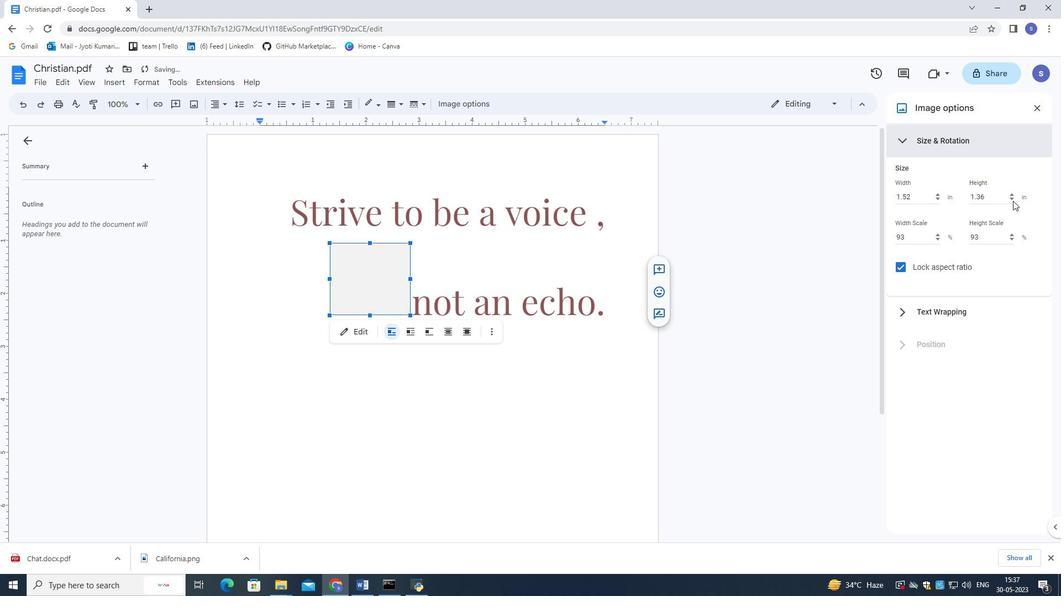 
Action: Mouse pressed left at (1012, 201)
Screenshot: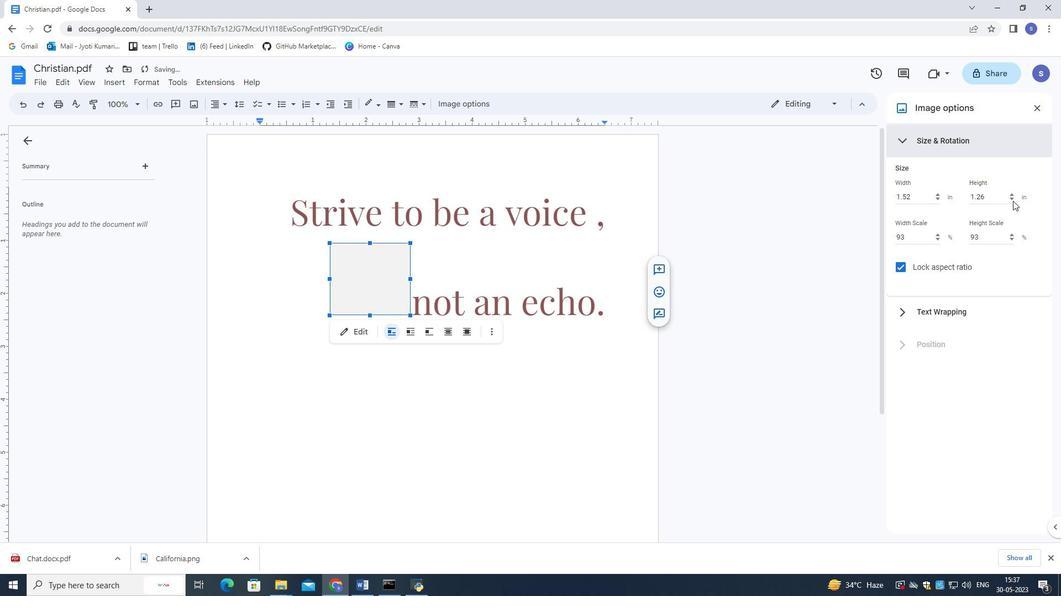 
Action: Mouse pressed left at (1012, 201)
Screenshot: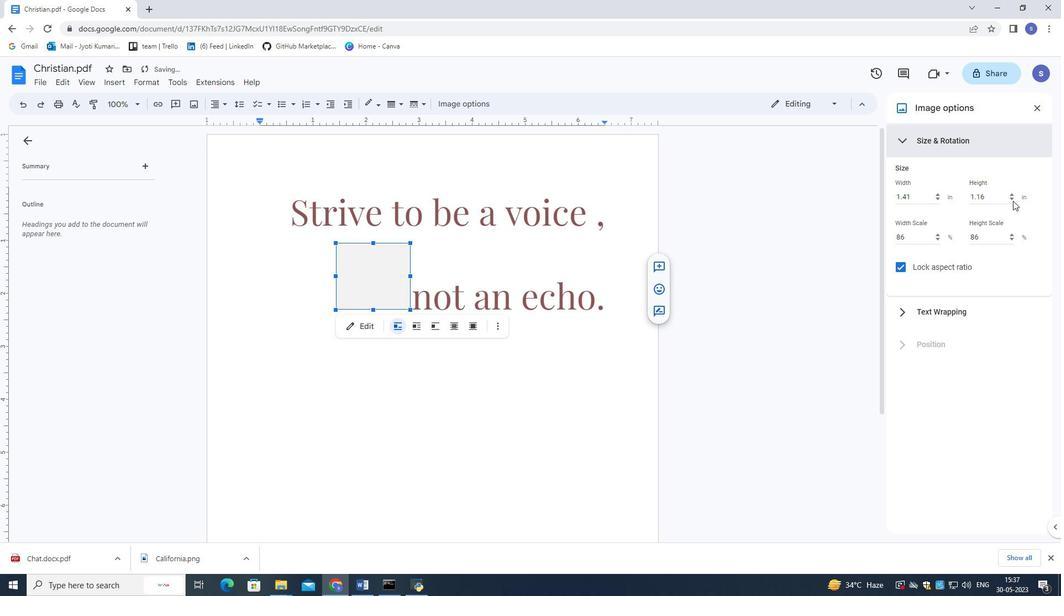 
Action: Mouse pressed left at (1012, 201)
Screenshot: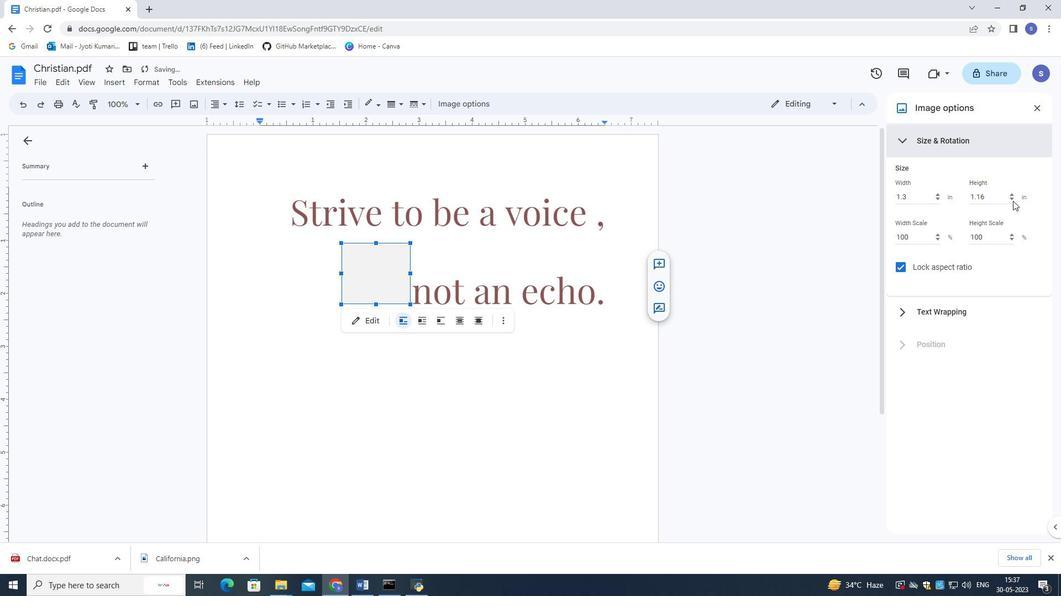 
Action: Mouse pressed left at (1012, 201)
Screenshot: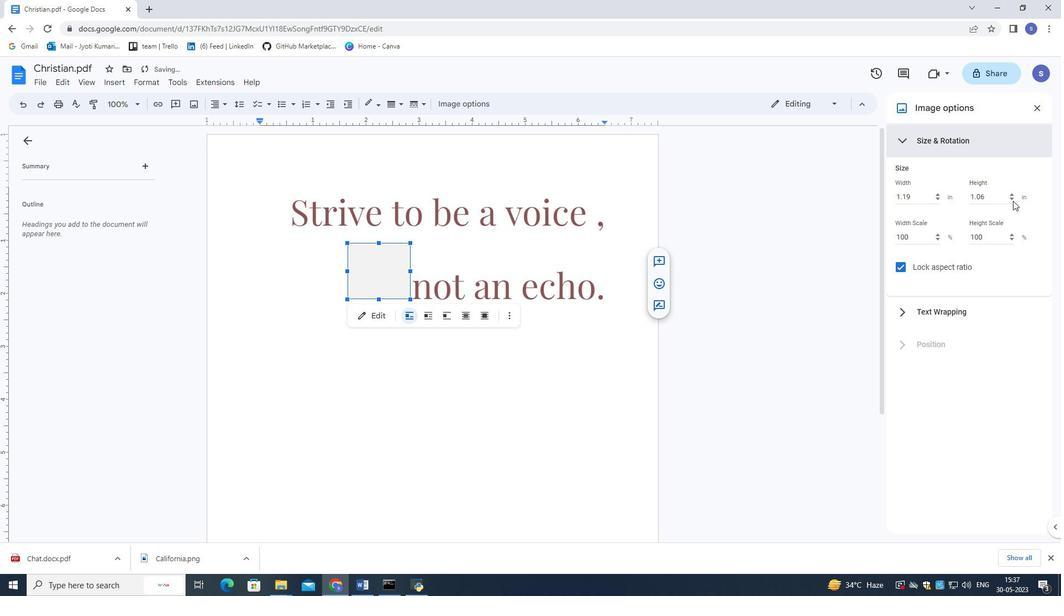 
Action: Mouse pressed left at (1012, 201)
Screenshot: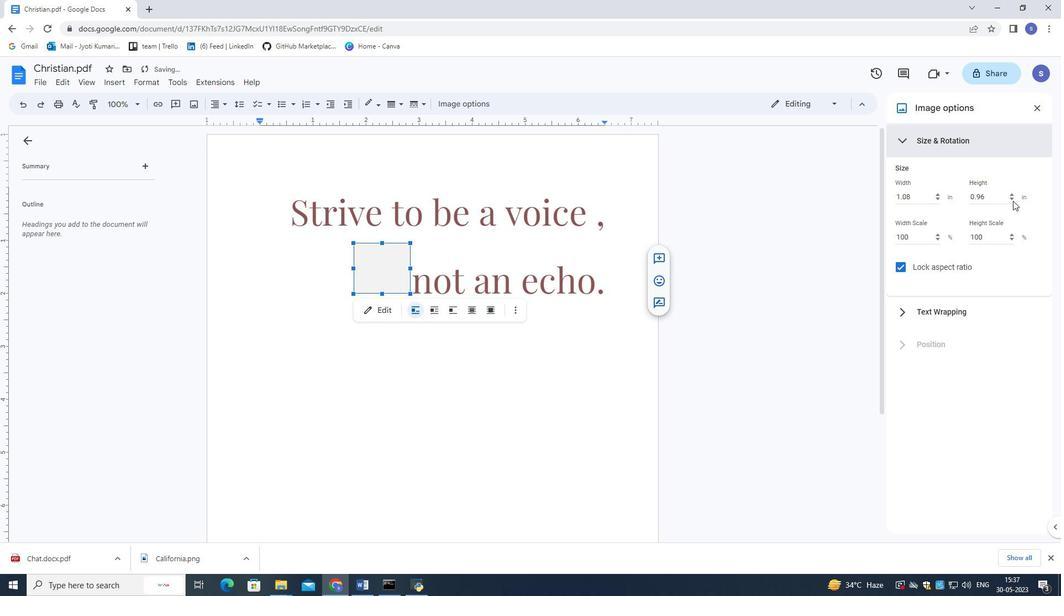 
Action: Mouse pressed left at (1012, 201)
Screenshot: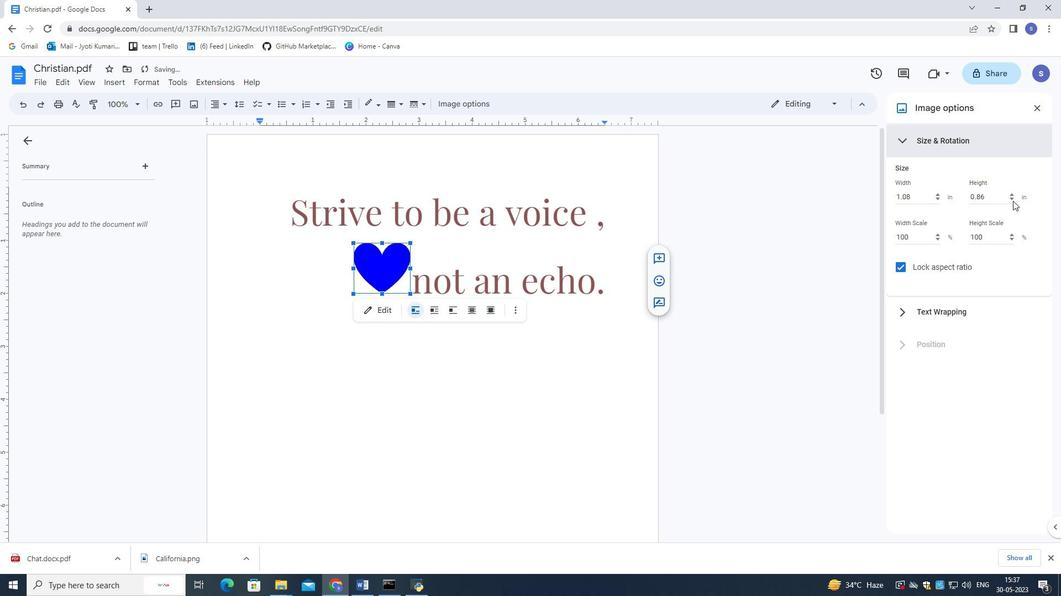 
Action: Mouse pressed left at (1012, 201)
Screenshot: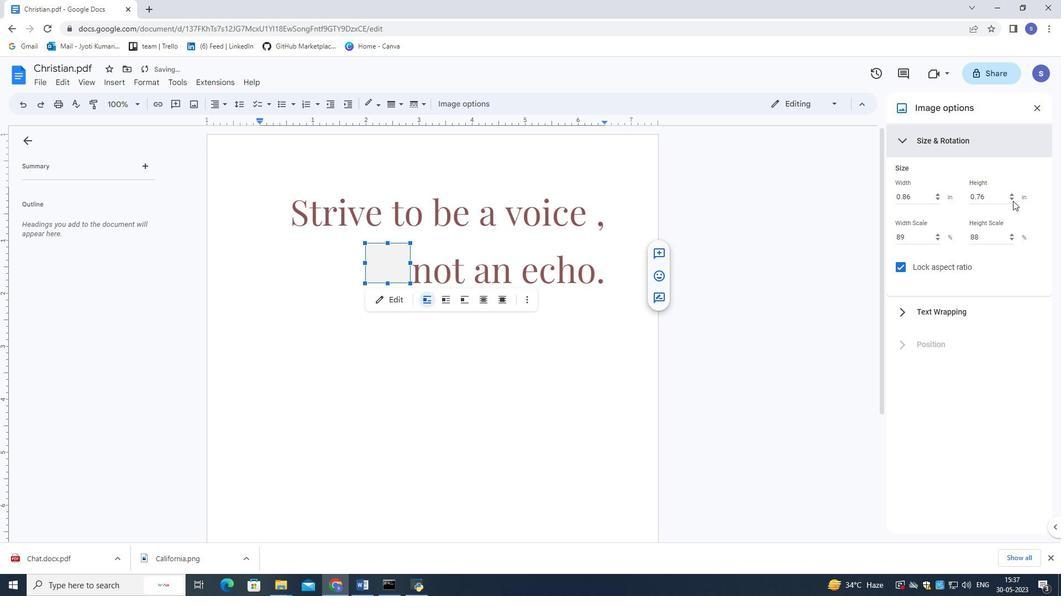 
Action: Mouse pressed left at (1012, 201)
Screenshot: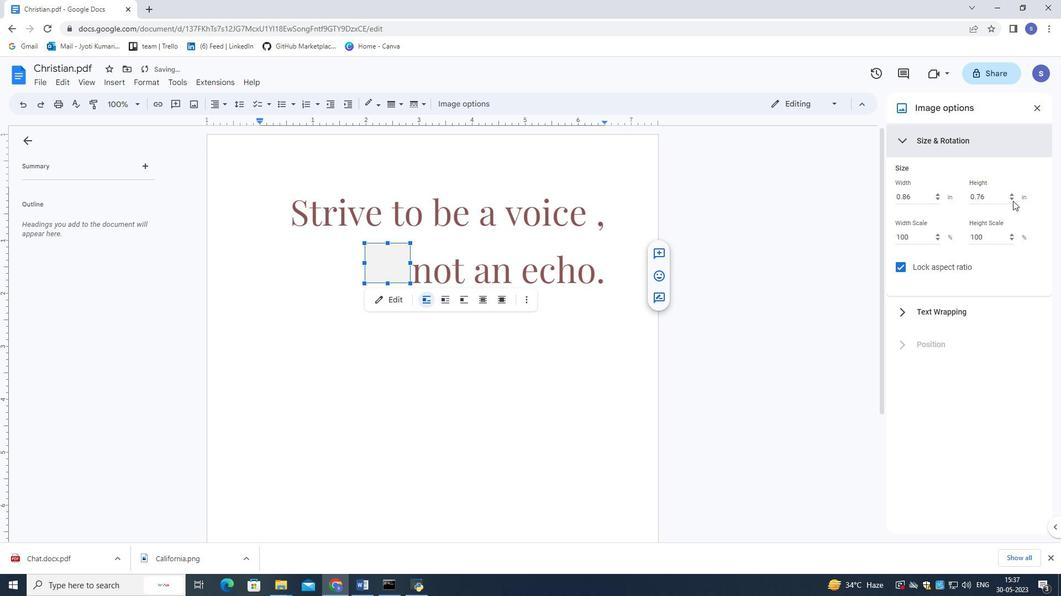 
Action: Mouse pressed left at (1012, 201)
Screenshot: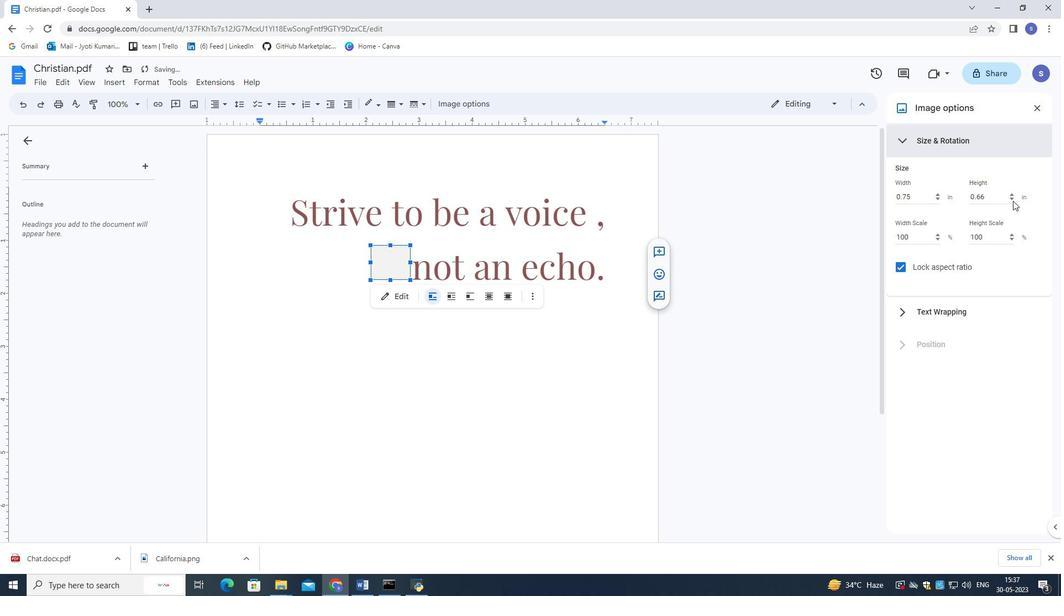 
Action: Mouse pressed left at (1012, 201)
Screenshot: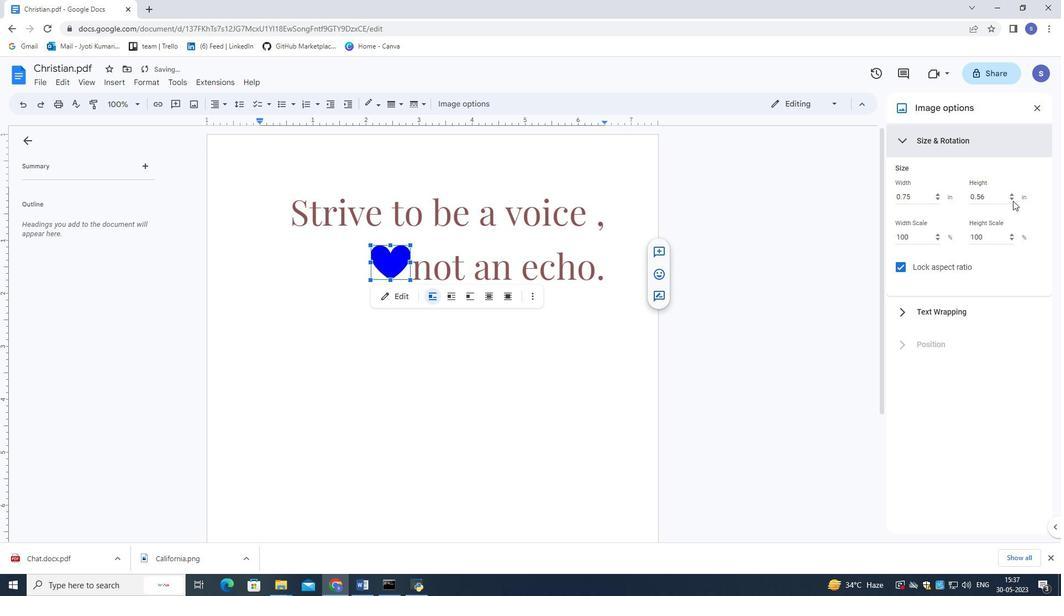 
Action: Mouse pressed left at (1012, 201)
Screenshot: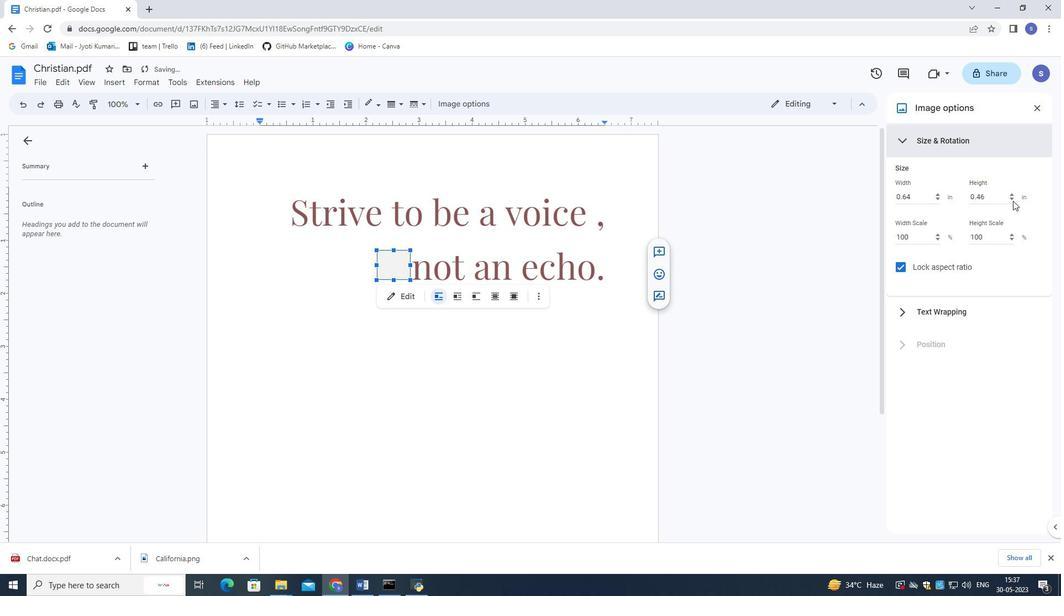 
Action: Mouse pressed left at (1012, 201)
Screenshot: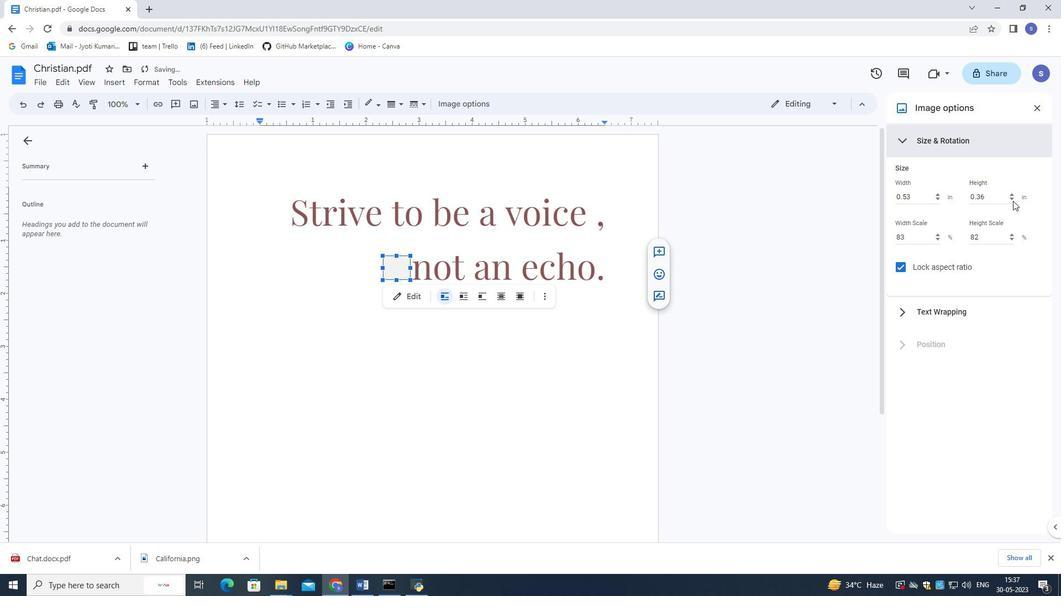 
Action: Mouse pressed left at (1012, 201)
Screenshot: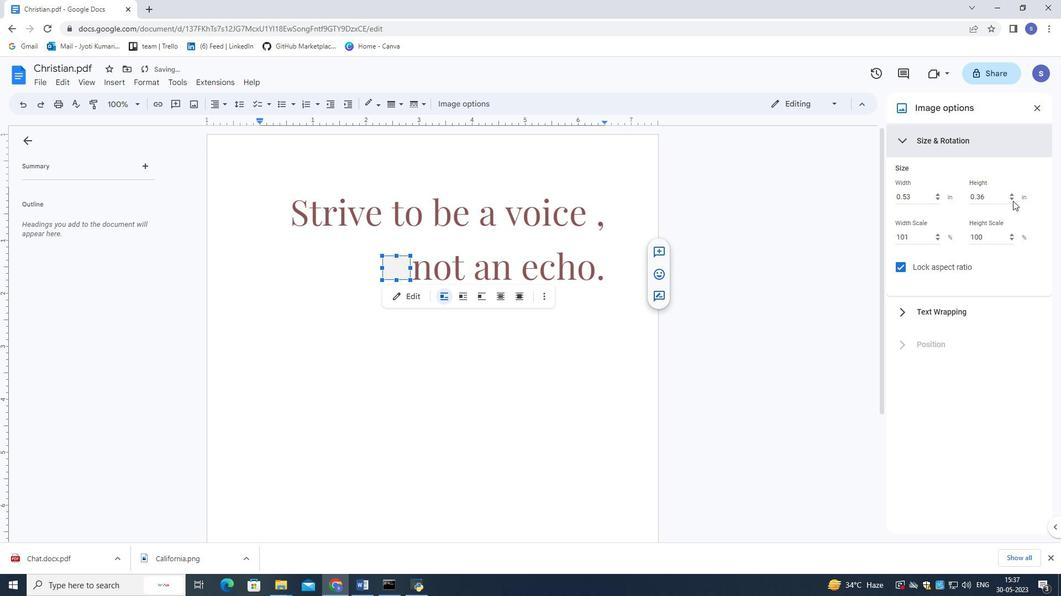 
Action: Mouse pressed left at (1012, 201)
Screenshot: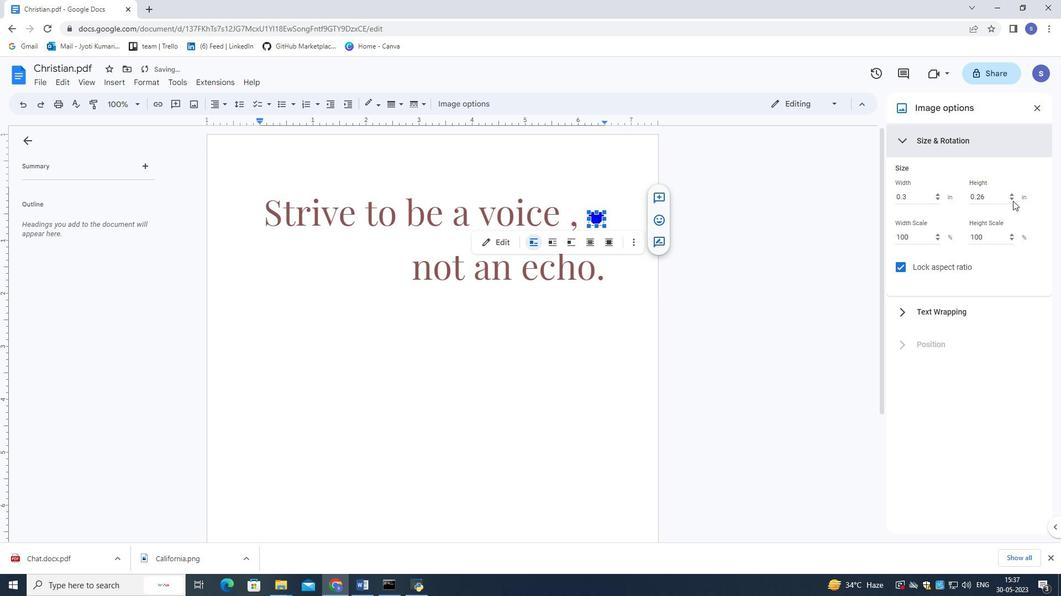 
Action: Mouse pressed left at (1012, 201)
Screenshot: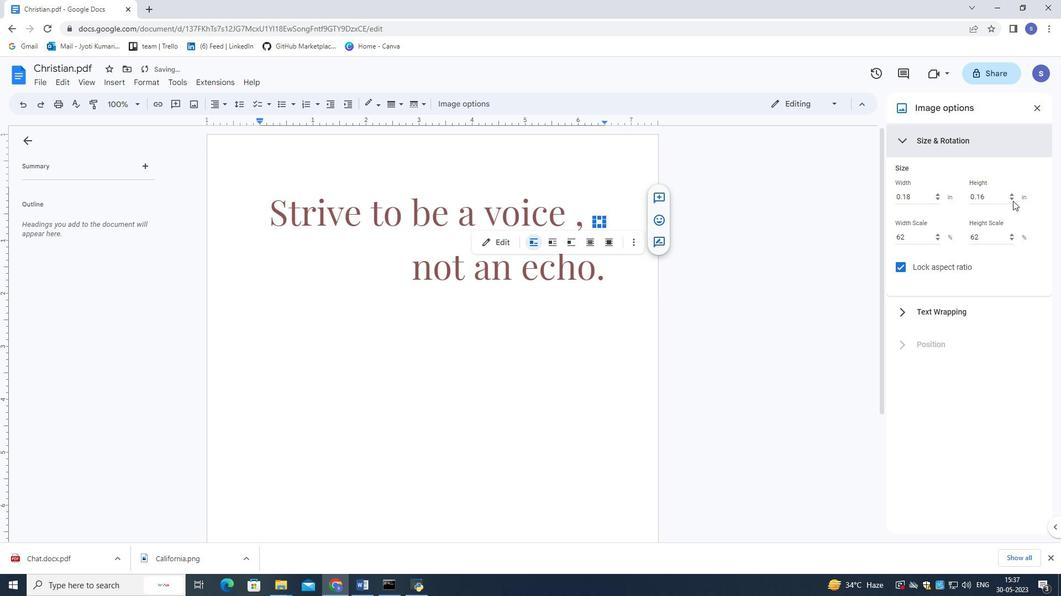
Action: Mouse pressed left at (1012, 201)
Screenshot: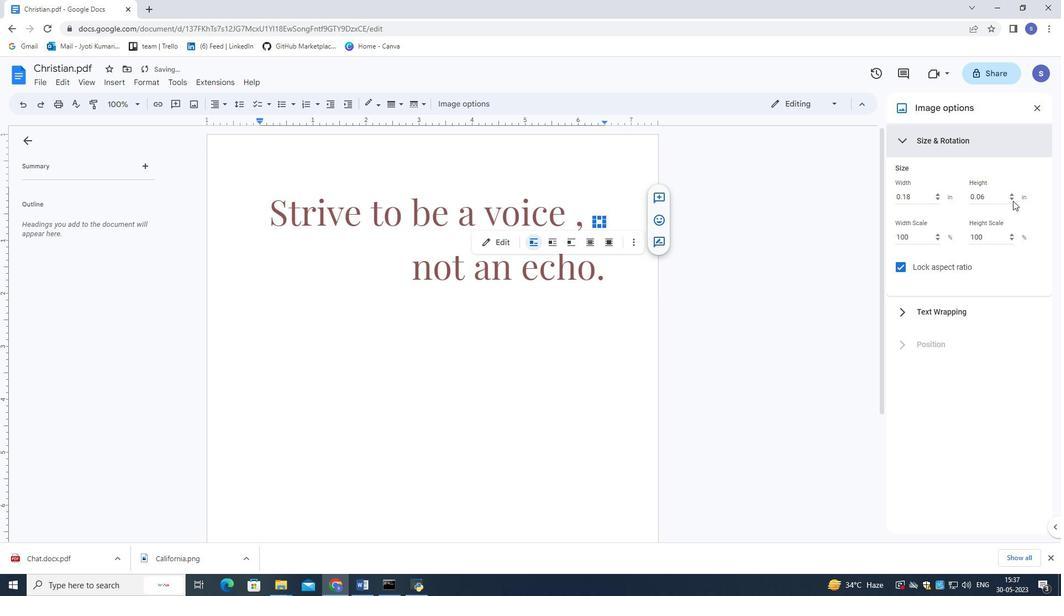 
Action: Mouse moved to (1012, 192)
Screenshot: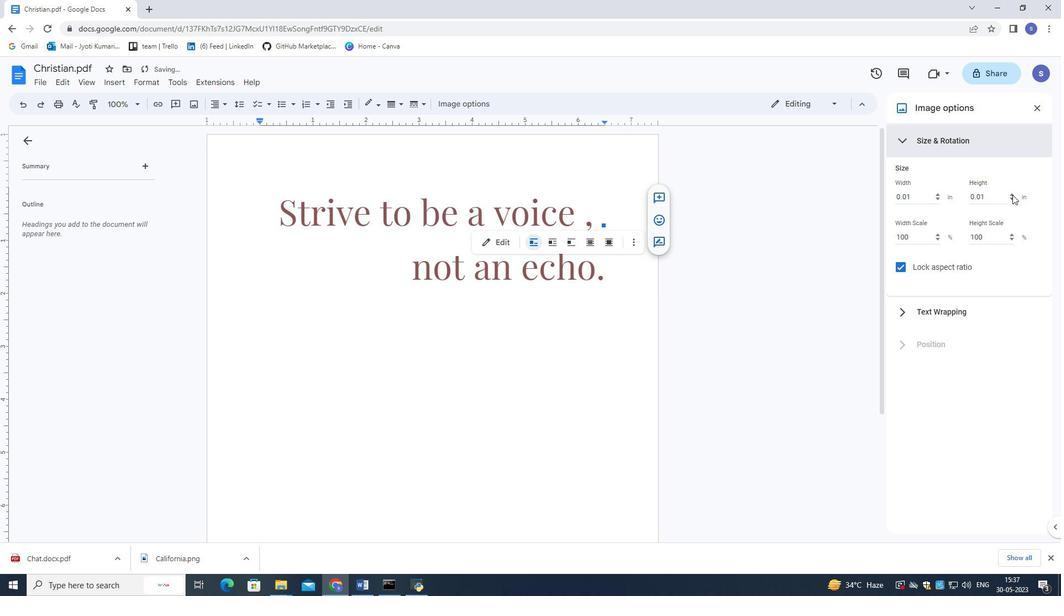 
Action: Mouse pressed left at (1012, 192)
Screenshot: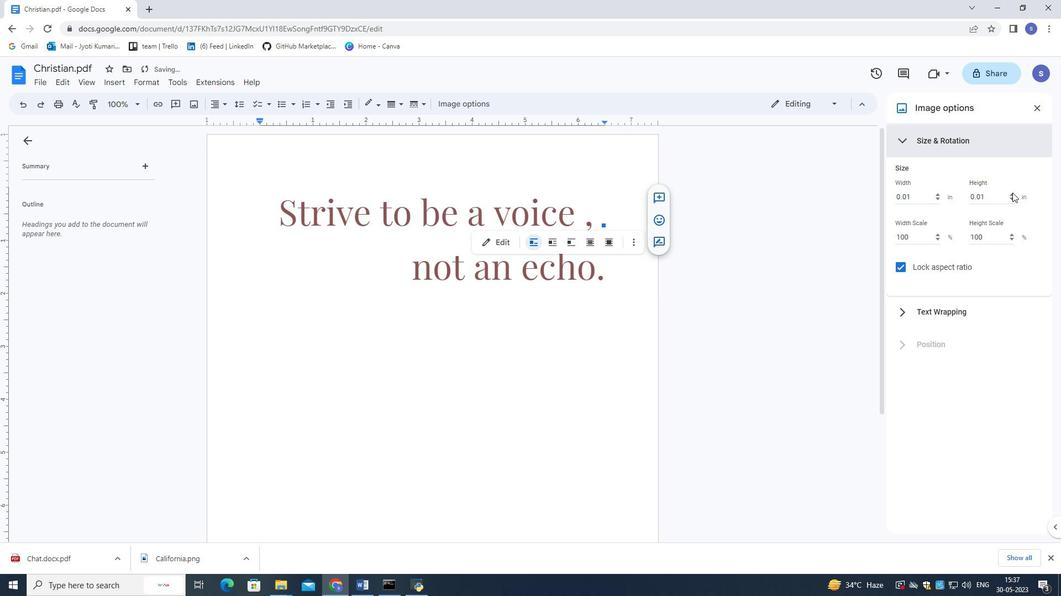 
Action: Mouse moved to (767, 283)
Screenshot: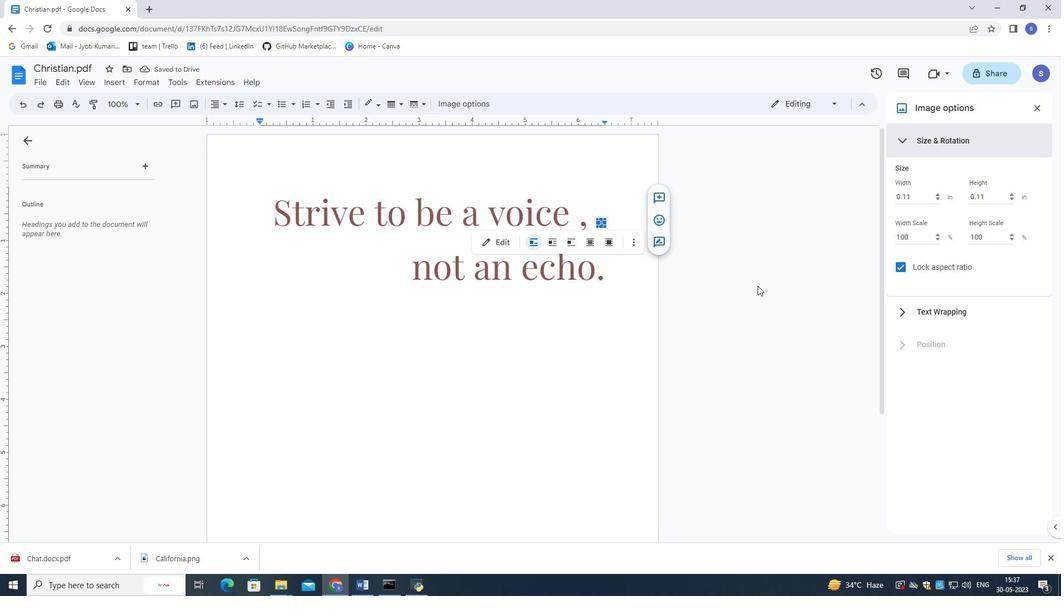 
Action: Mouse pressed left at (767, 283)
Screenshot: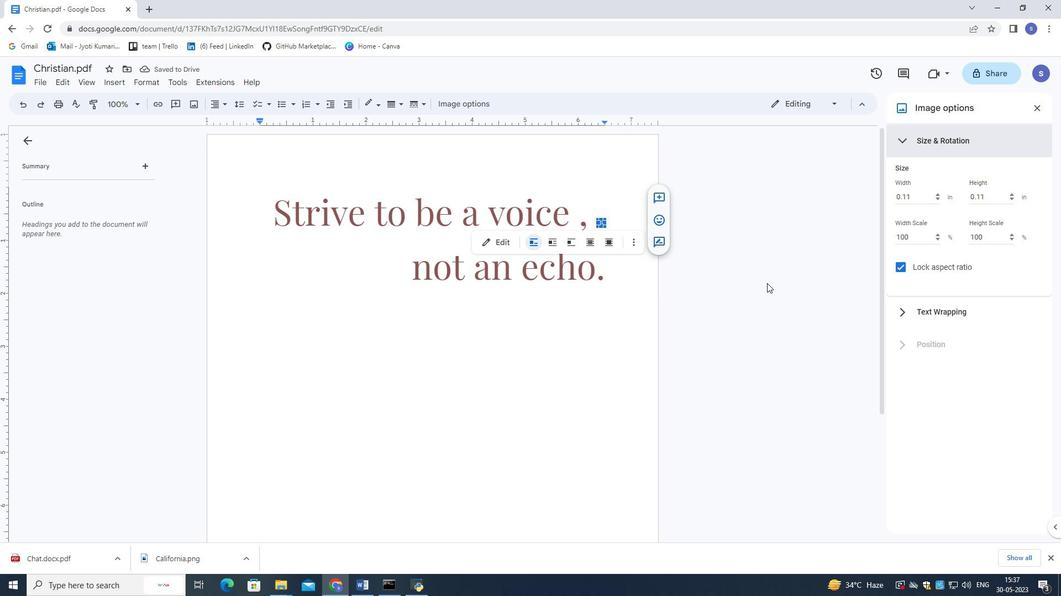 
Action: Mouse moved to (629, 241)
Screenshot: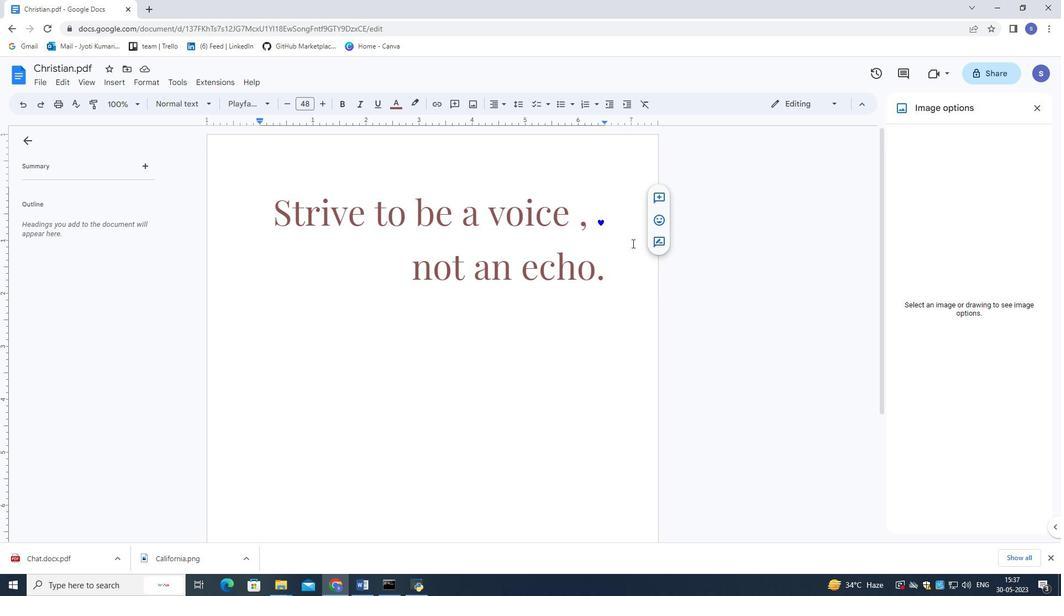 
Action: Mouse pressed left at (629, 241)
Screenshot: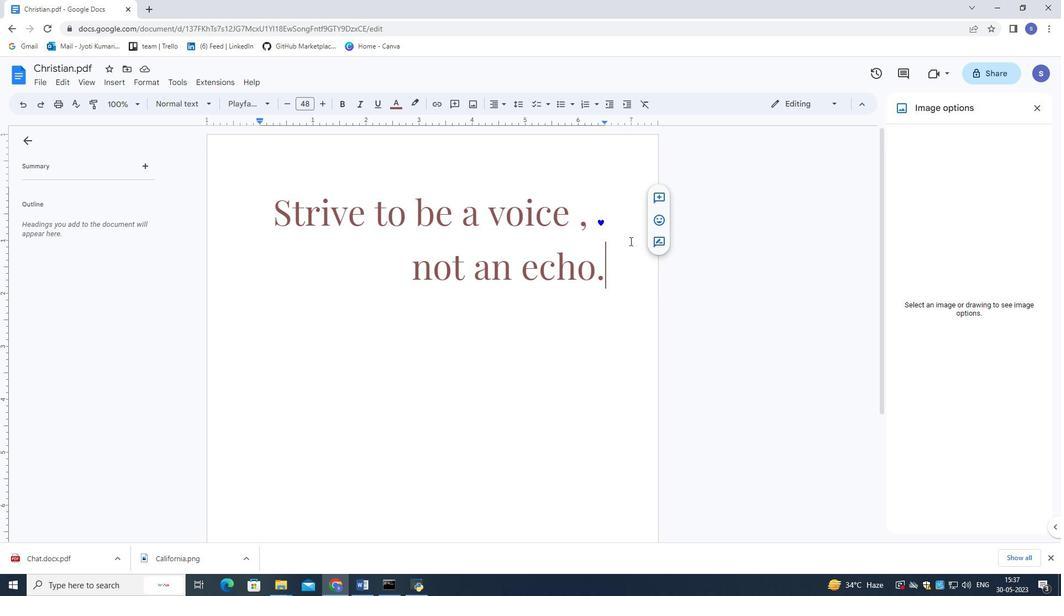 
Action: Mouse moved to (623, 333)
Screenshot: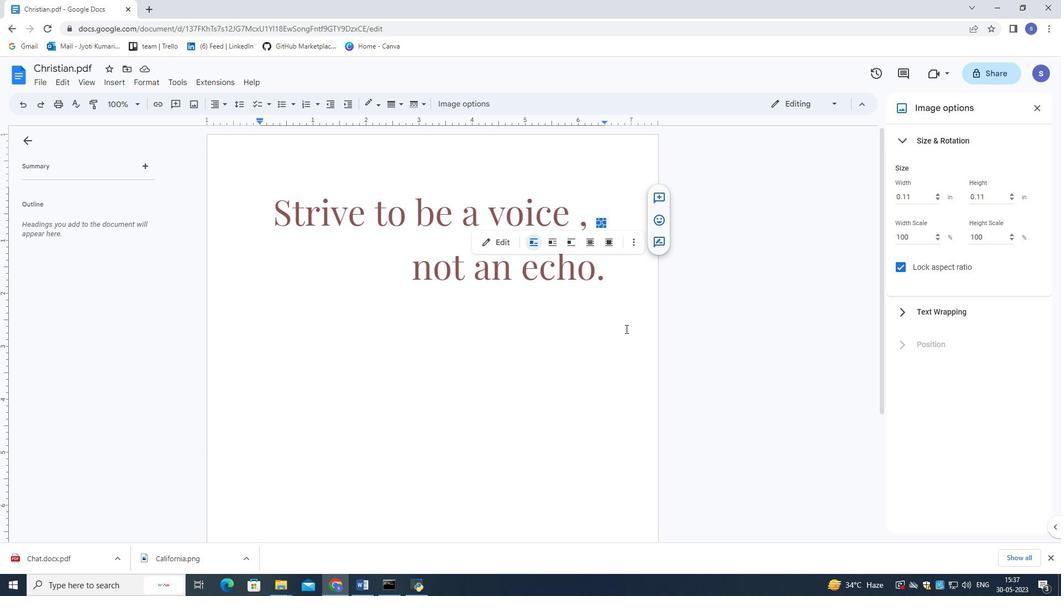 
Action: Mouse pressed left at (623, 333)
Screenshot: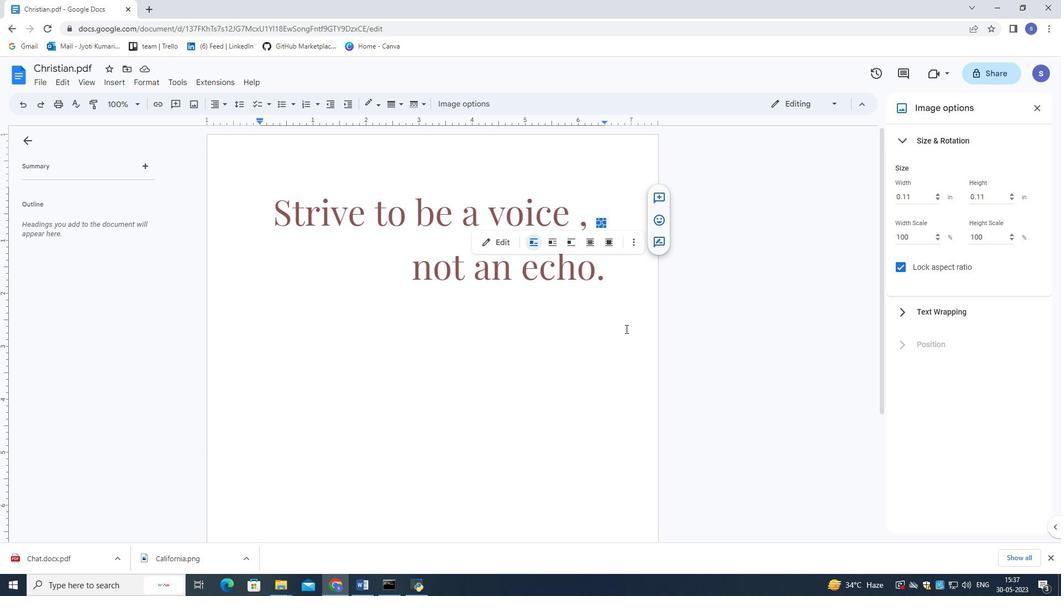
Action: Mouse moved to (592, 222)
Screenshot: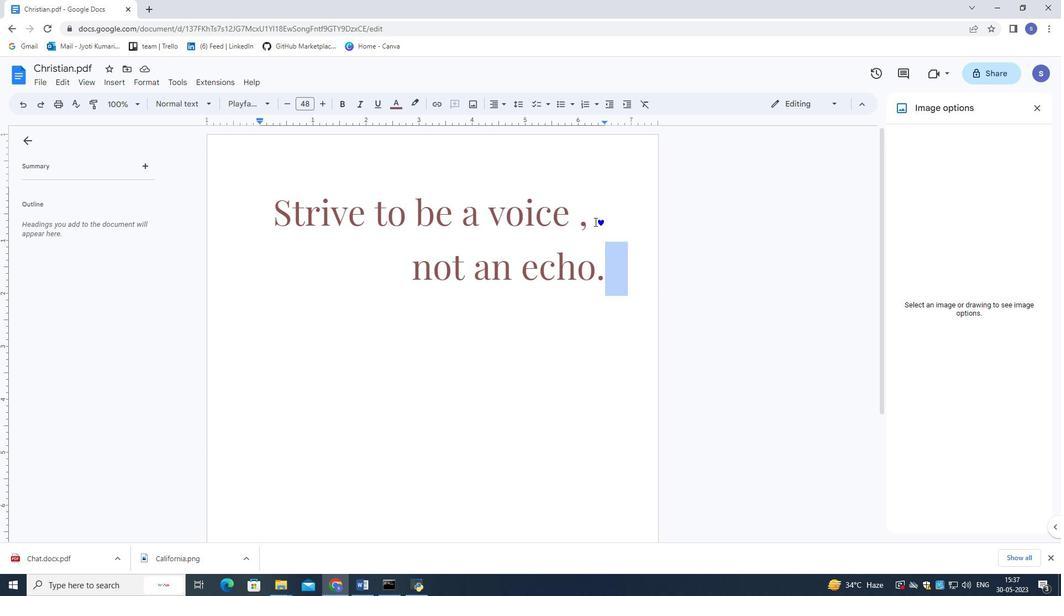 
Action: Mouse pressed left at (592, 222)
Screenshot: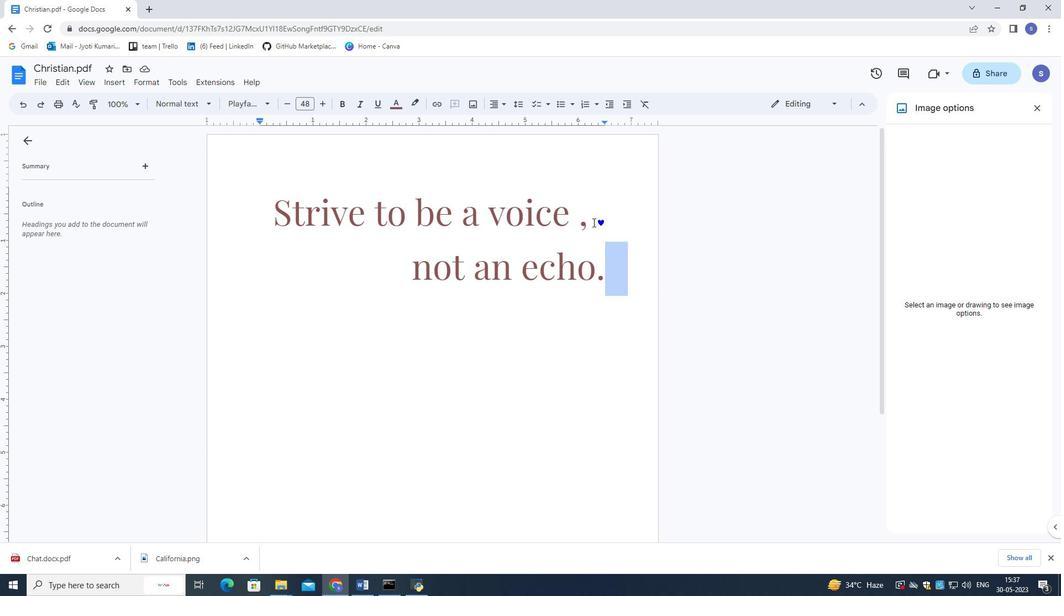 
Action: Key pressed <Key.enter>
Screenshot: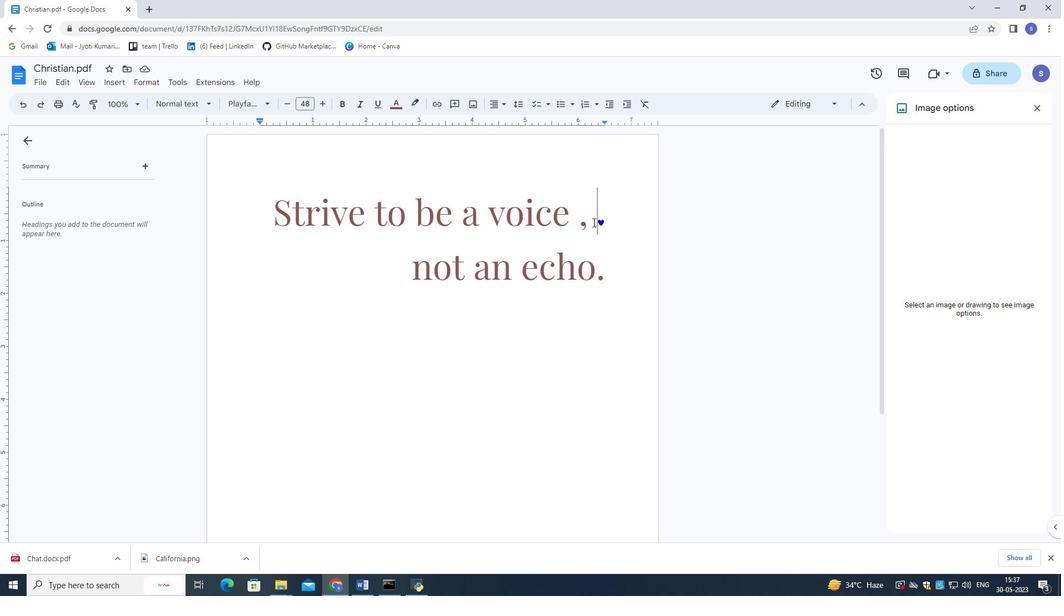 
Action: Mouse moved to (482, 334)
Screenshot: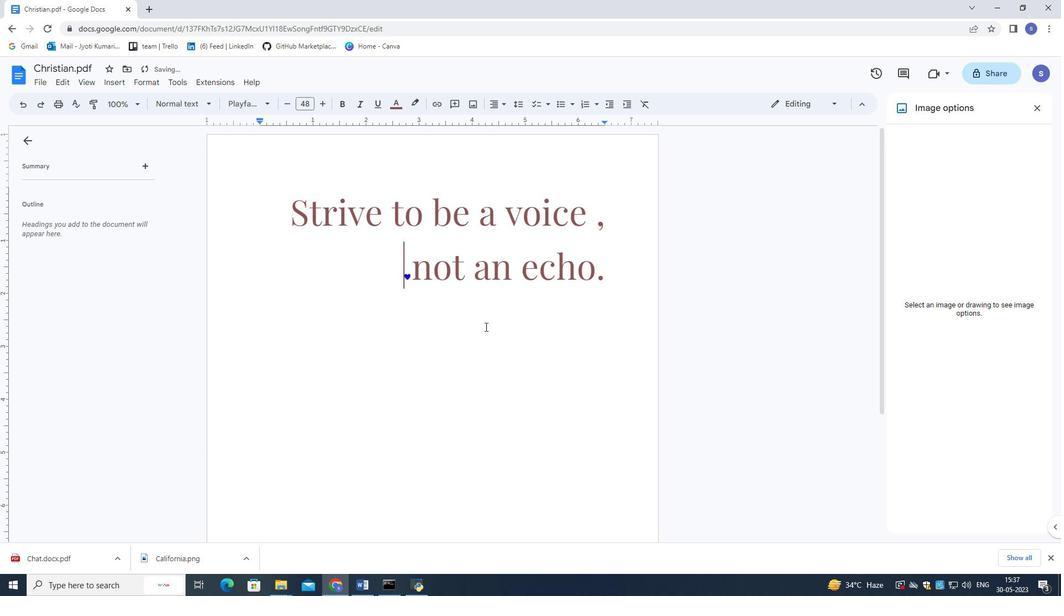 
Action: Mouse pressed left at (482, 334)
Screenshot: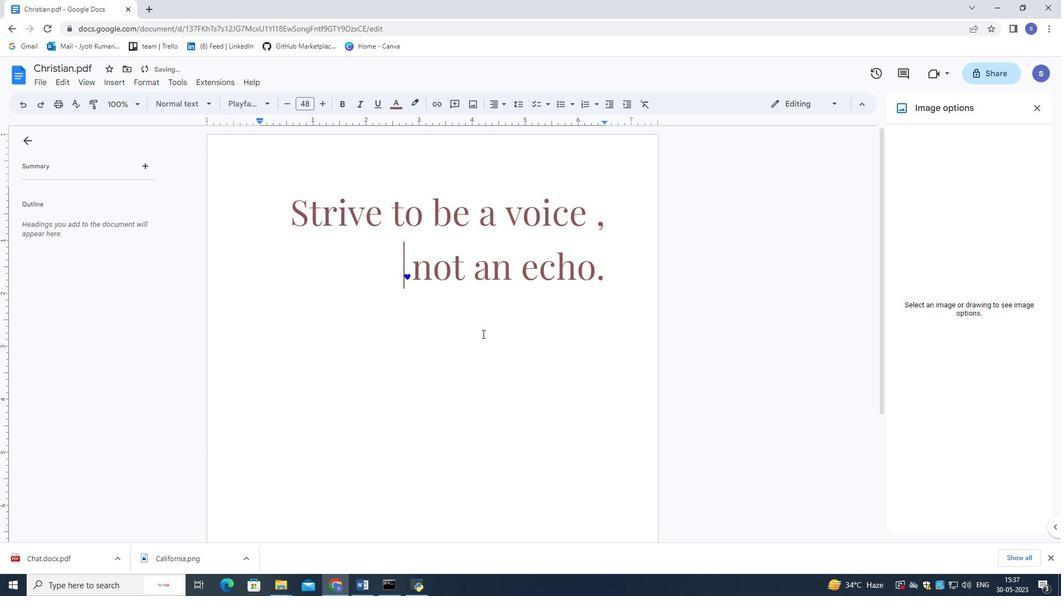 
Action: Mouse moved to (554, 450)
Screenshot: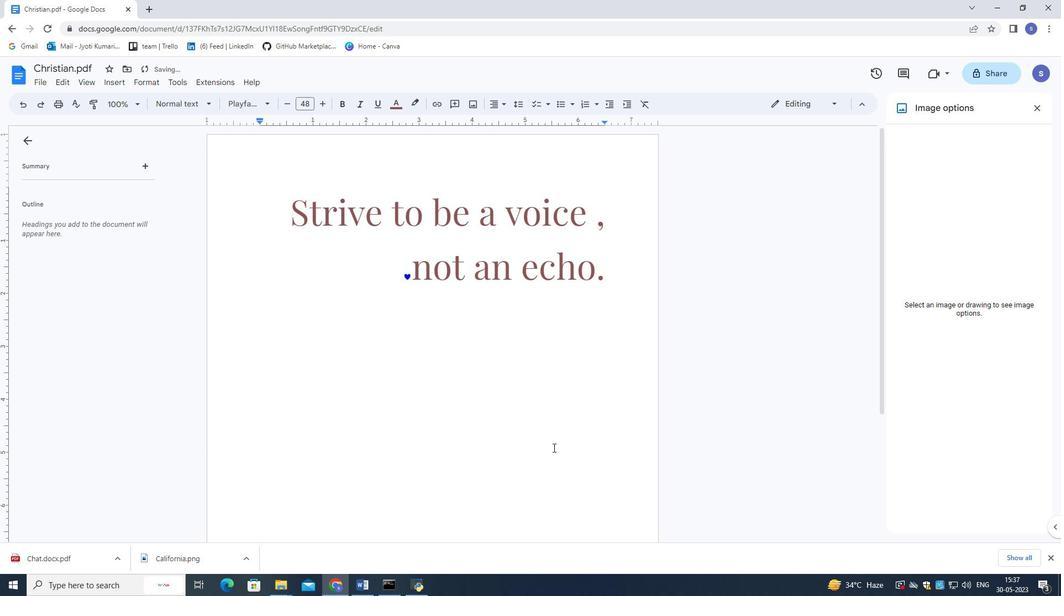 
Action: Mouse pressed left at (554, 450)
Screenshot: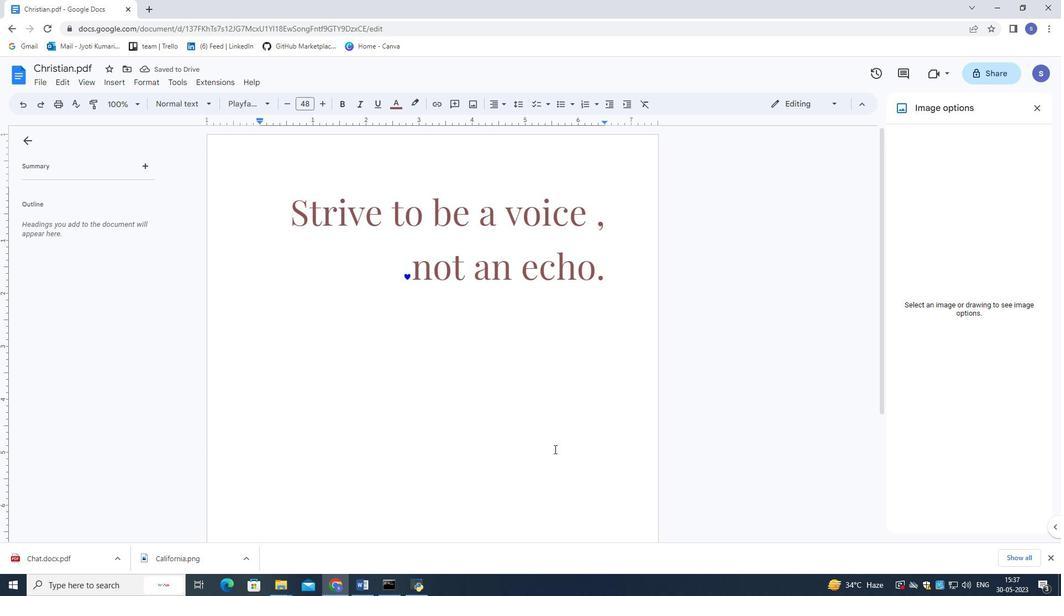 
Action: Mouse moved to (591, 454)
Screenshot: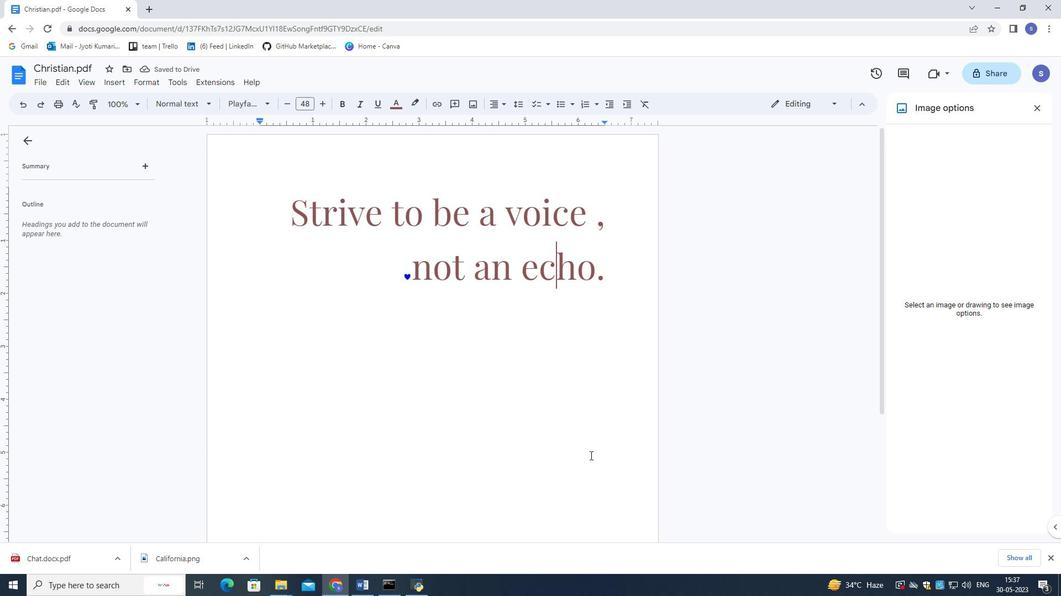 
Action: Mouse pressed left at (591, 454)
Screenshot: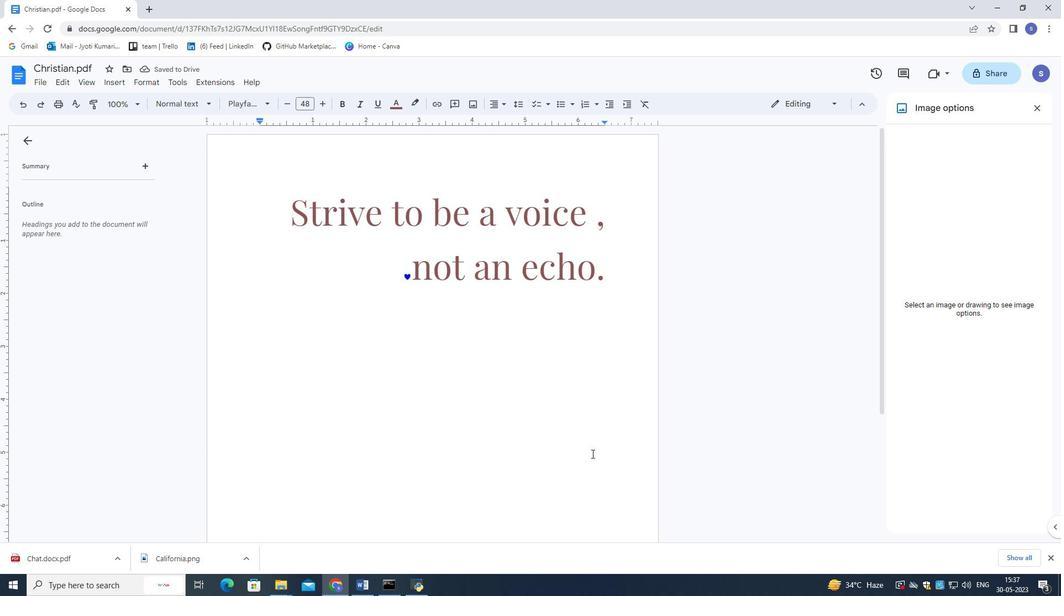 
Action: Mouse moved to (568, 421)
Screenshot: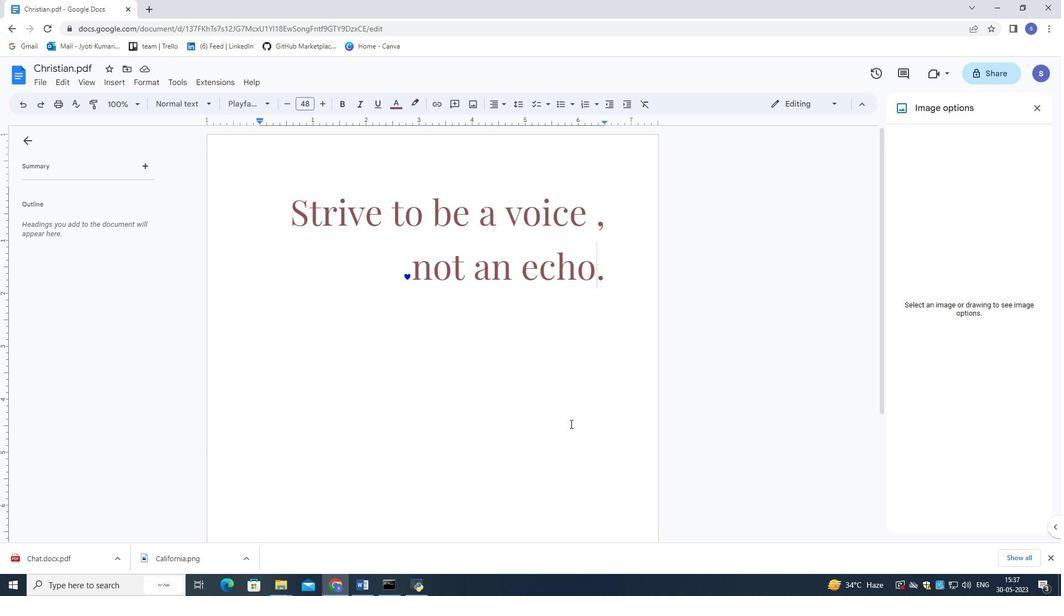
